 Task: Select street view around selected location Muir Woods National Monument, California, United States and verify 2 surrounding locations
Action: Mouse moved to (436, 695)
Screenshot: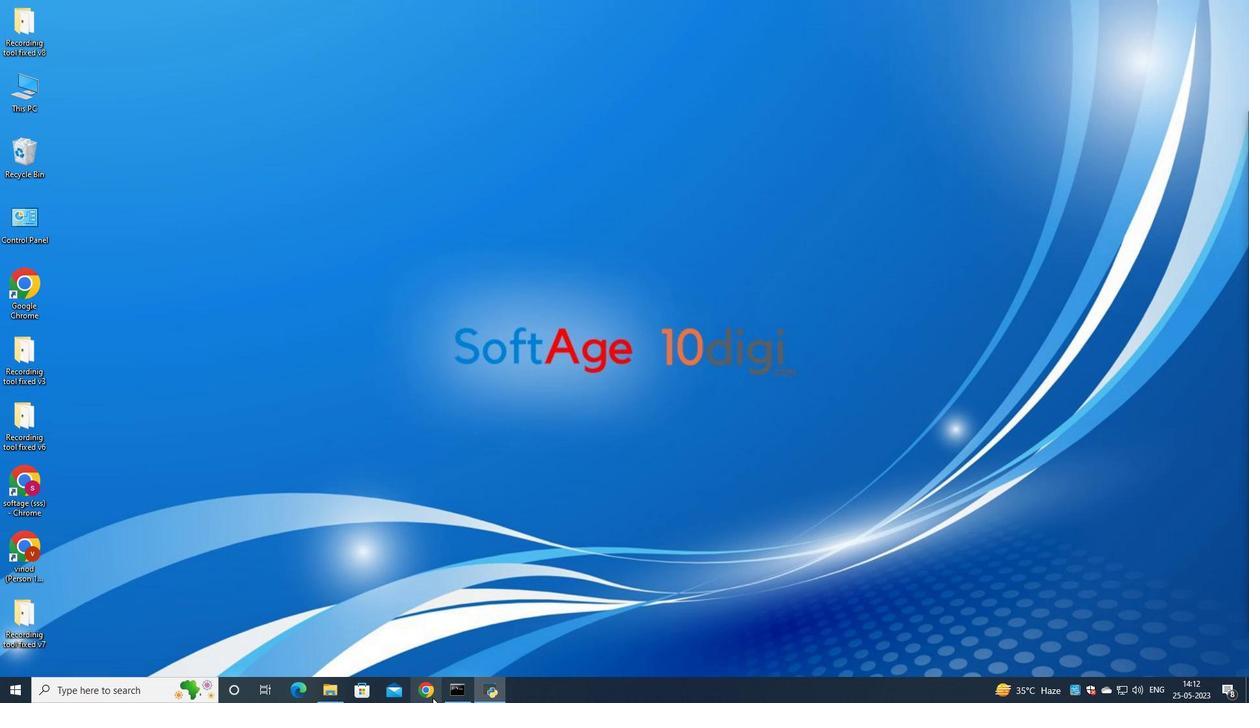 
Action: Mouse pressed left at (436, 695)
Screenshot: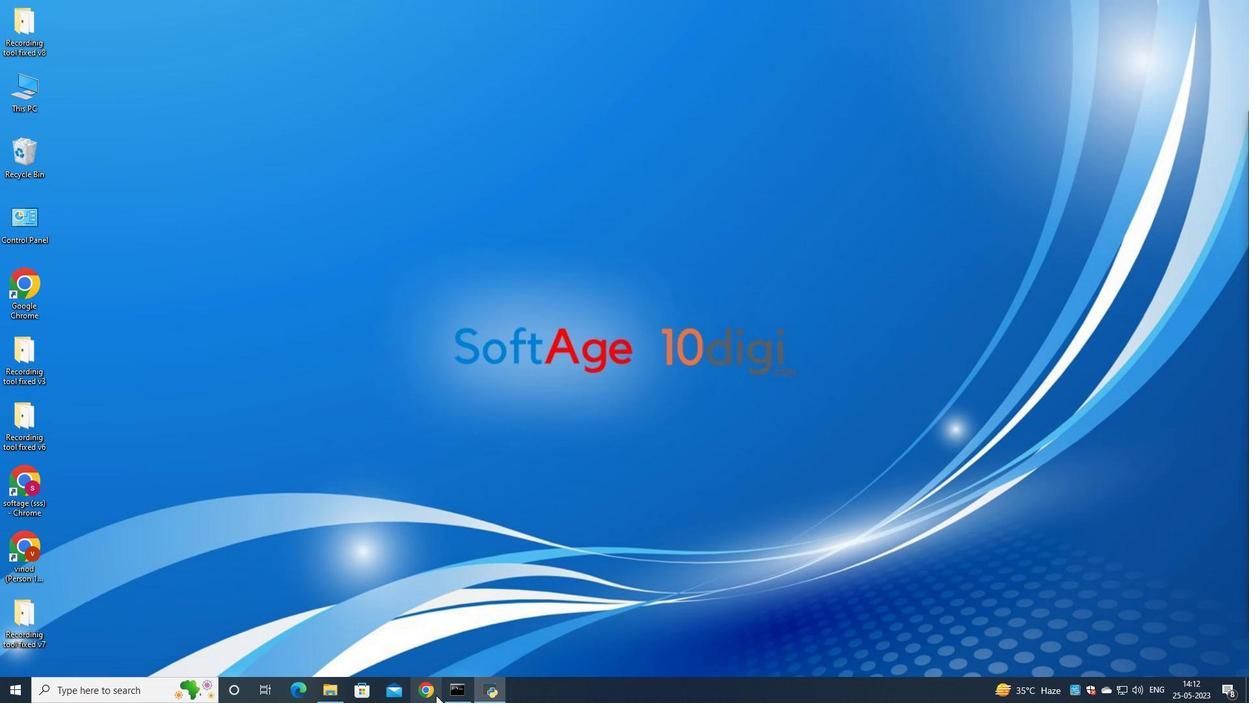 
Action: Mouse moved to (563, 413)
Screenshot: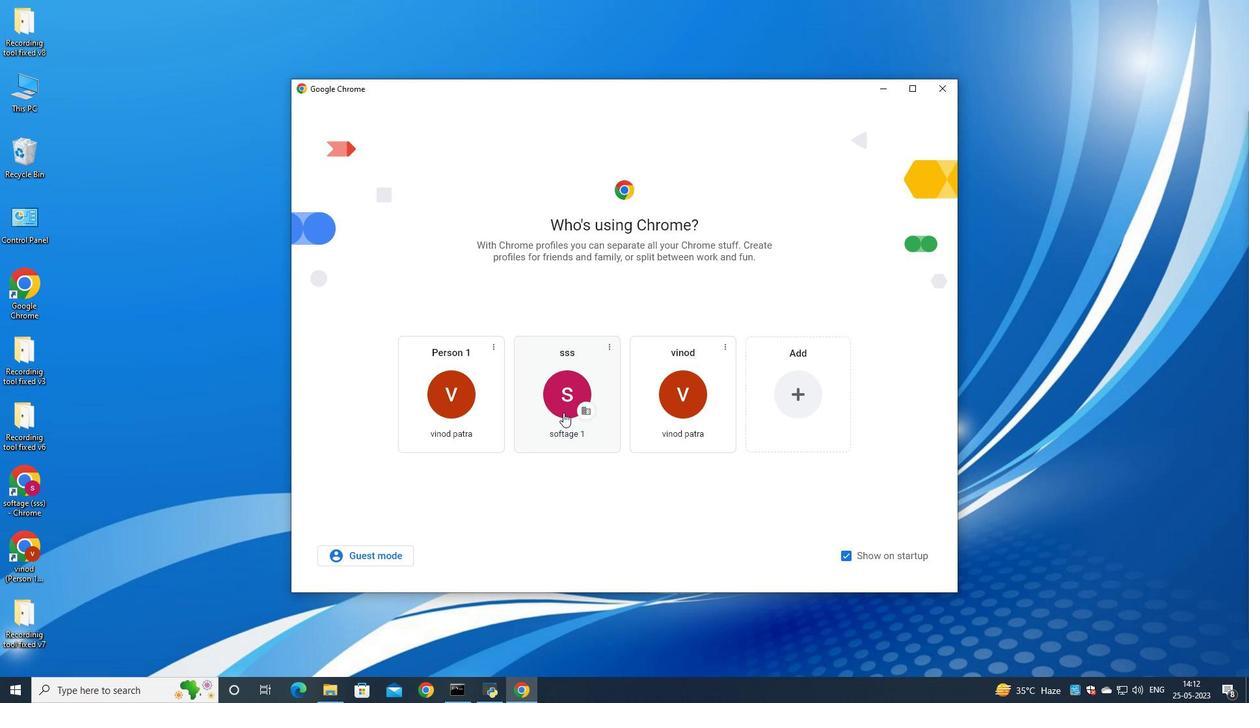 
Action: Mouse pressed left at (563, 413)
Screenshot: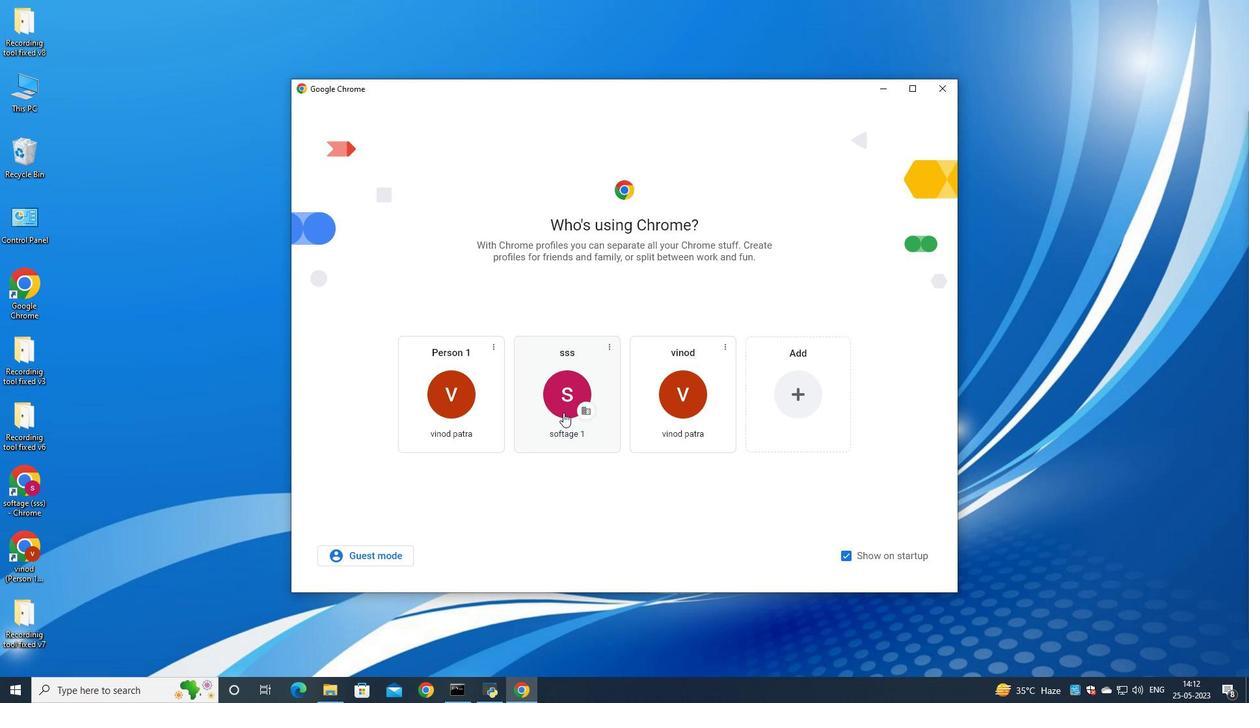 
Action: Mouse moved to (1183, 65)
Screenshot: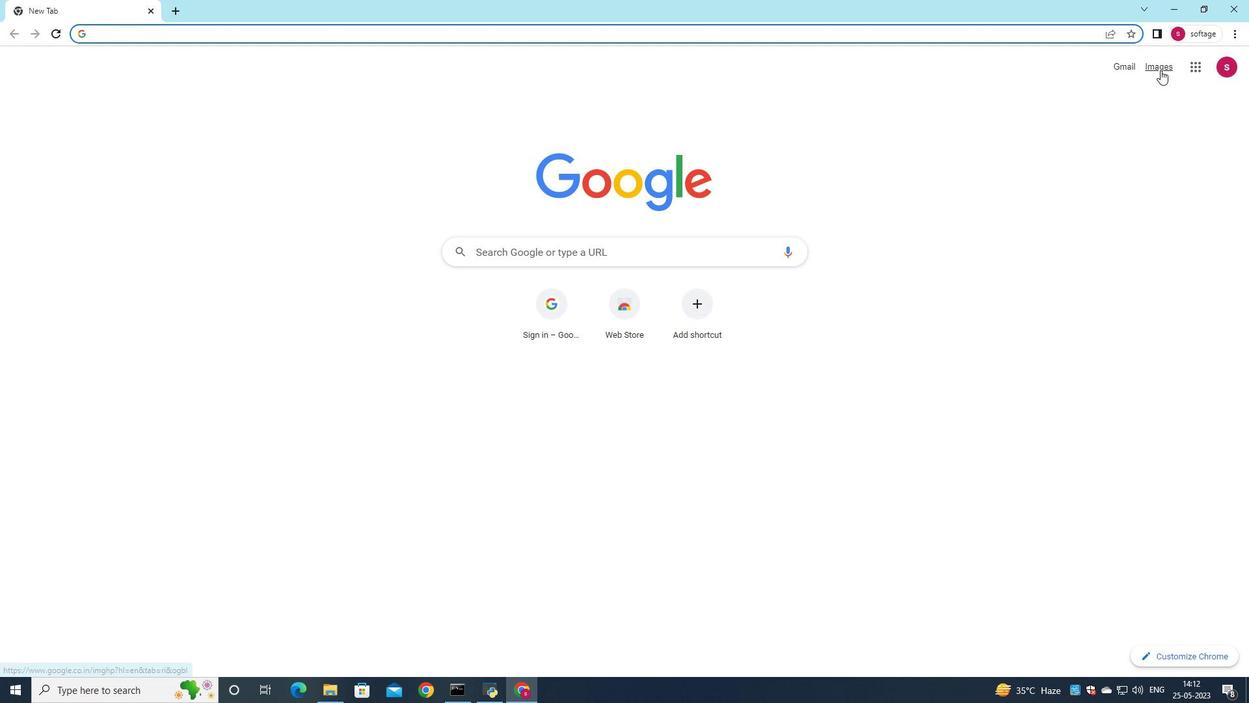 
Action: Mouse pressed left at (1183, 65)
Screenshot: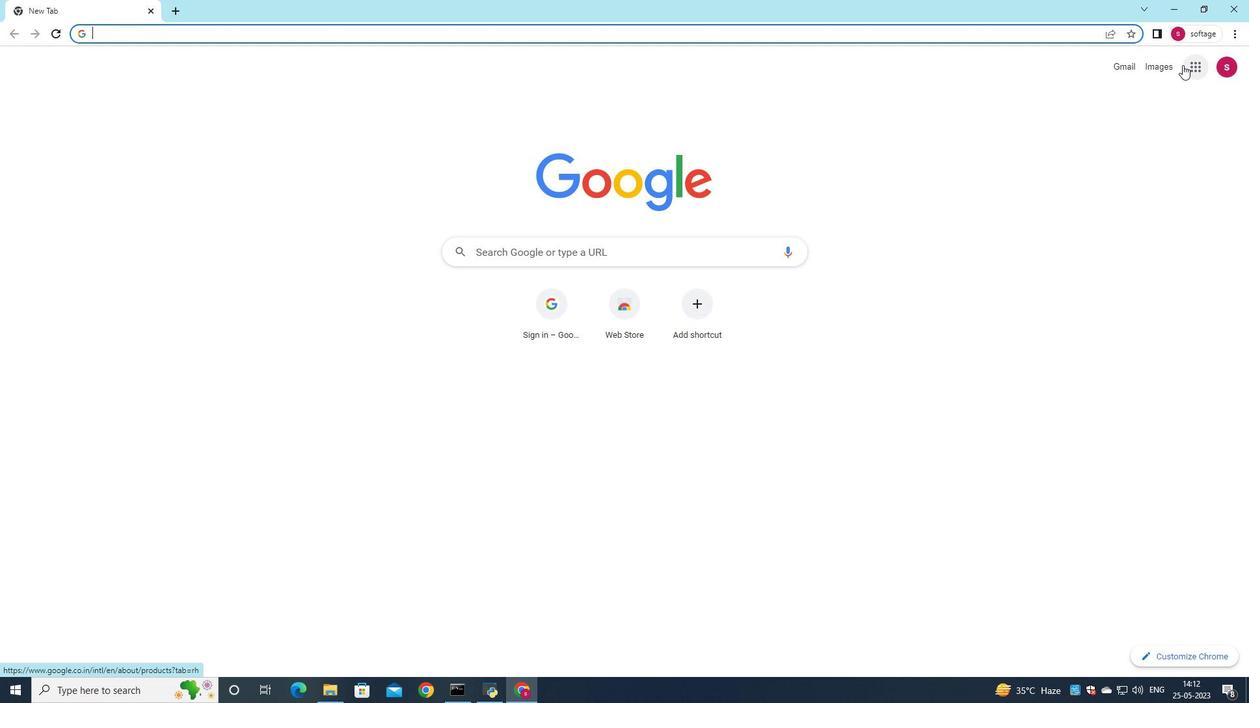 
Action: Mouse moved to (1167, 257)
Screenshot: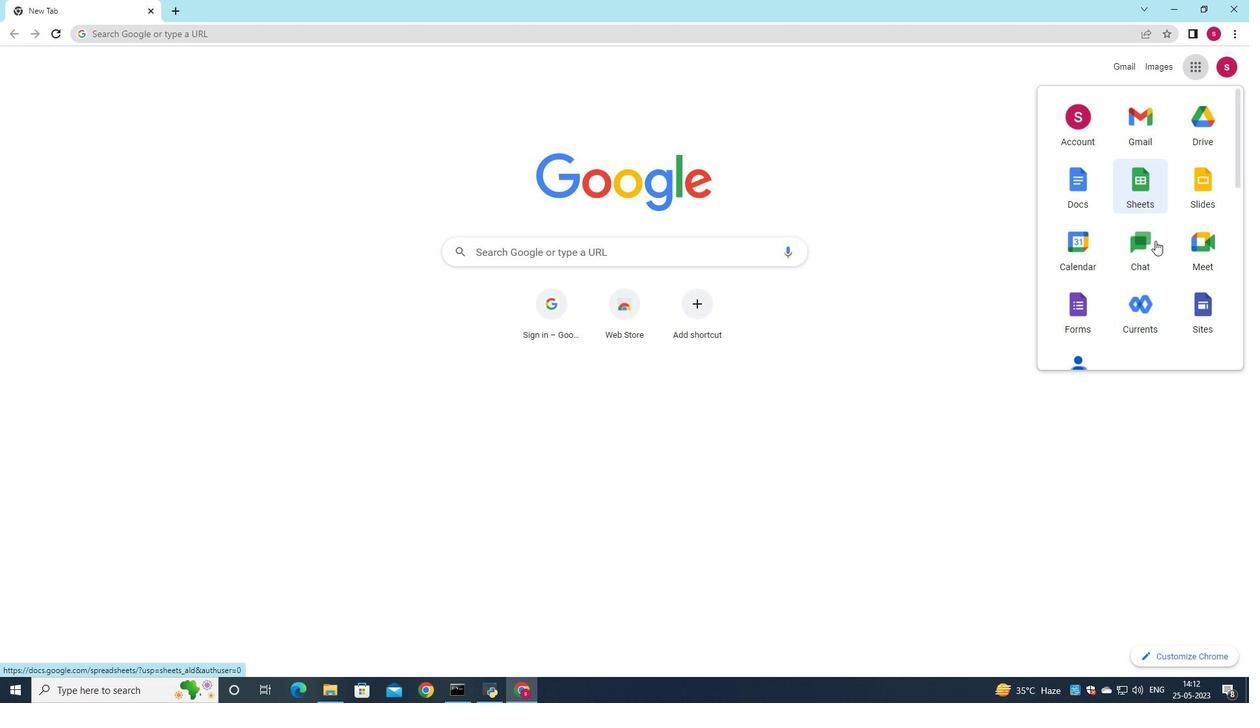 
Action: Mouse scrolled (1167, 256) with delta (0, 0)
Screenshot: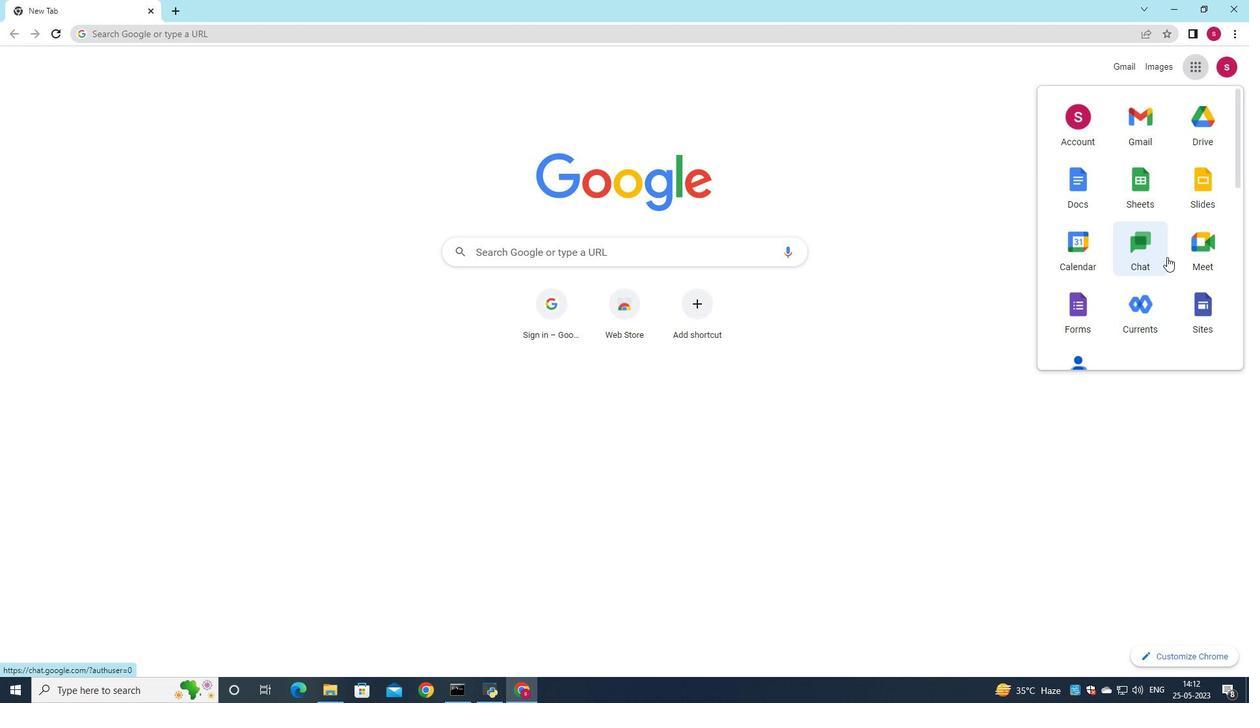 
Action: Mouse scrolled (1167, 256) with delta (0, 0)
Screenshot: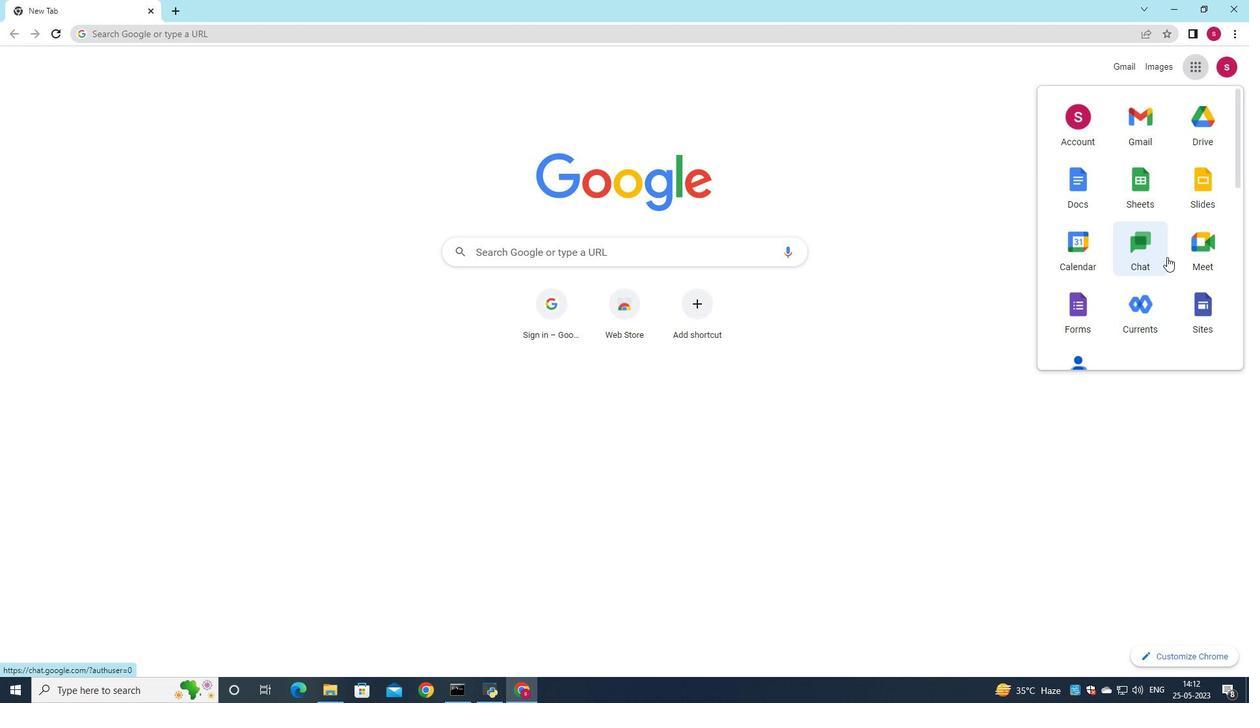 
Action: Mouse scrolled (1167, 256) with delta (0, 0)
Screenshot: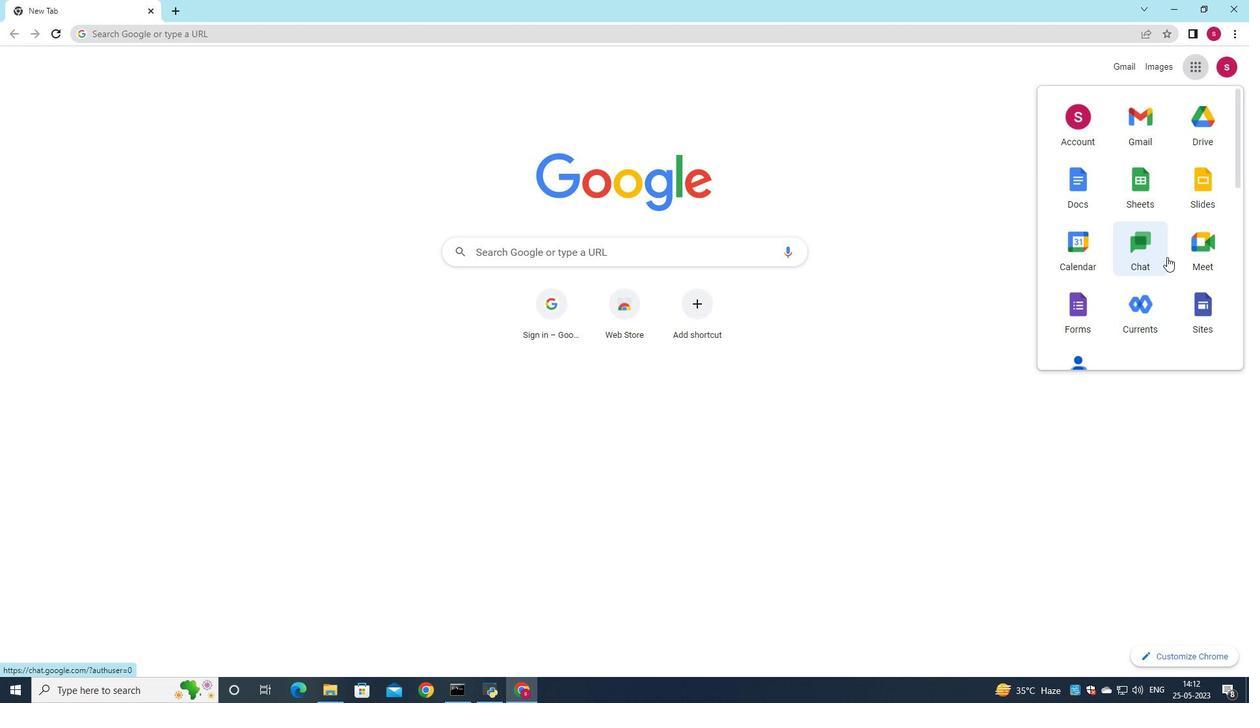 
Action: Mouse moved to (1213, 256)
Screenshot: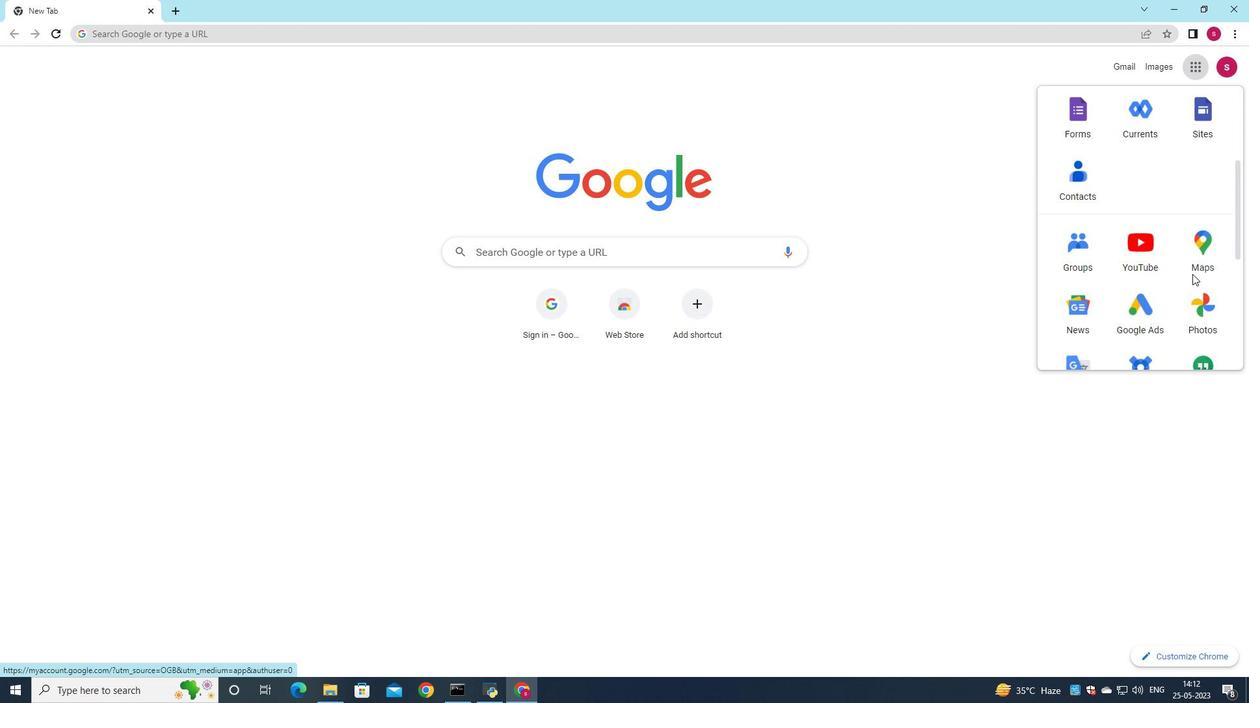 
Action: Mouse pressed left at (1213, 256)
Screenshot: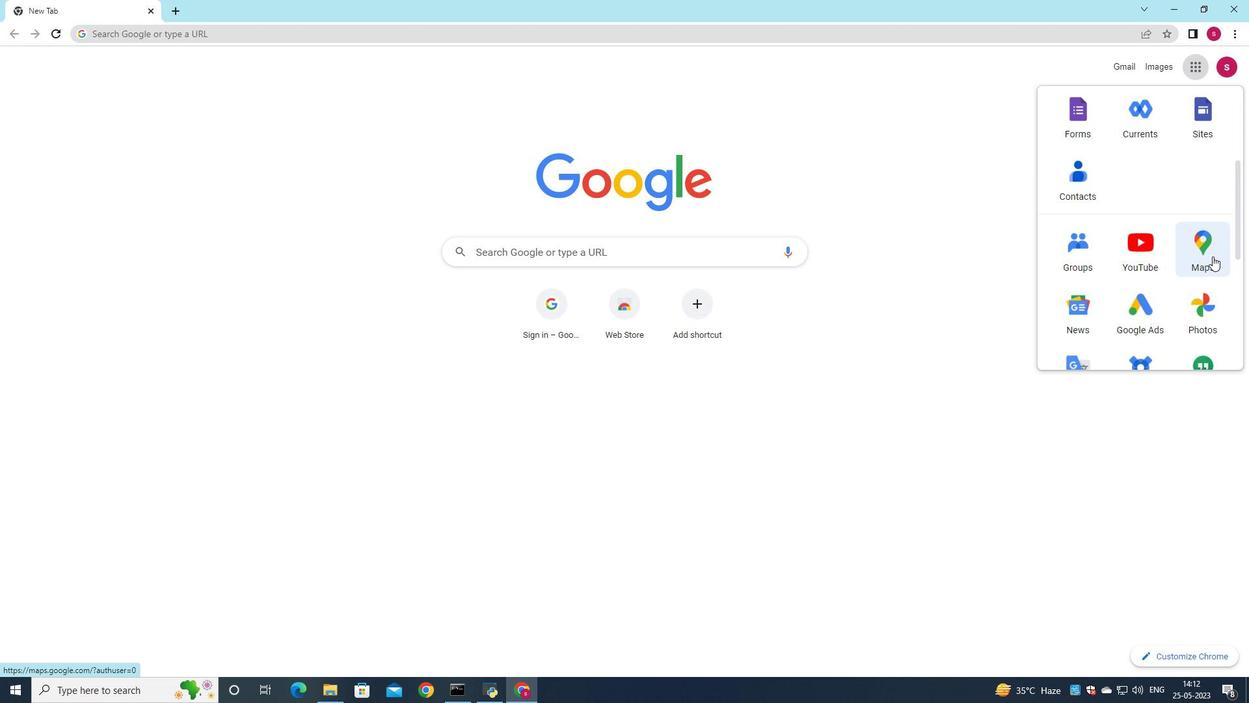 
Action: Mouse moved to (126, 74)
Screenshot: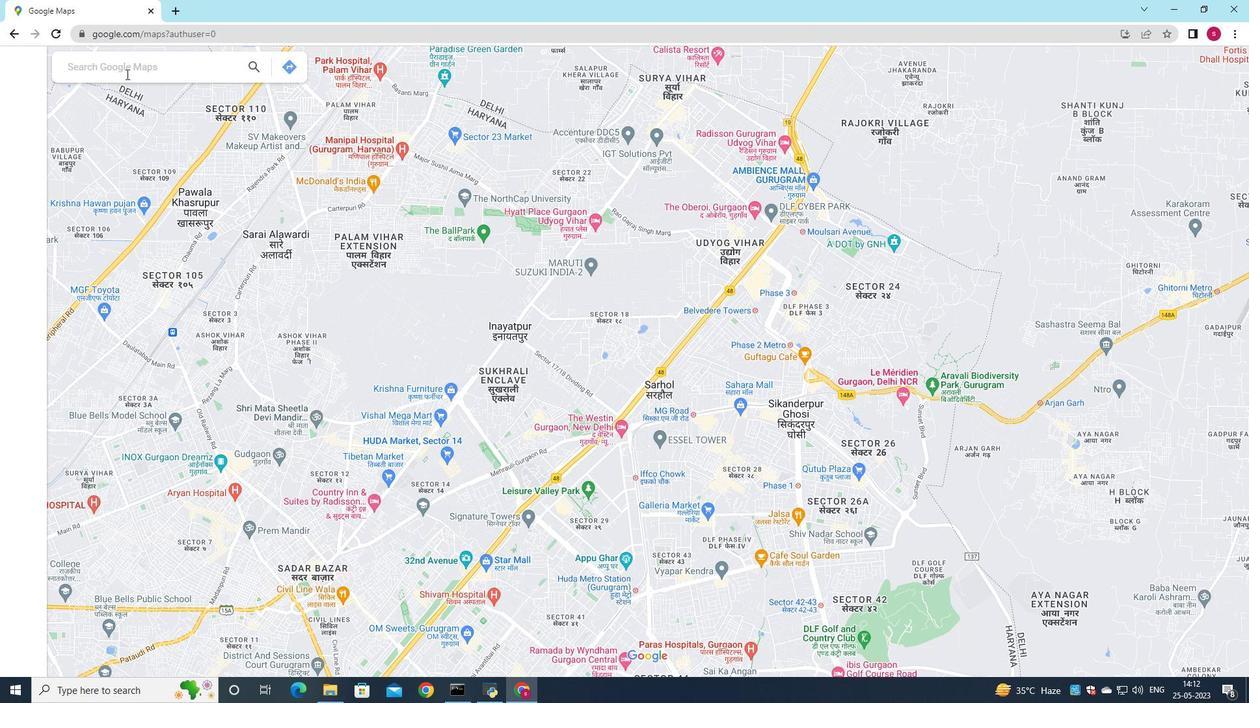 
Action: Mouse pressed left at (126, 74)
Screenshot: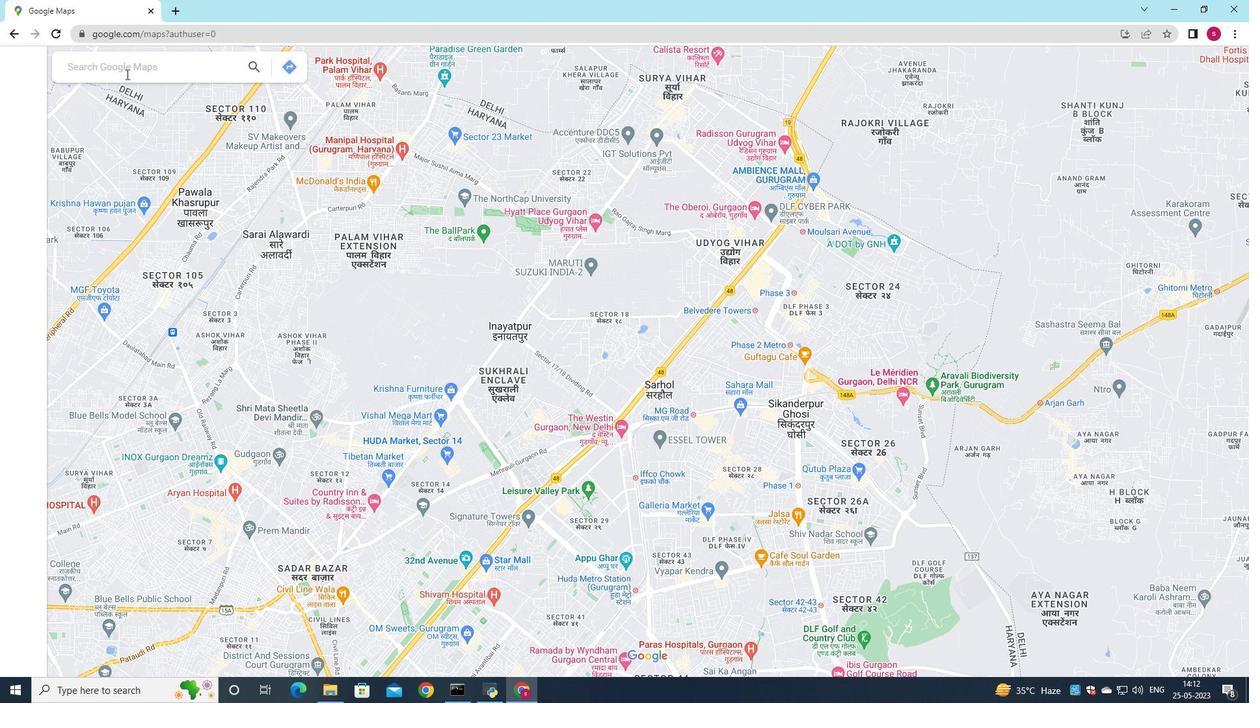 
Action: Mouse moved to (127, 73)
Screenshot: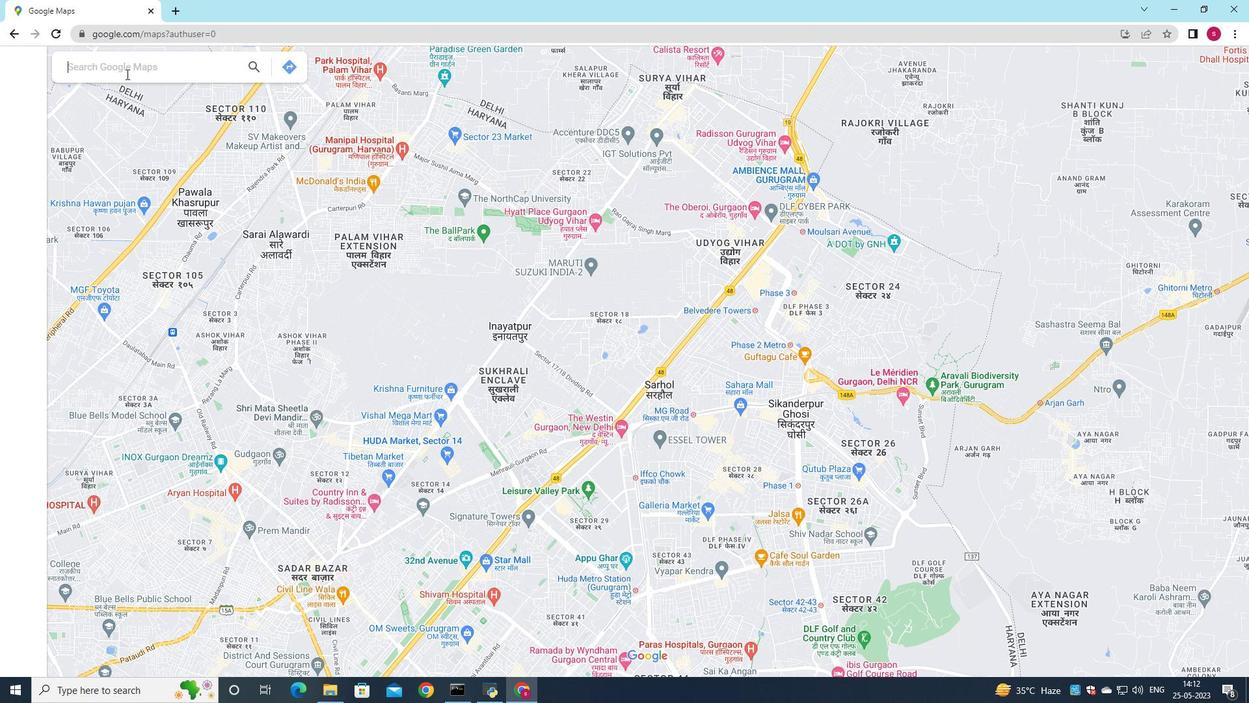
Action: Key pressed <Key.shift>Muir<Key.space><Key.shift>Woods<Key.space><Key.shift>National<Key.space><Key.shift><Key.shift><Key.shift>Monument,<Key.shift>California,<Key.shift>United<Key.space><Key.shift>States
Screenshot: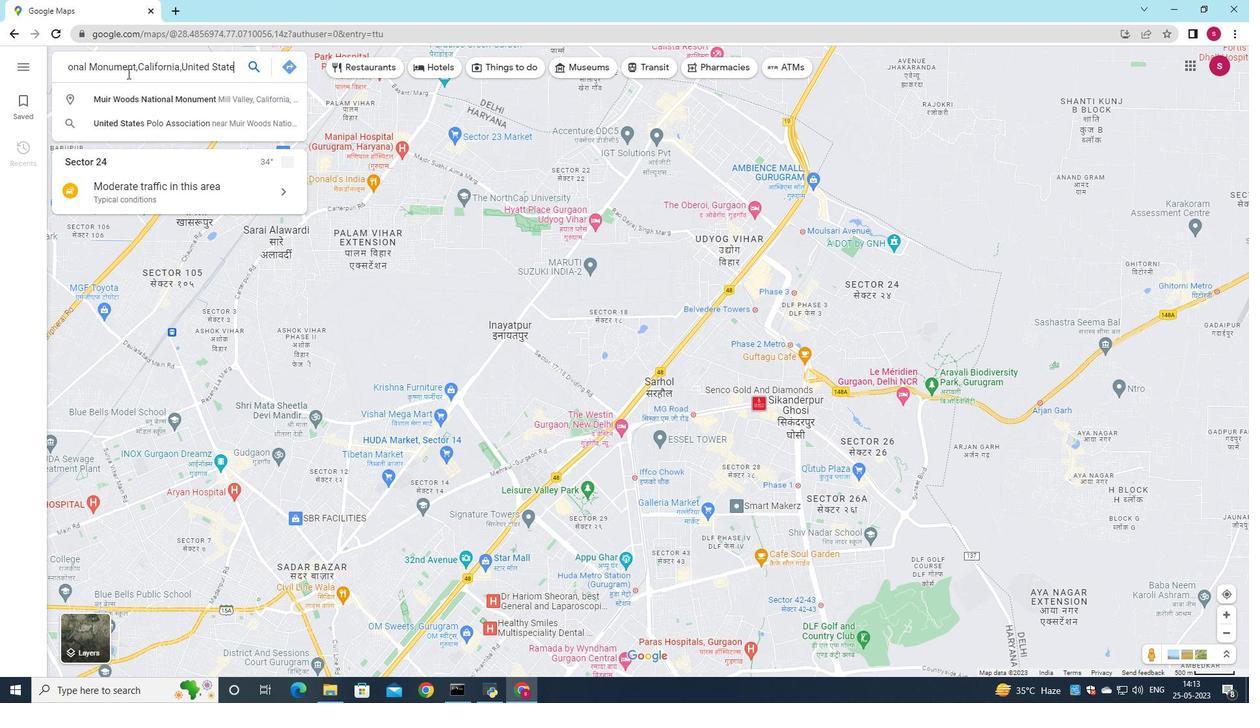 
Action: Mouse moved to (254, 63)
Screenshot: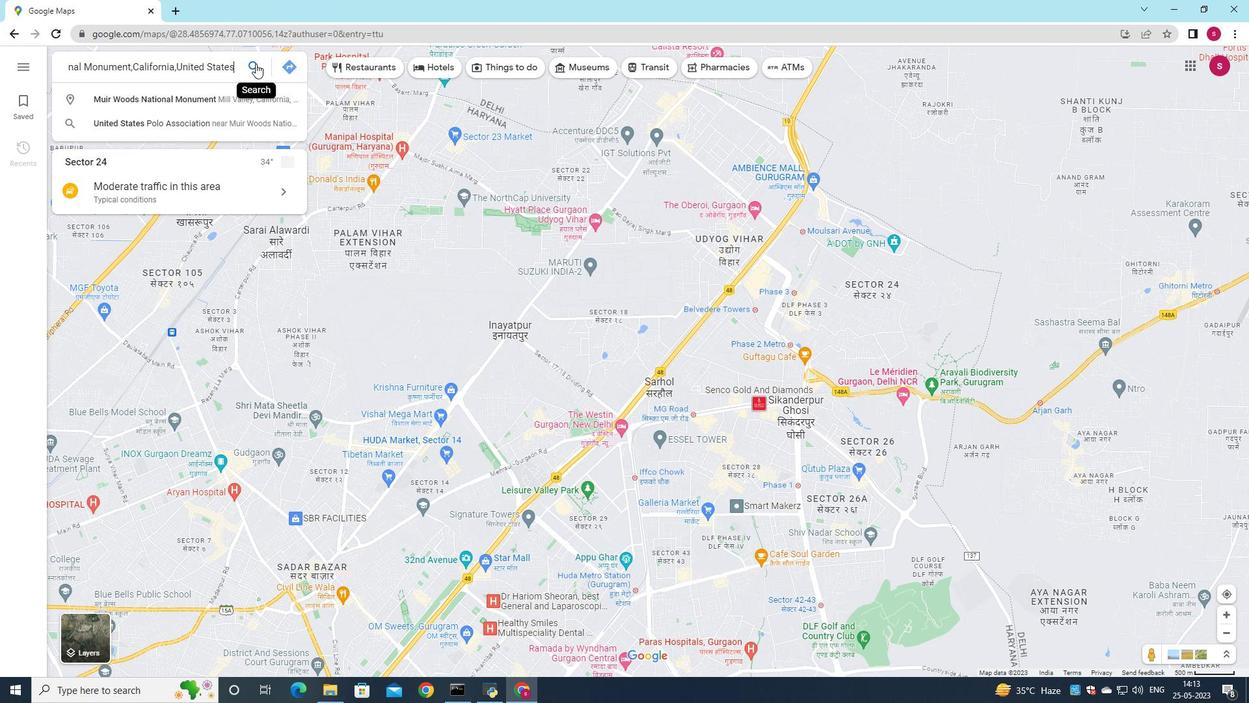 
Action: Mouse pressed left at (254, 63)
Screenshot: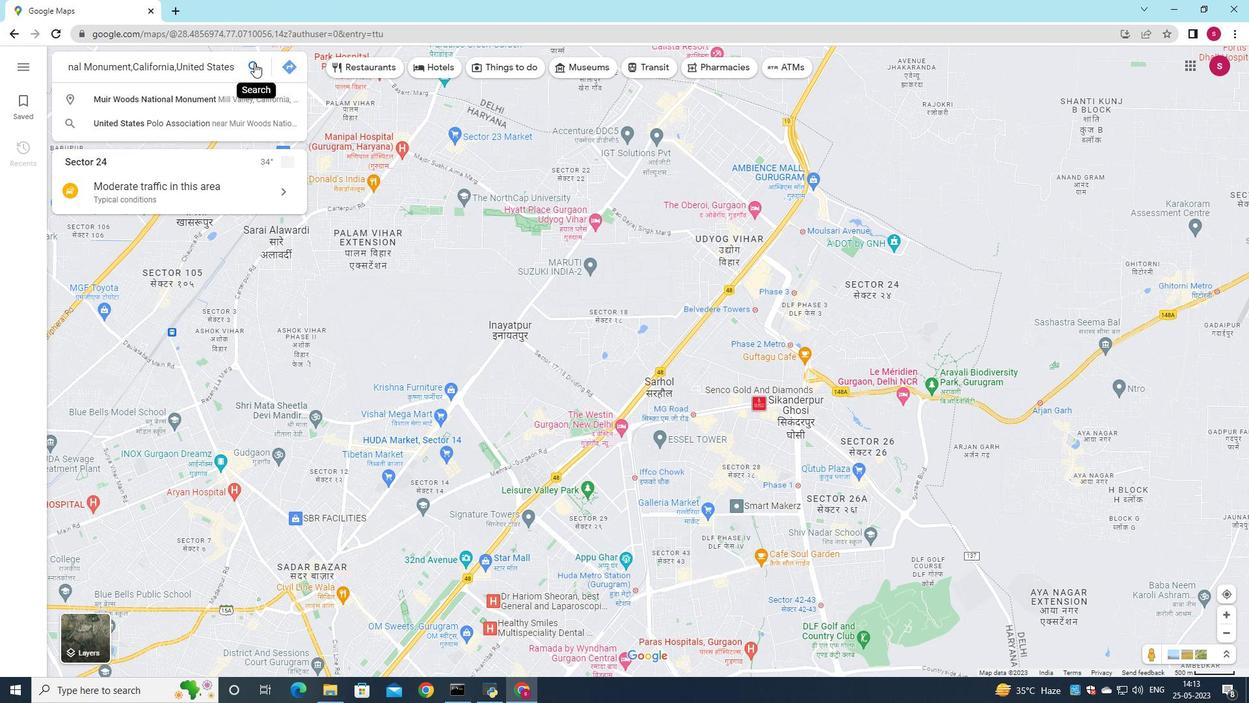 
Action: Mouse moved to (577, 647)
Screenshot: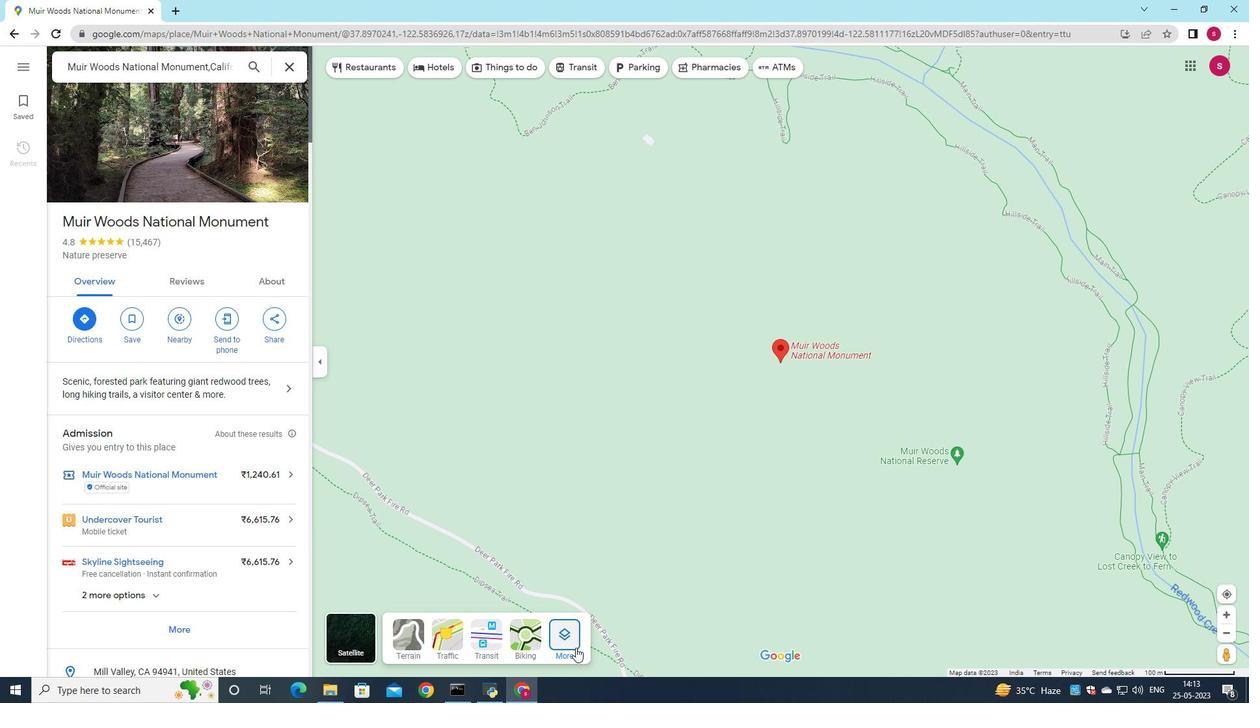 
Action: Mouse pressed left at (577, 647)
Screenshot: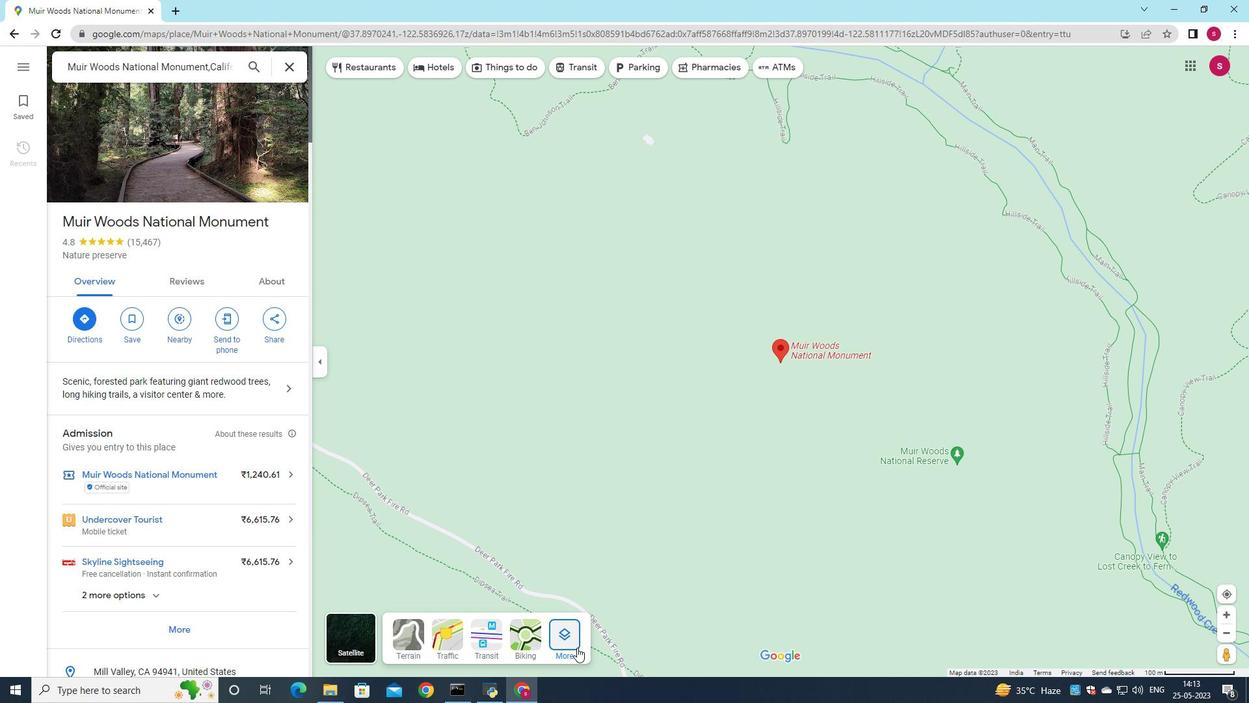 
Action: Mouse moved to (567, 561)
Screenshot: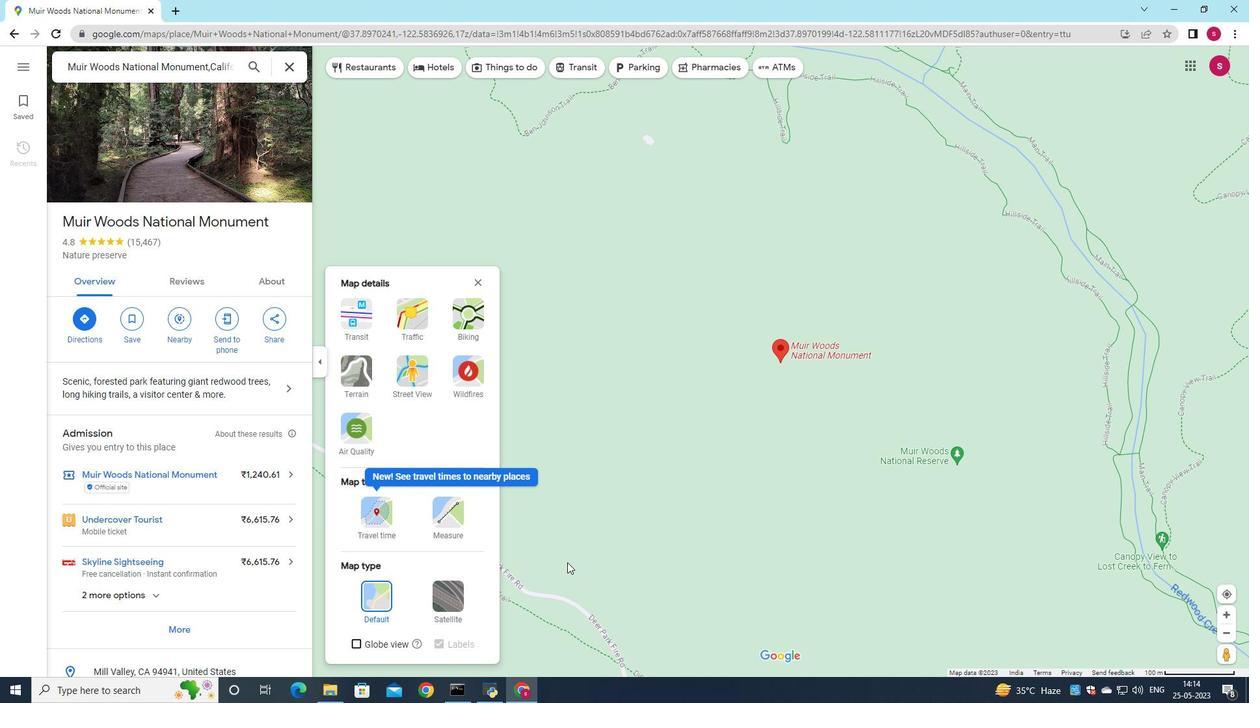 
Action: Mouse pressed left at (567, 561)
Screenshot: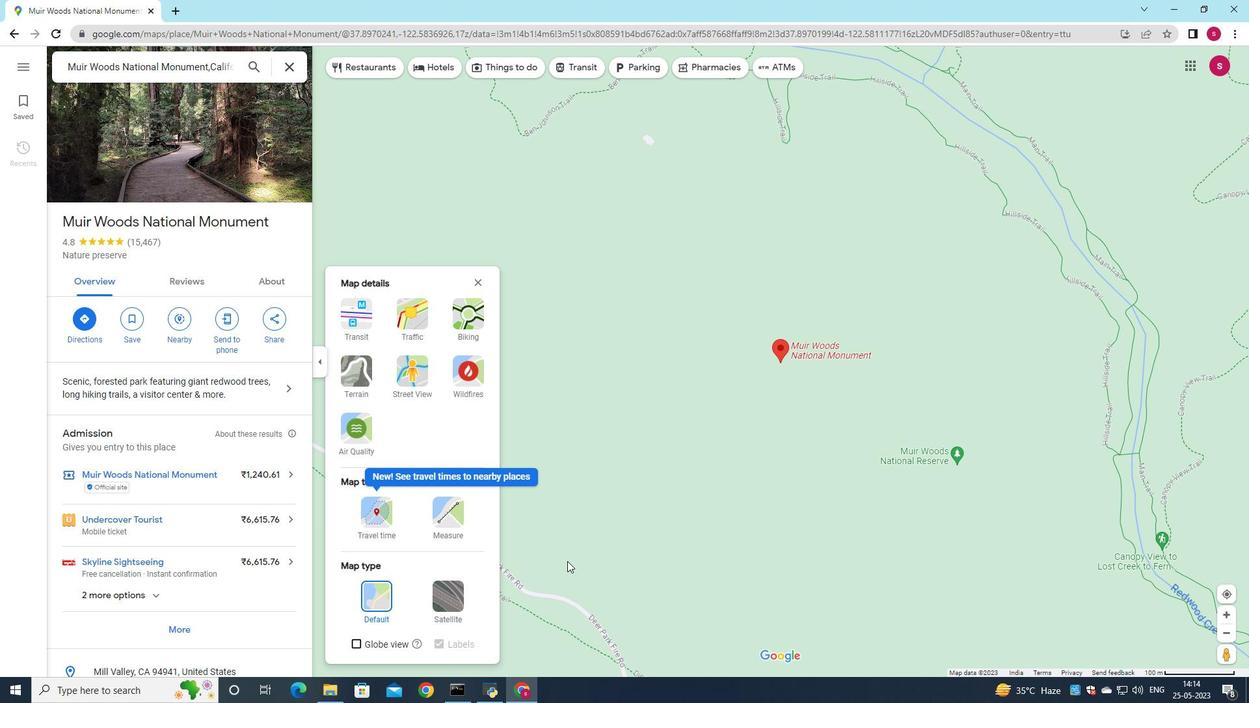 
Action: Mouse moved to (481, 279)
Screenshot: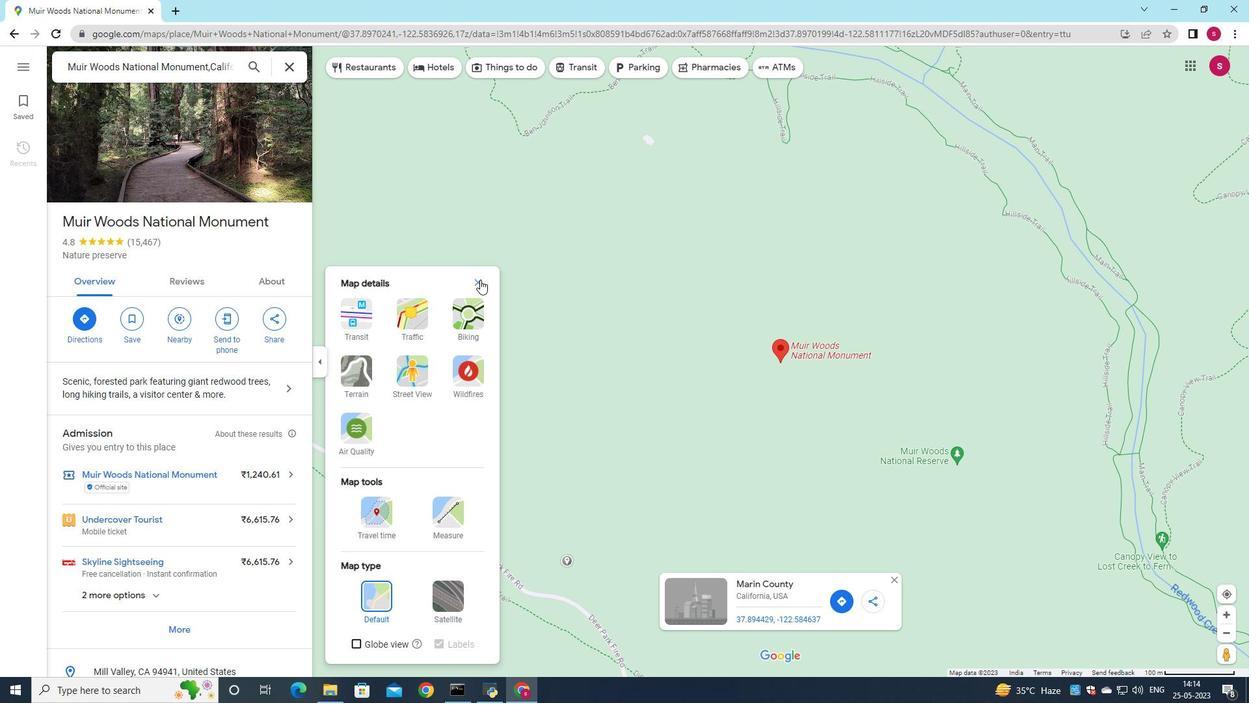 
Action: Mouse pressed left at (481, 279)
Screenshot: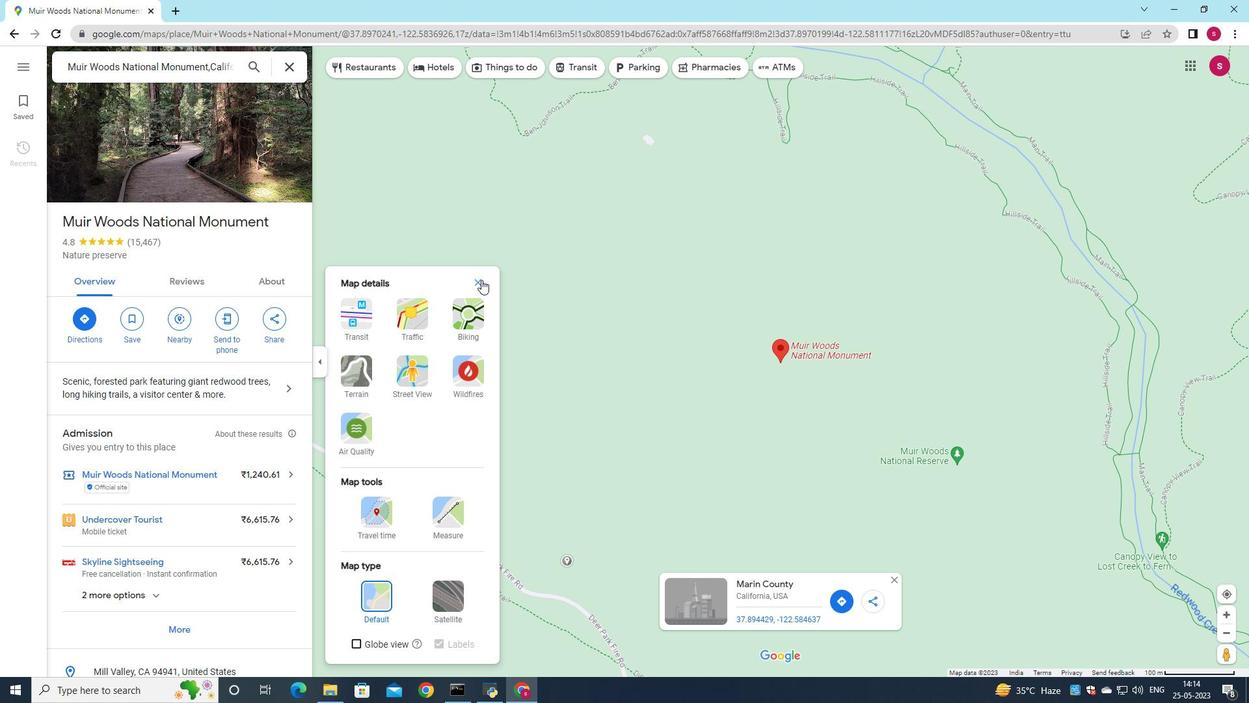 
Action: Mouse moved to (855, 377)
Screenshot: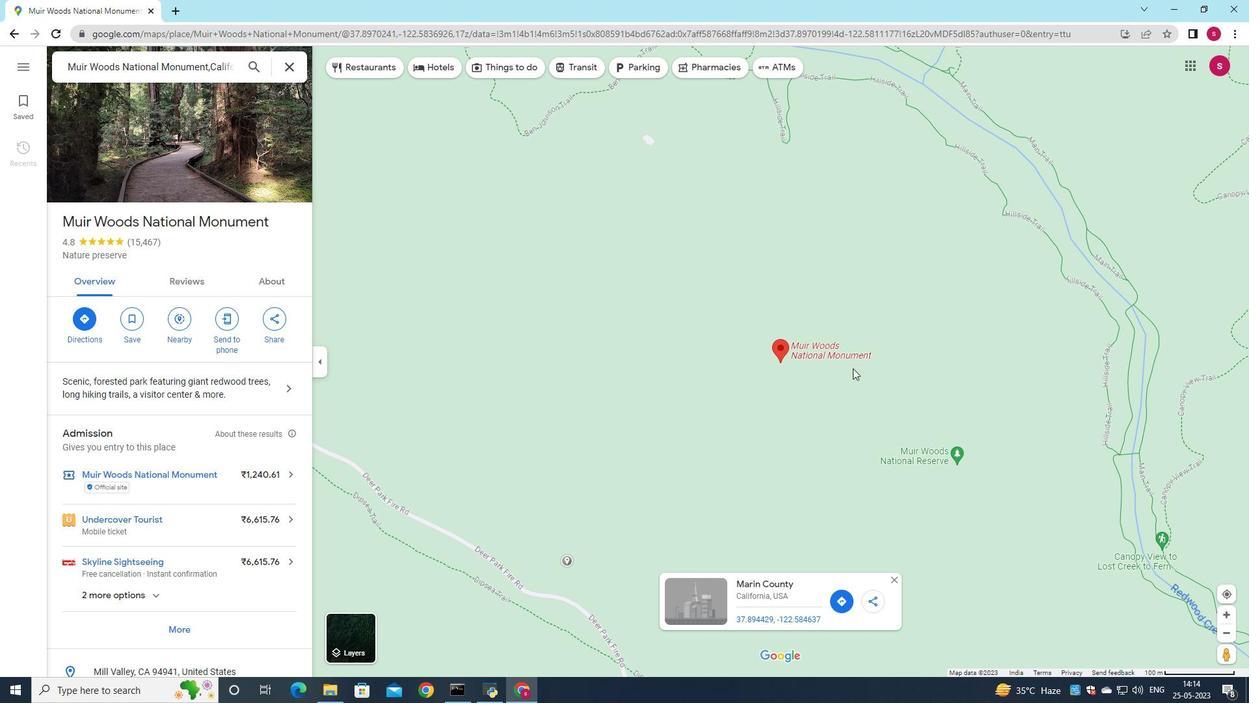
Action: Mouse scrolled (855, 376) with delta (0, 0)
Screenshot: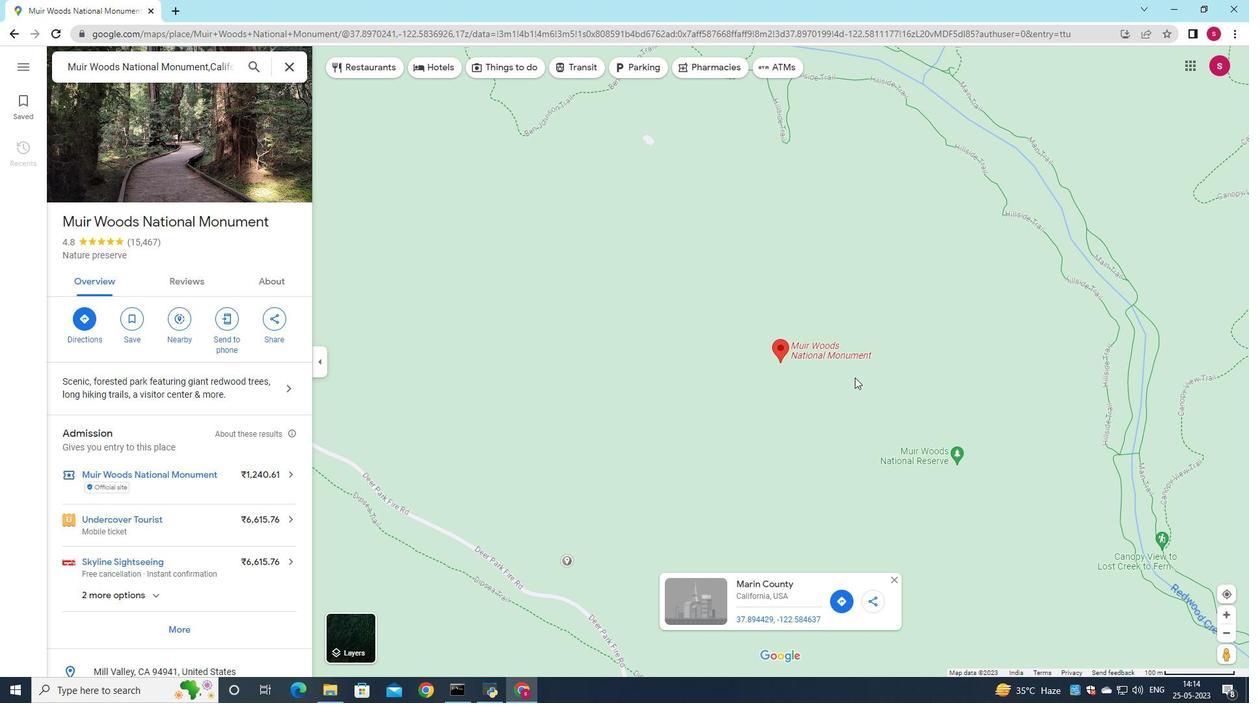 
Action: Mouse scrolled (855, 376) with delta (0, 0)
Screenshot: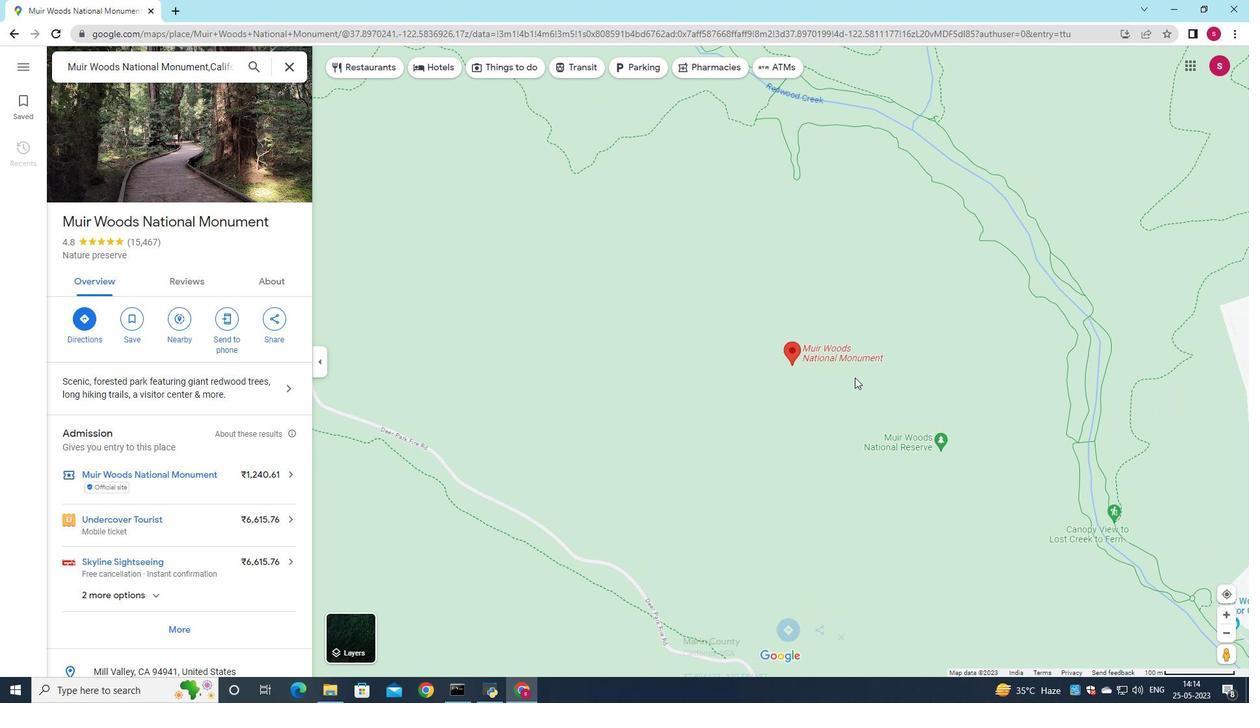 
Action: Mouse scrolled (855, 376) with delta (0, 0)
Screenshot: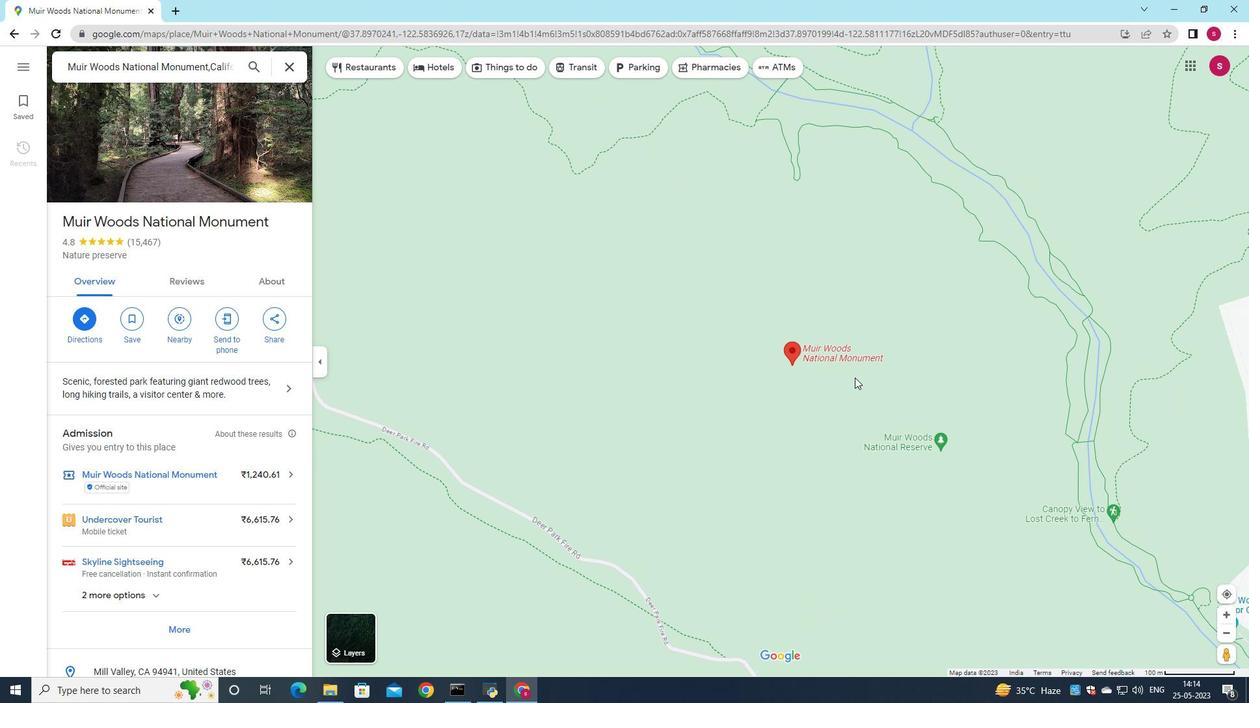 
Action: Mouse scrolled (855, 378) with delta (0, 0)
Screenshot: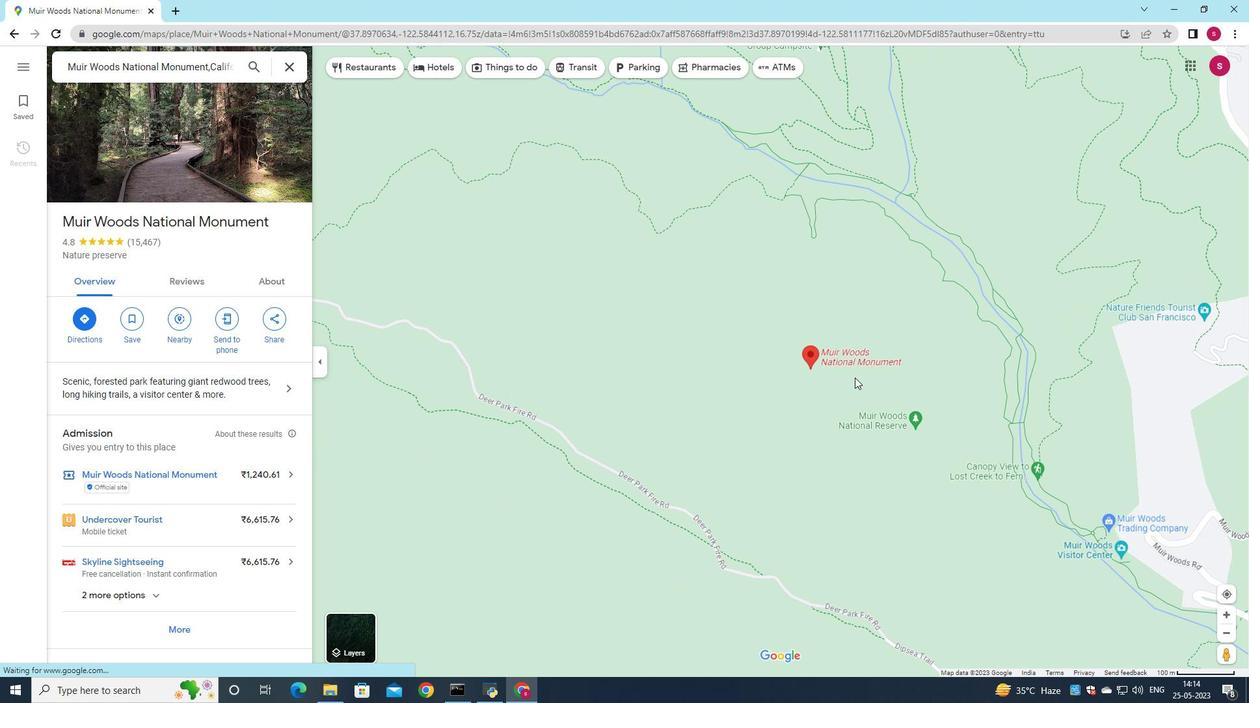 
Action: Mouse scrolled (855, 378) with delta (0, 0)
Screenshot: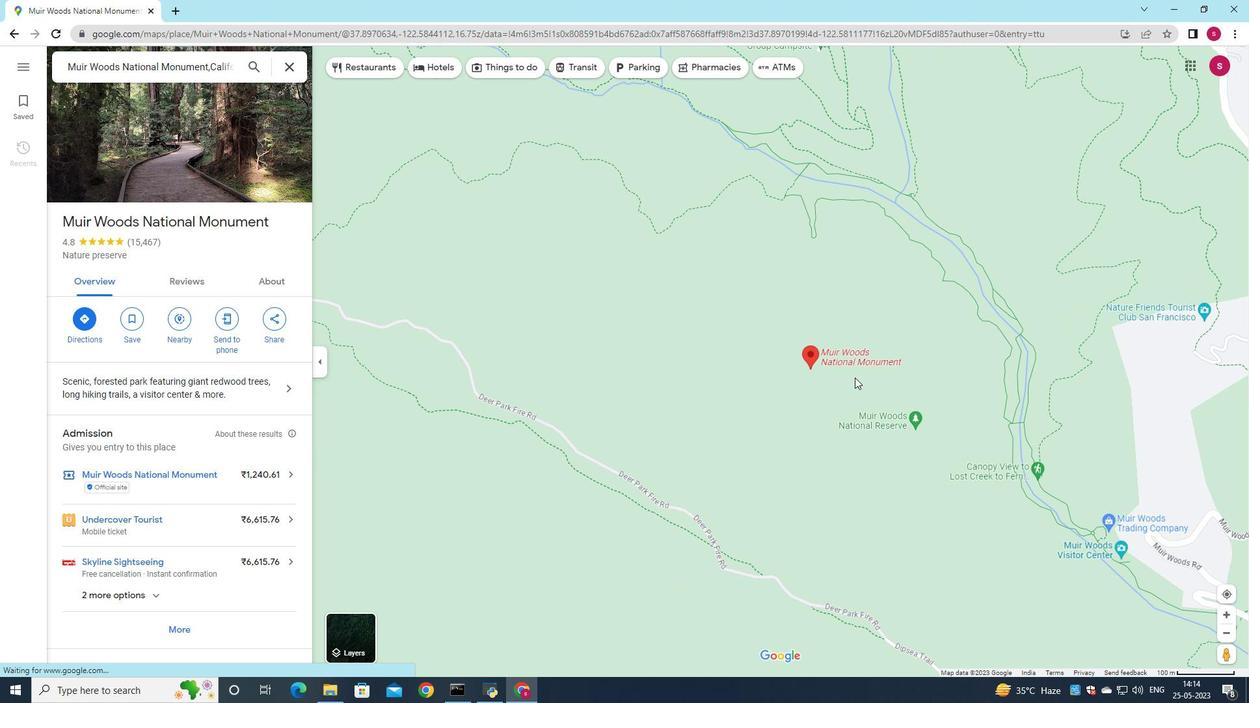 
Action: Mouse scrolled (855, 378) with delta (0, 0)
Screenshot: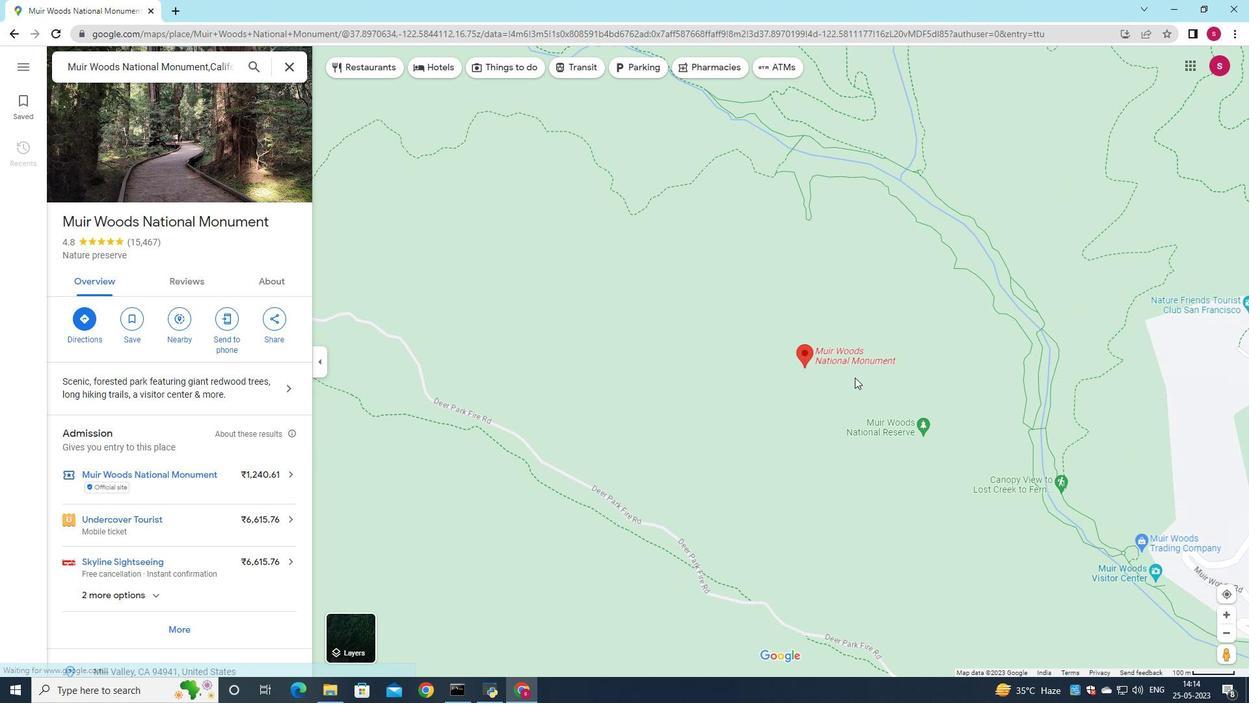 
Action: Mouse scrolled (855, 378) with delta (0, 0)
Screenshot: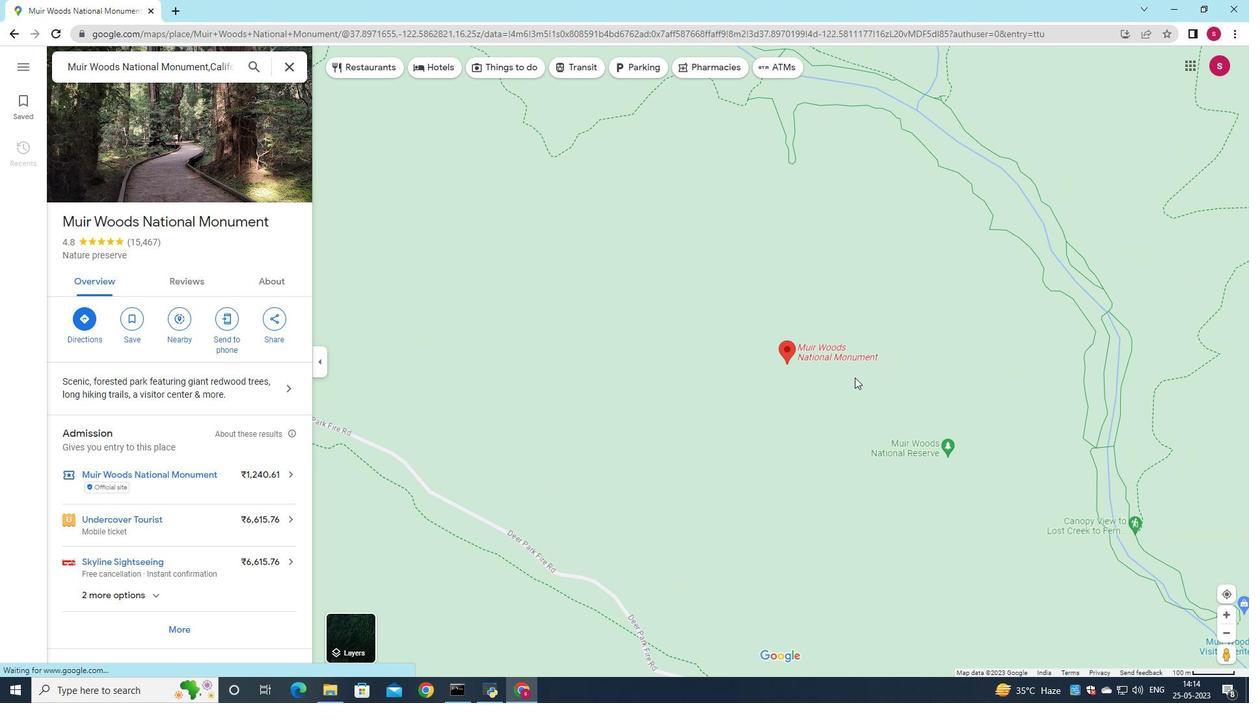 
Action: Mouse moved to (785, 375)
Screenshot: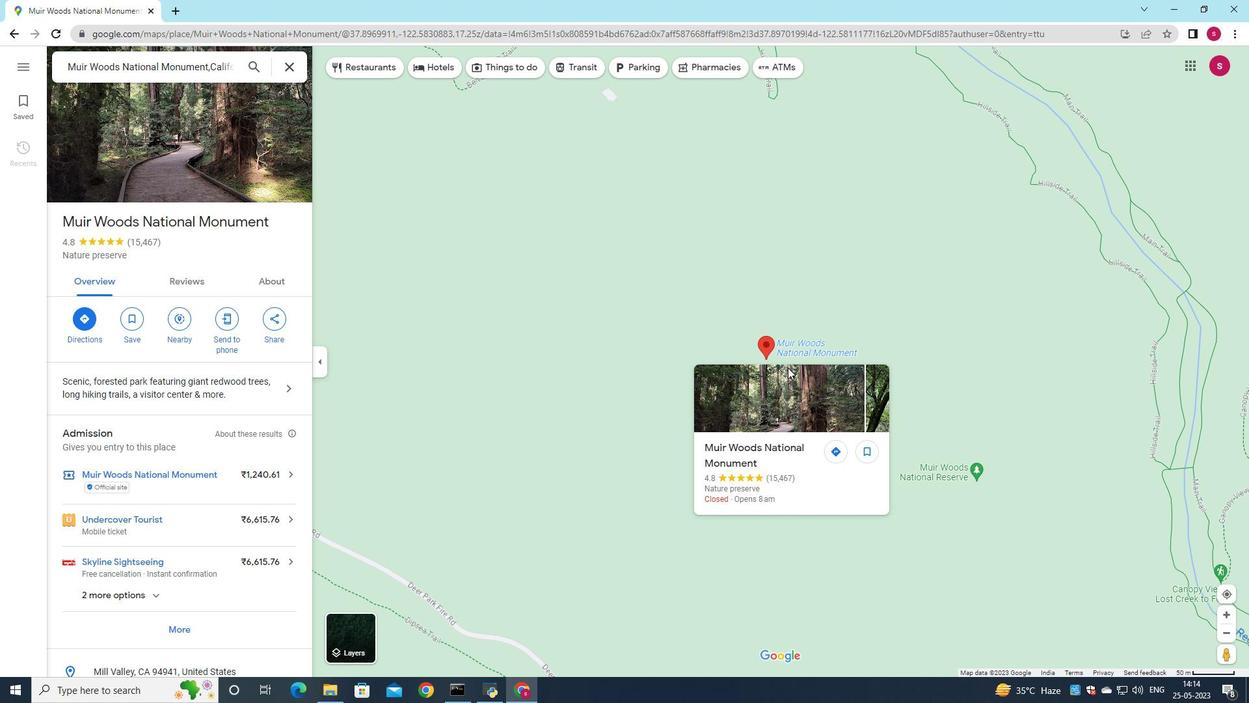 
Action: Mouse pressed left at (785, 375)
Screenshot: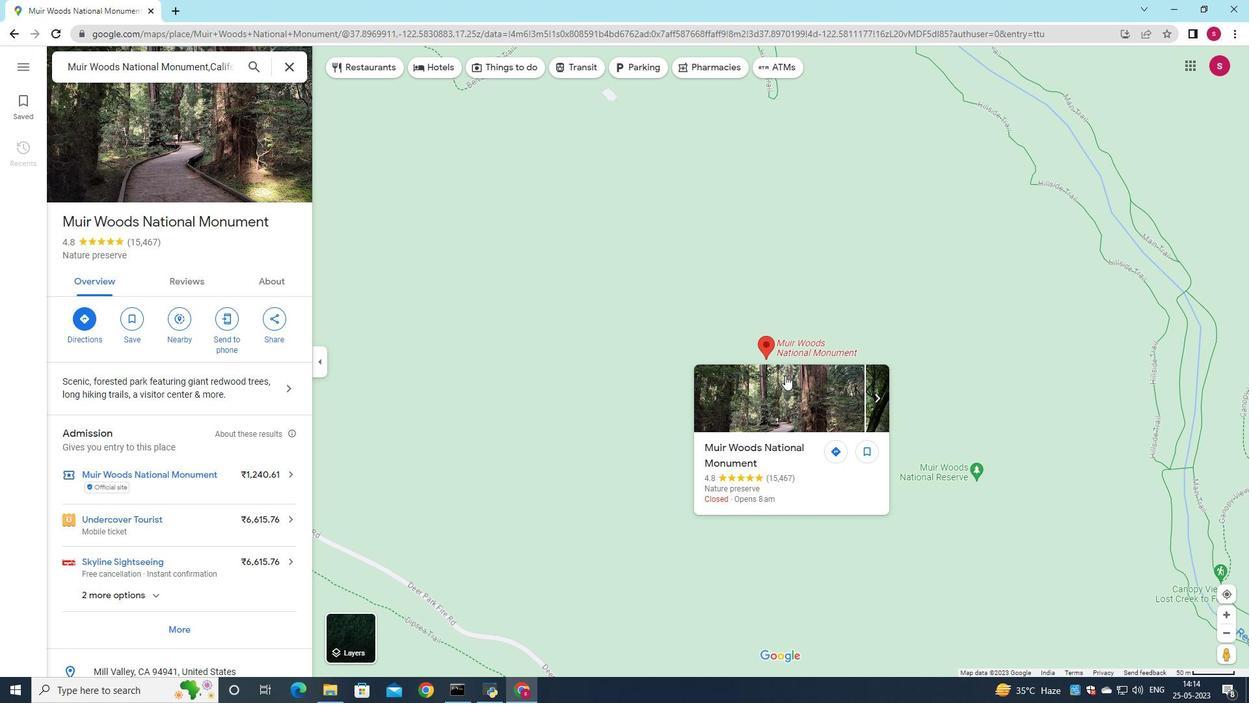 
Action: Mouse moved to (567, 639)
Screenshot: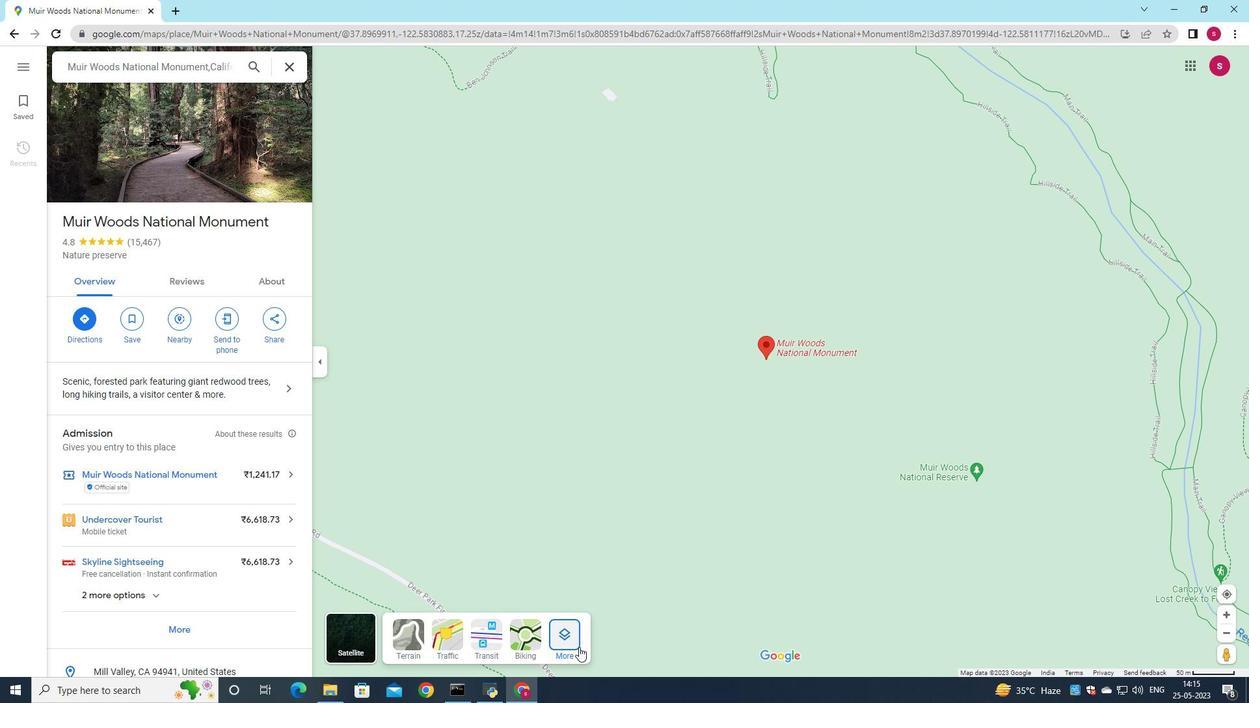 
Action: Mouse pressed left at (567, 639)
Screenshot: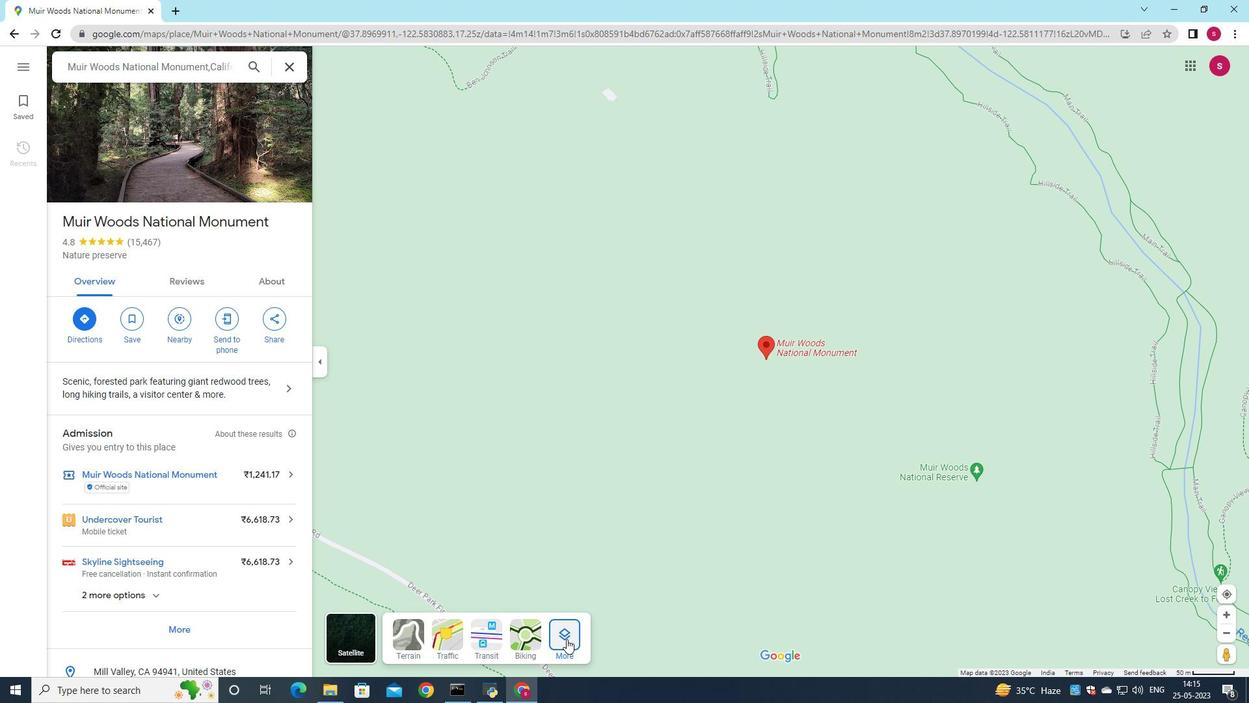 
Action: Mouse moved to (480, 279)
Screenshot: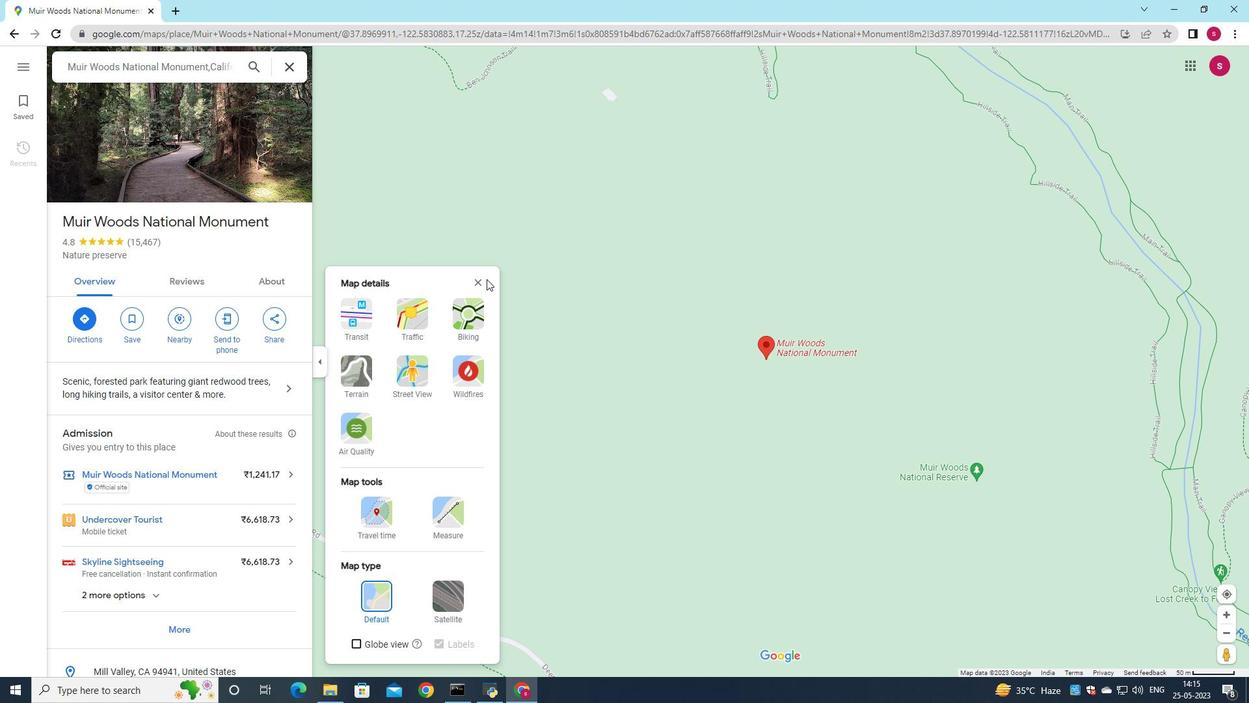 
Action: Mouse pressed left at (480, 279)
Screenshot: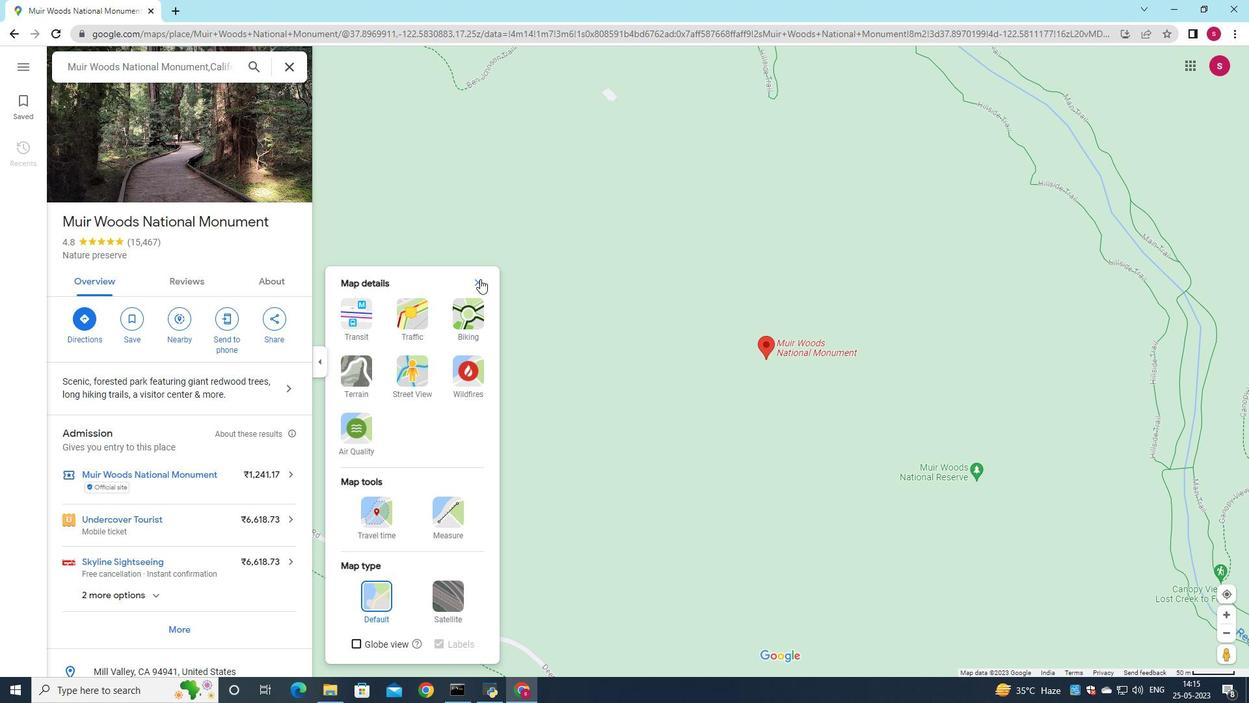 
Action: Mouse moved to (569, 405)
Screenshot: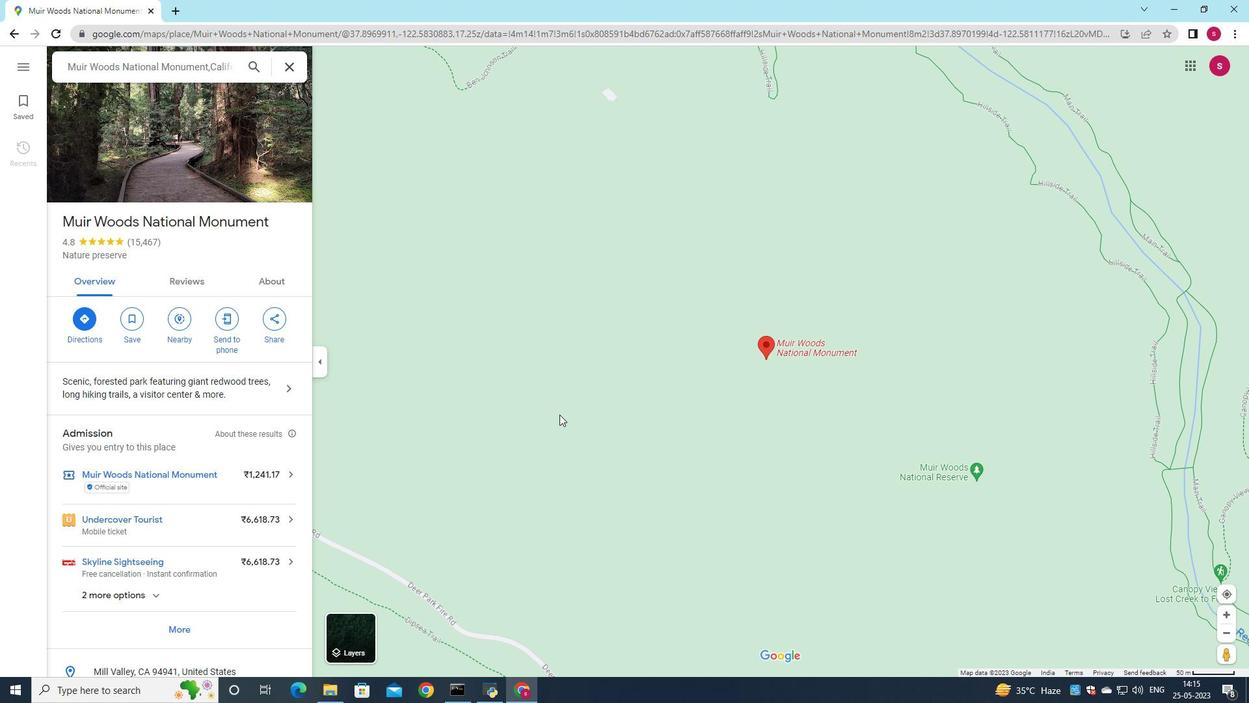
Action: Mouse scrolled (569, 406) with delta (0, 0)
Screenshot: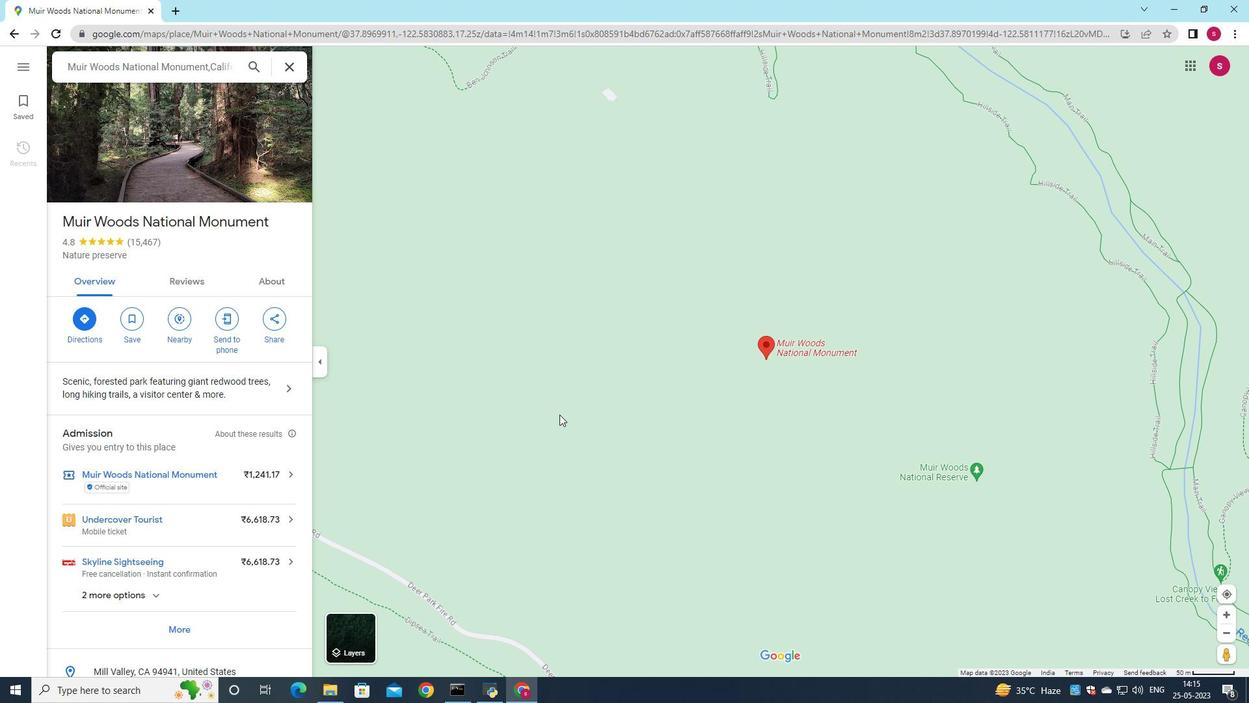 
Action: Mouse moved to (345, 639)
Screenshot: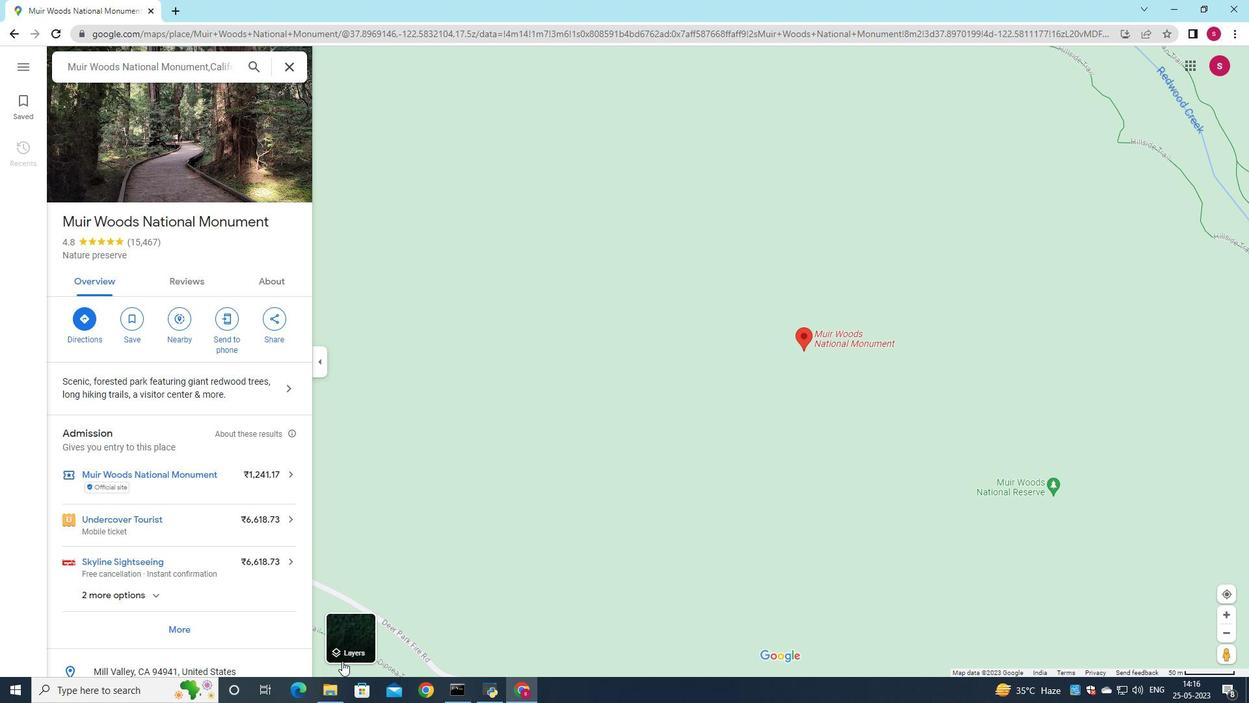 
Action: Mouse pressed left at (345, 639)
Screenshot: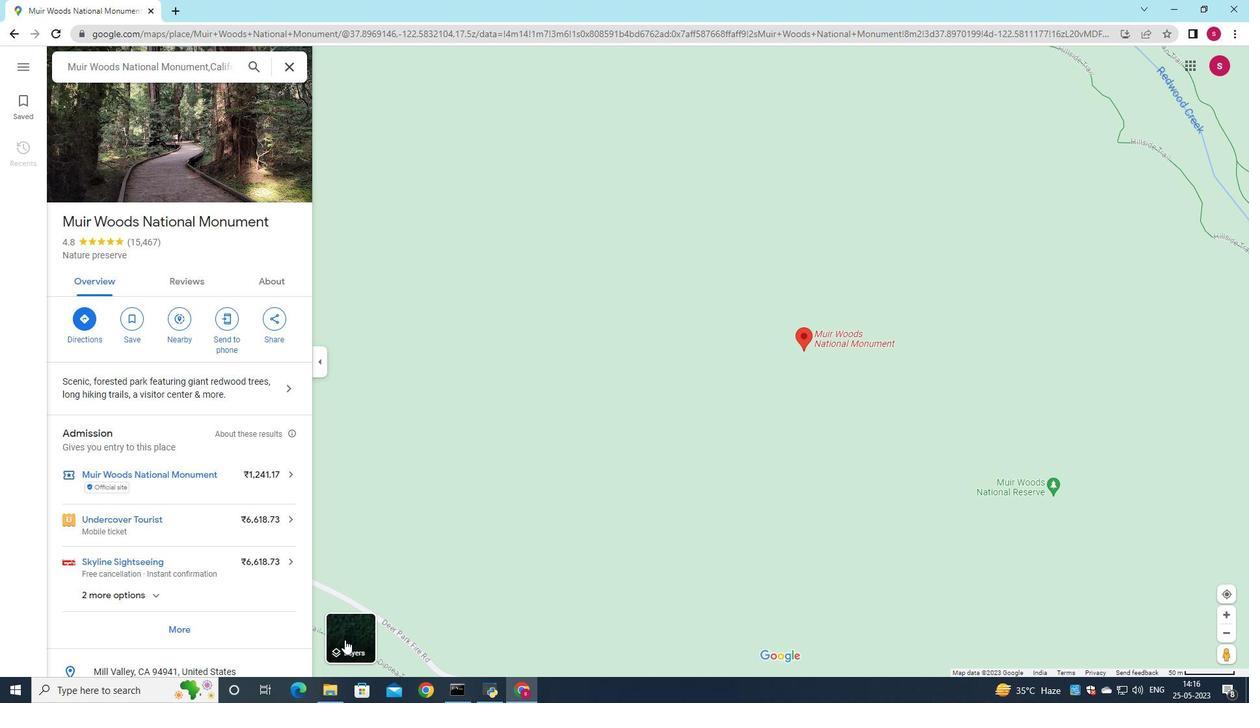 
Action: Mouse moved to (563, 641)
Screenshot: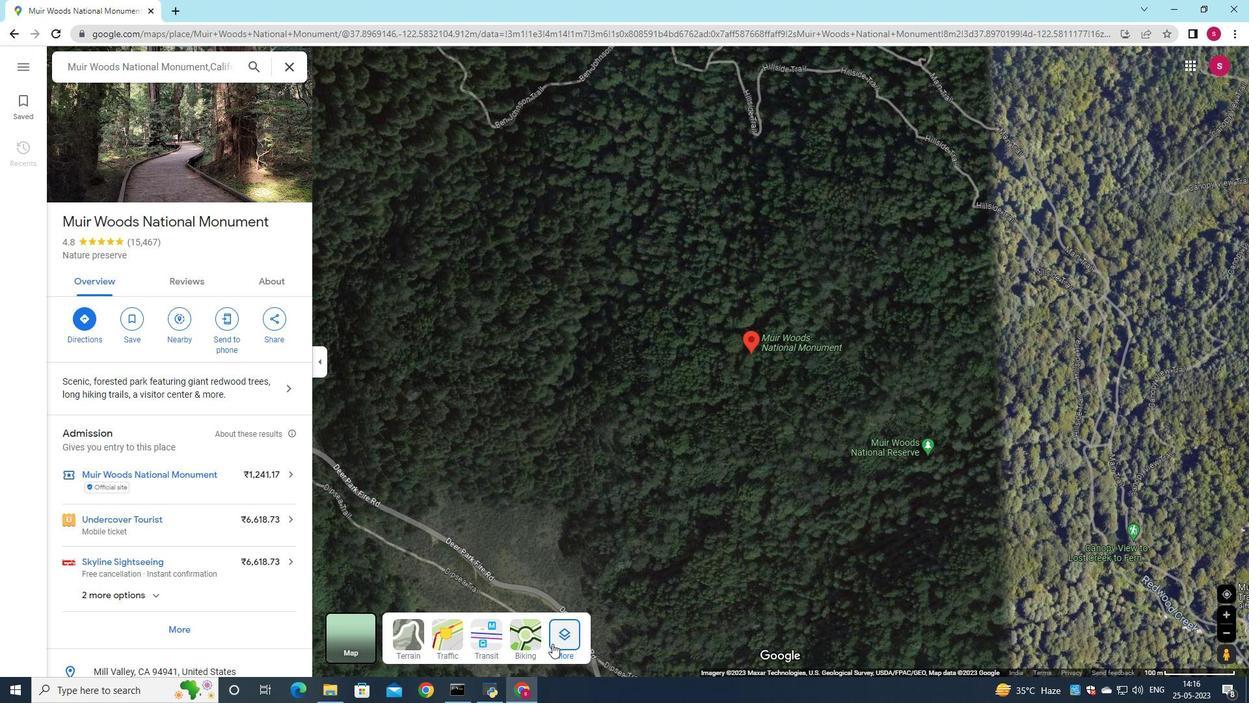 
Action: Mouse pressed left at (563, 641)
Screenshot: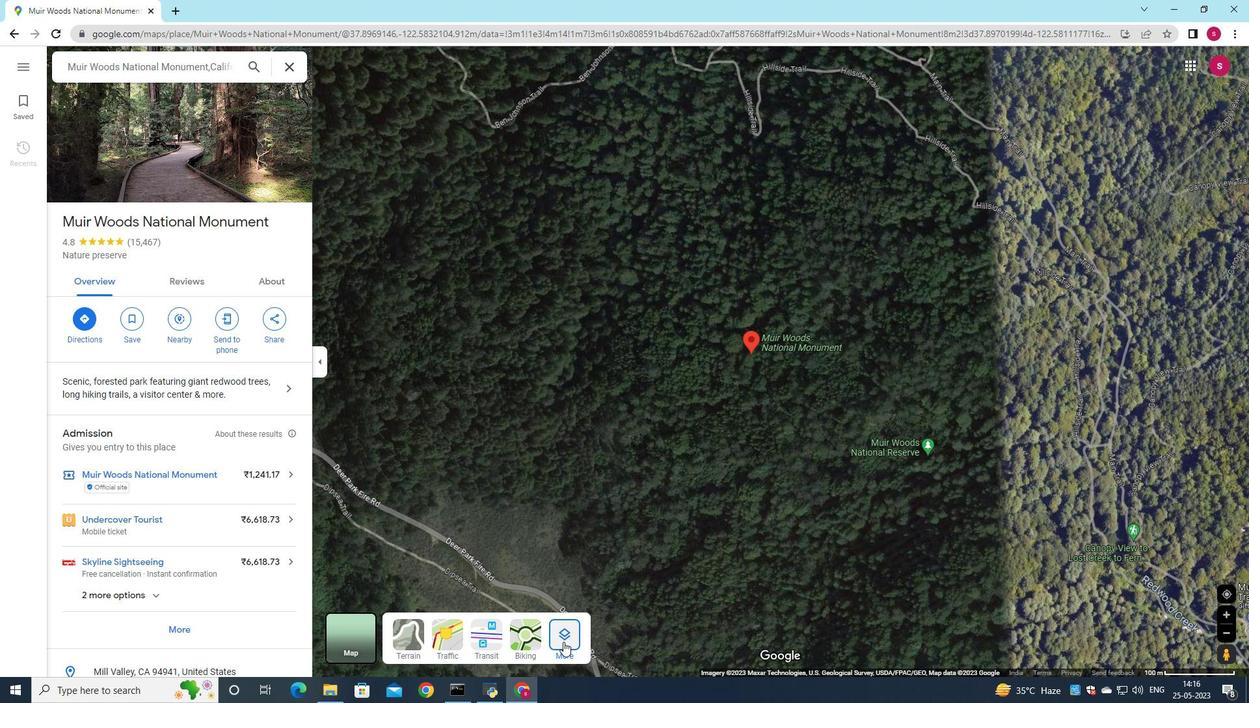 
Action: Mouse moved to (370, 591)
Screenshot: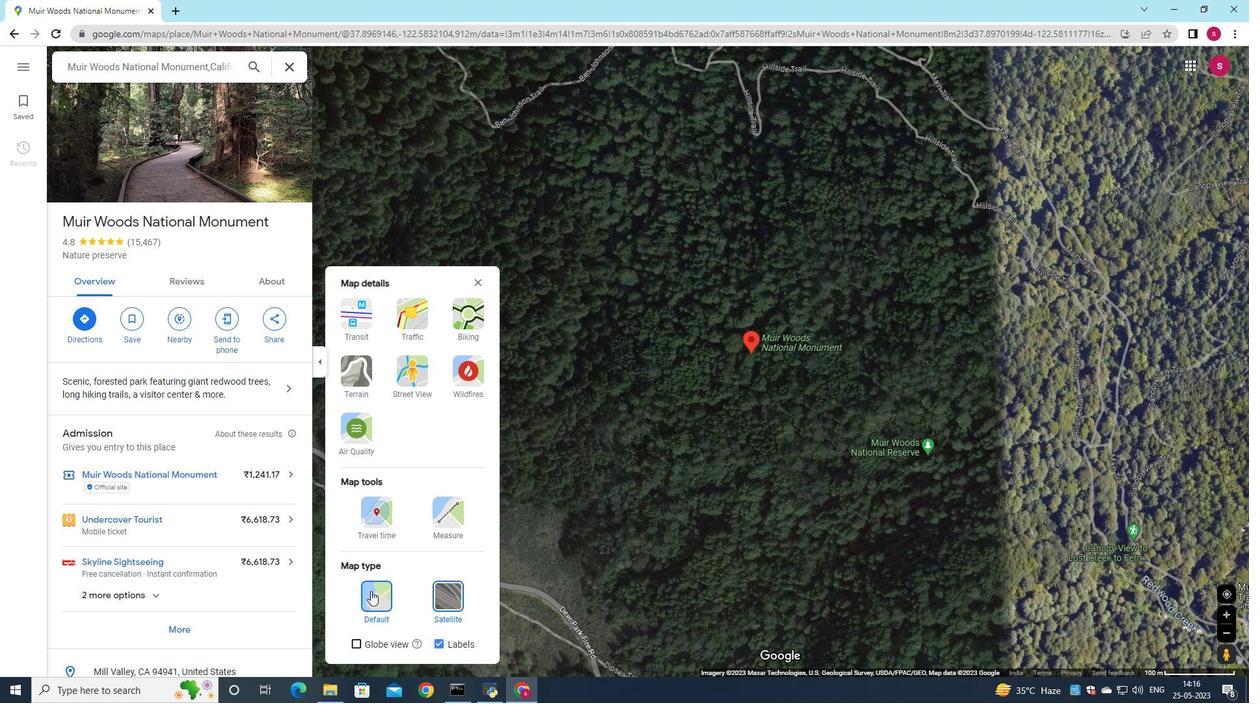 
Action: Mouse pressed left at (370, 591)
Screenshot: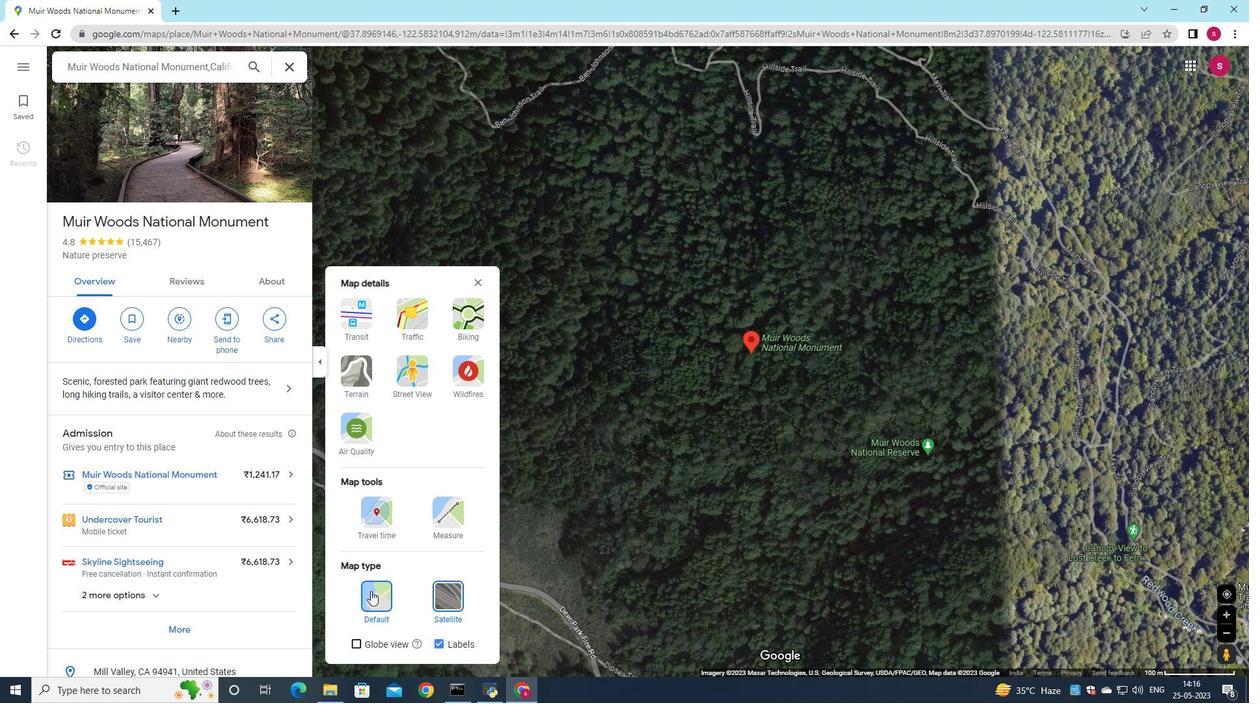 
Action: Mouse moved to (421, 367)
Screenshot: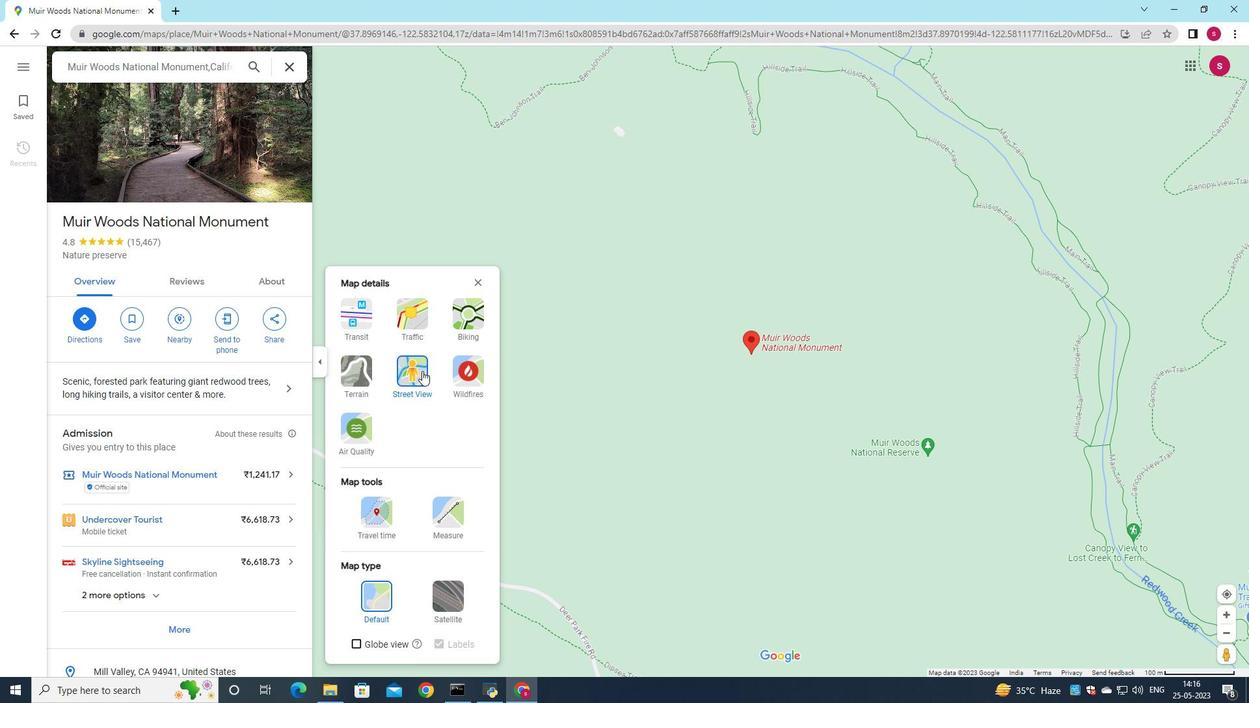 
Action: Mouse pressed left at (421, 367)
Screenshot: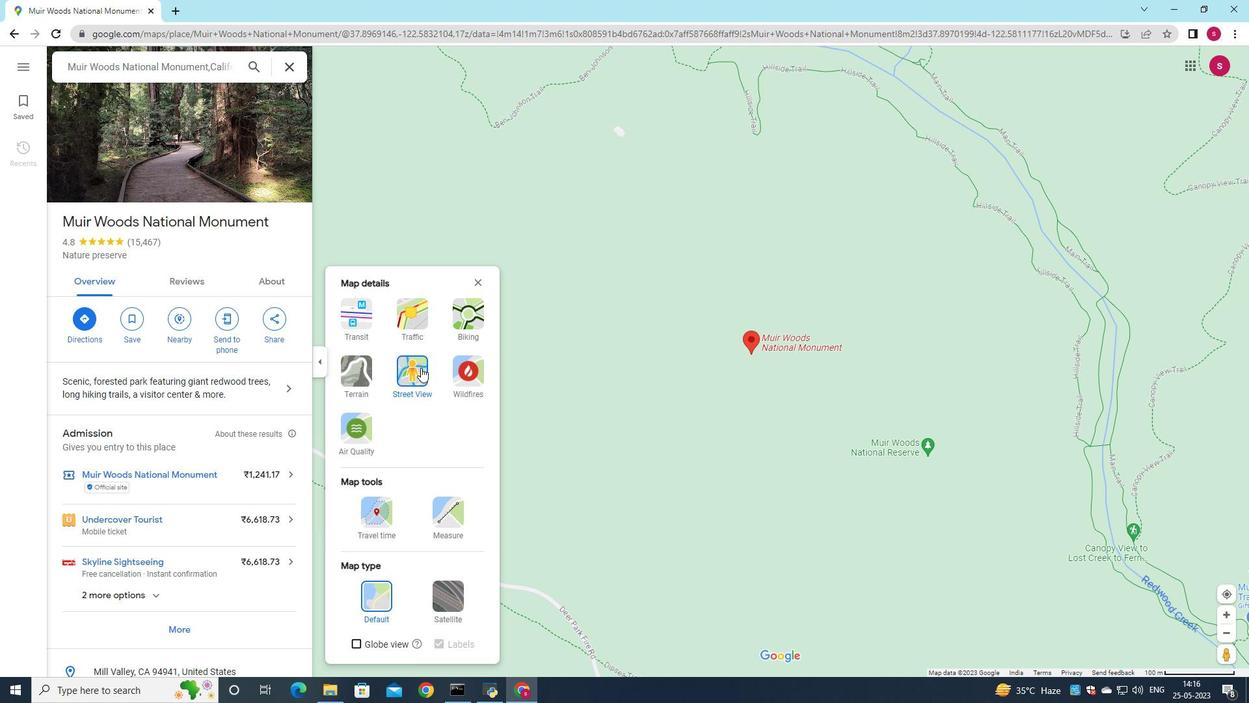 
Action: Mouse moved to (647, 300)
Screenshot: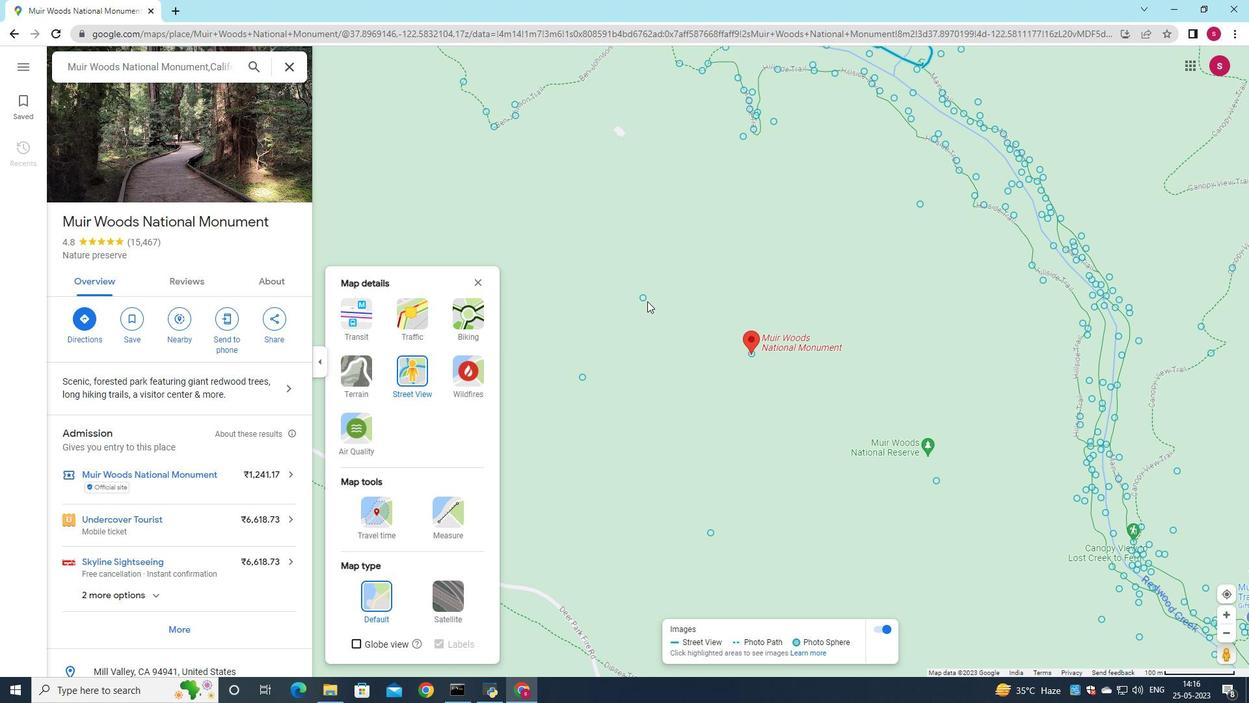 
Action: Mouse pressed left at (647, 300)
Screenshot: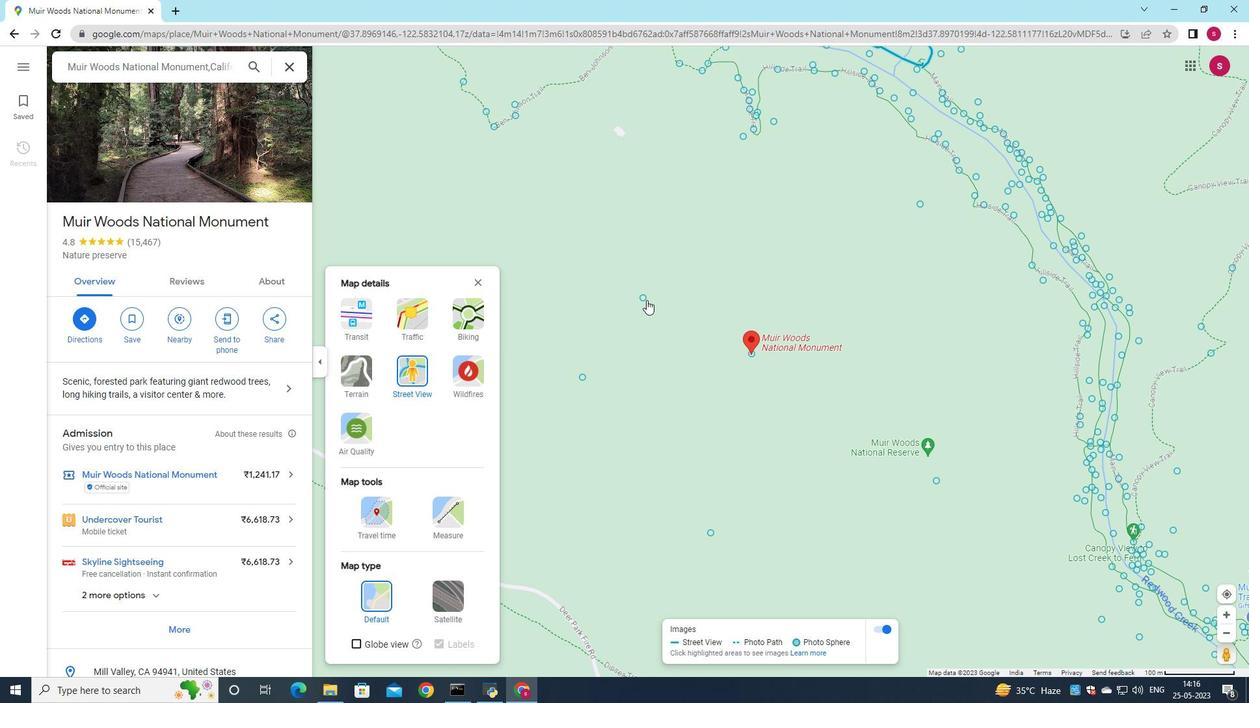 
Action: Mouse moved to (163, 280)
Screenshot: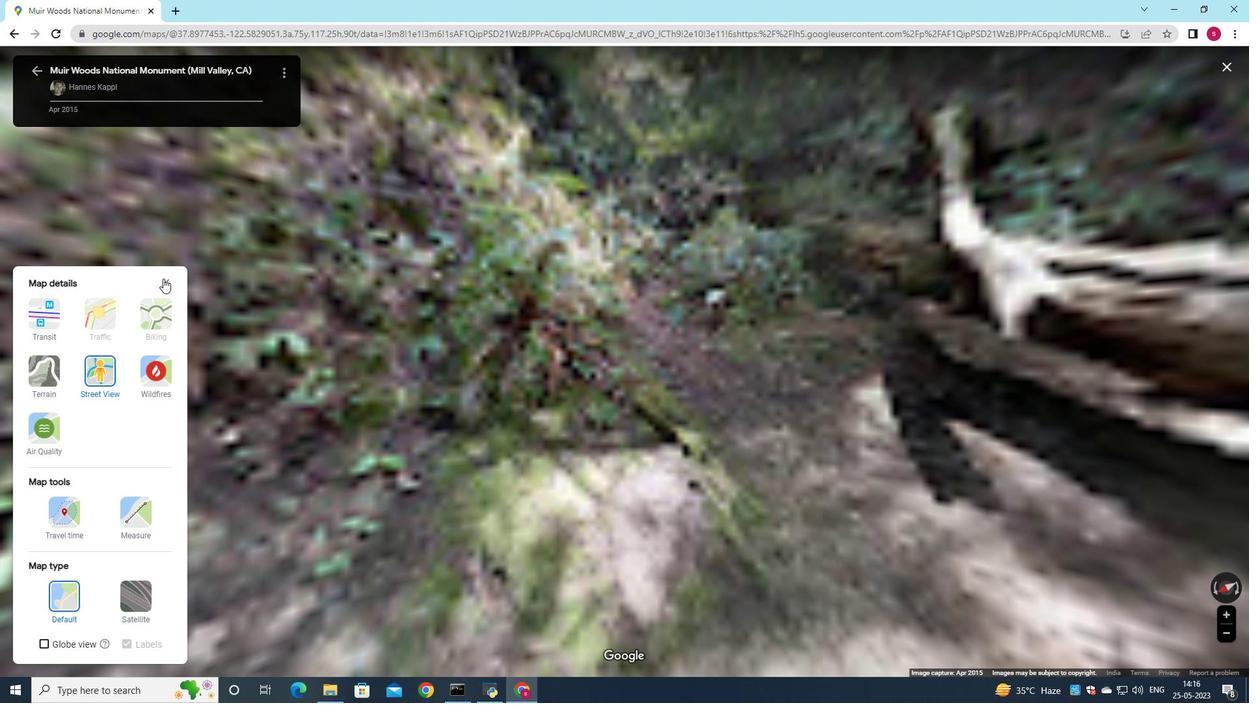 
Action: Mouse pressed left at (163, 280)
Screenshot: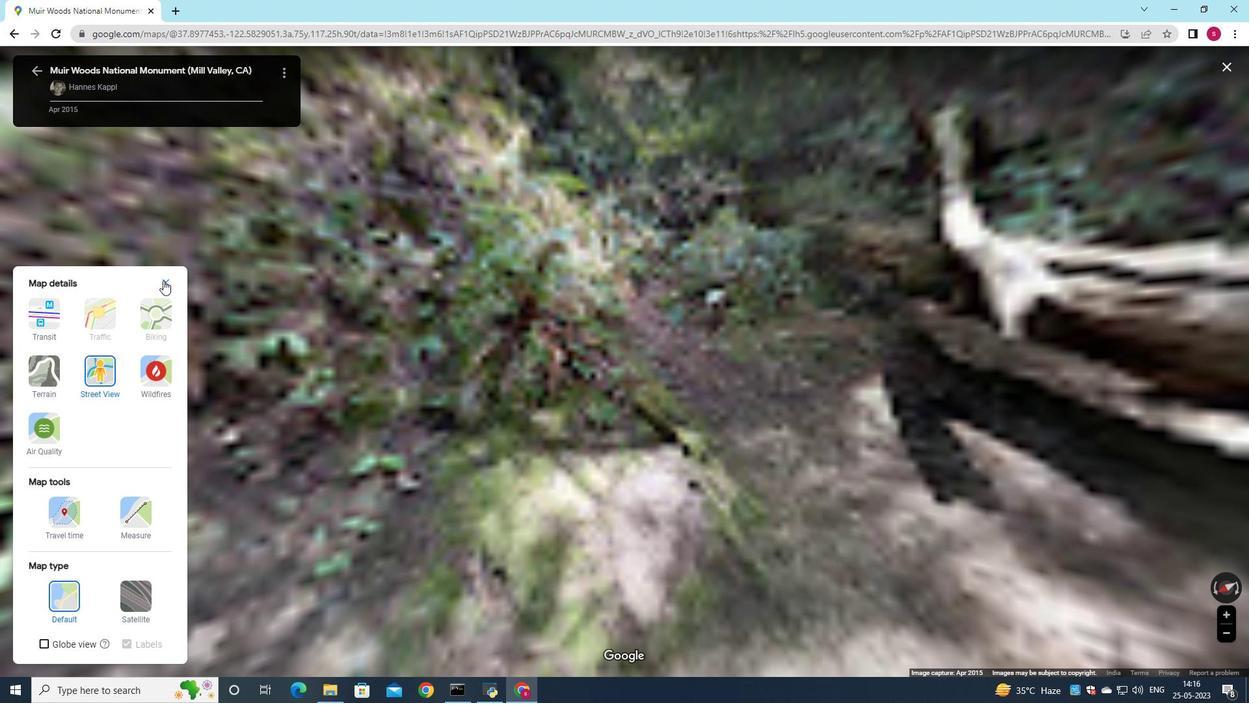 
Action: Mouse moved to (770, 289)
Screenshot: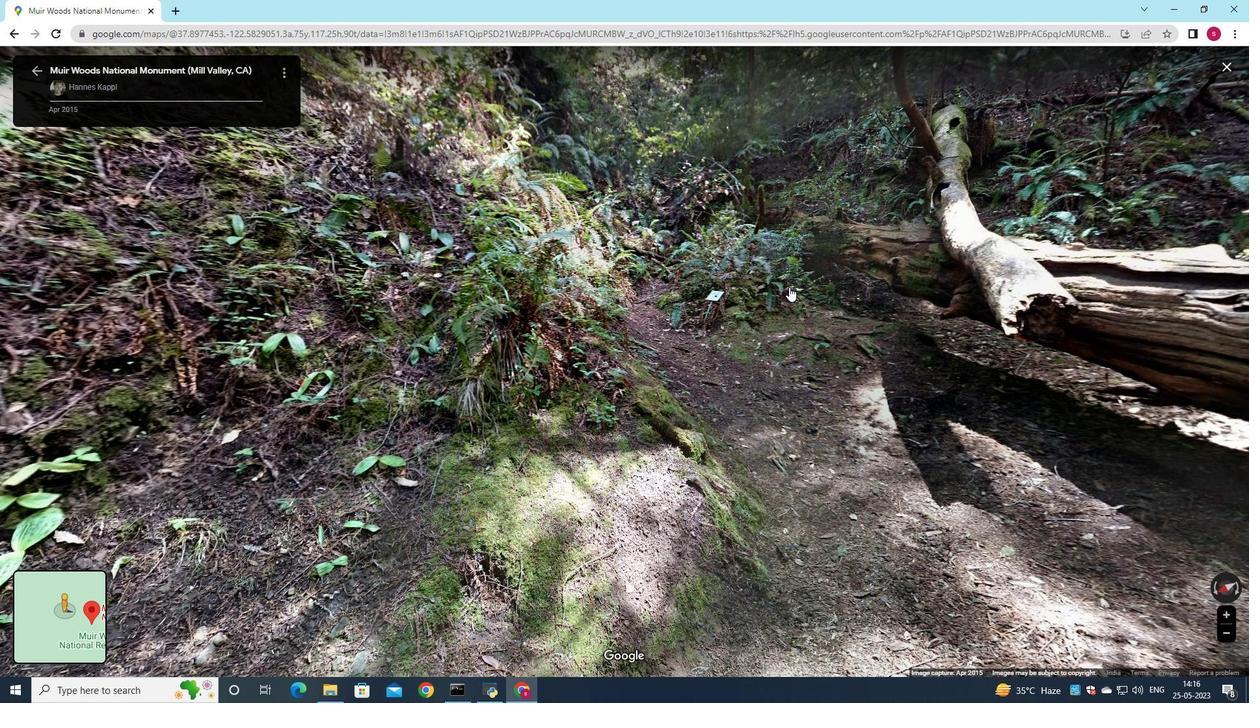 
Action: Mouse scrolled (770, 289) with delta (0, 0)
Screenshot: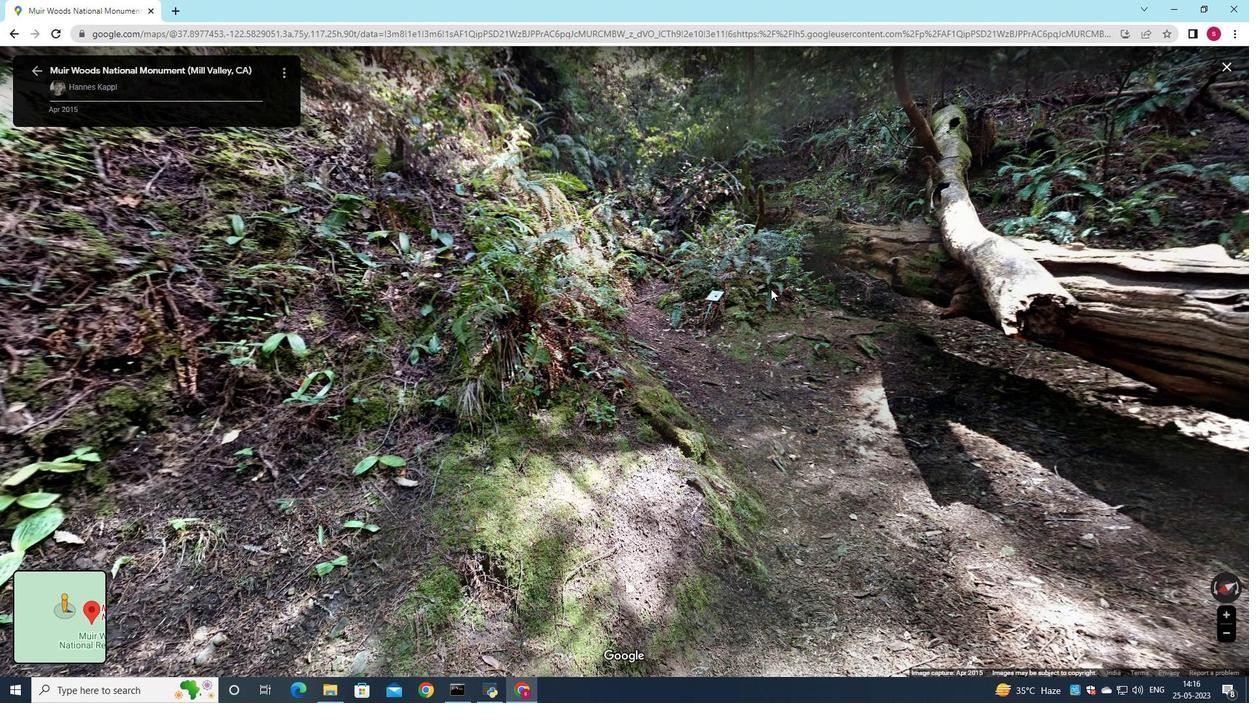 
Action: Mouse scrolled (770, 289) with delta (0, 0)
Screenshot: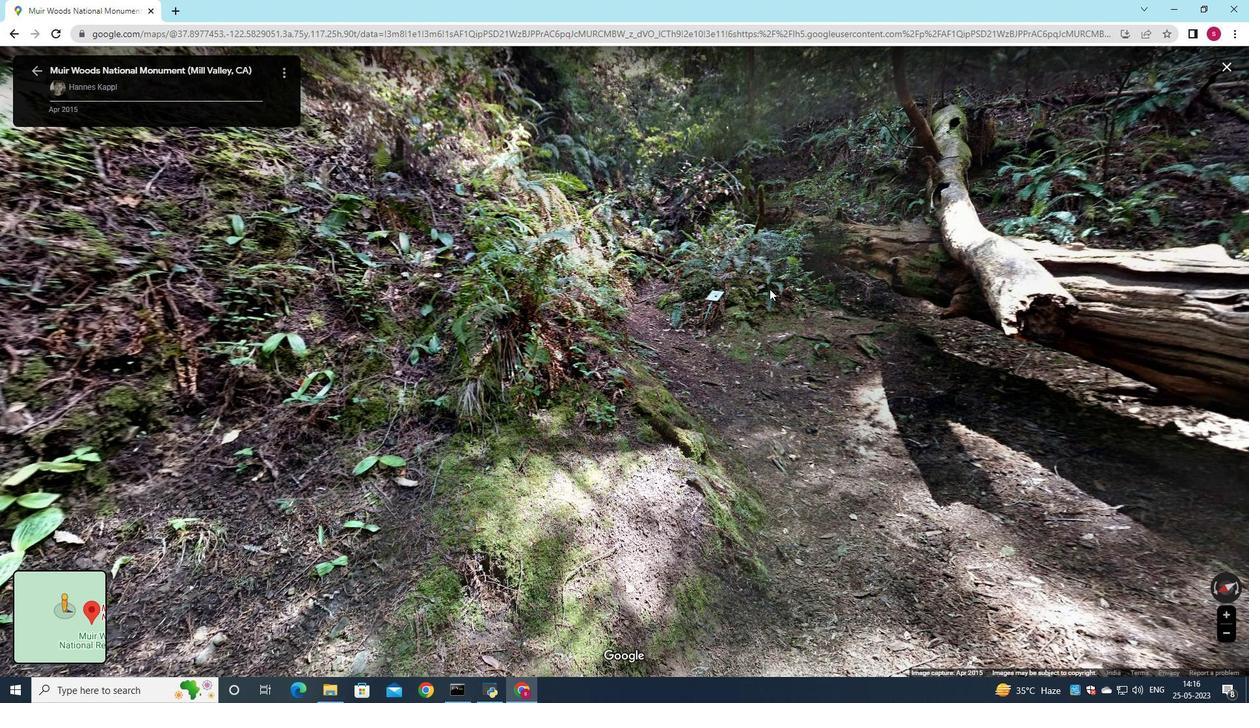 
Action: Mouse scrolled (770, 289) with delta (0, 0)
Screenshot: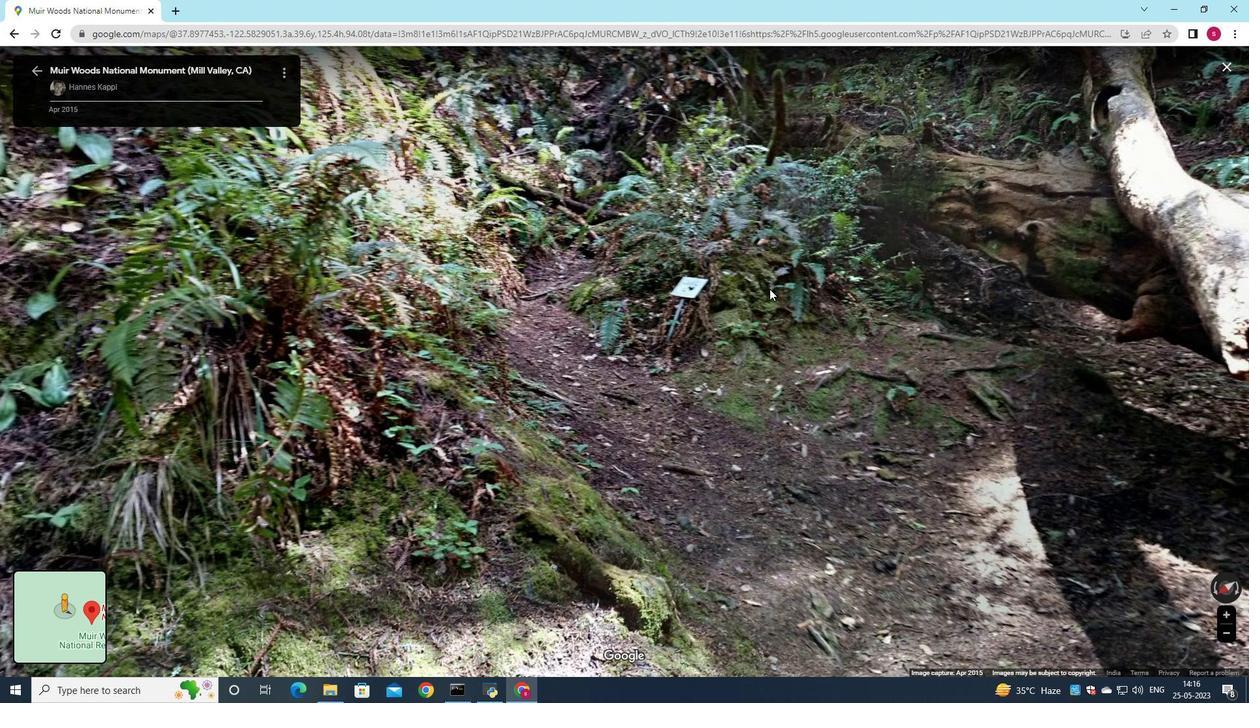 
Action: Mouse scrolled (770, 289) with delta (0, 0)
Screenshot: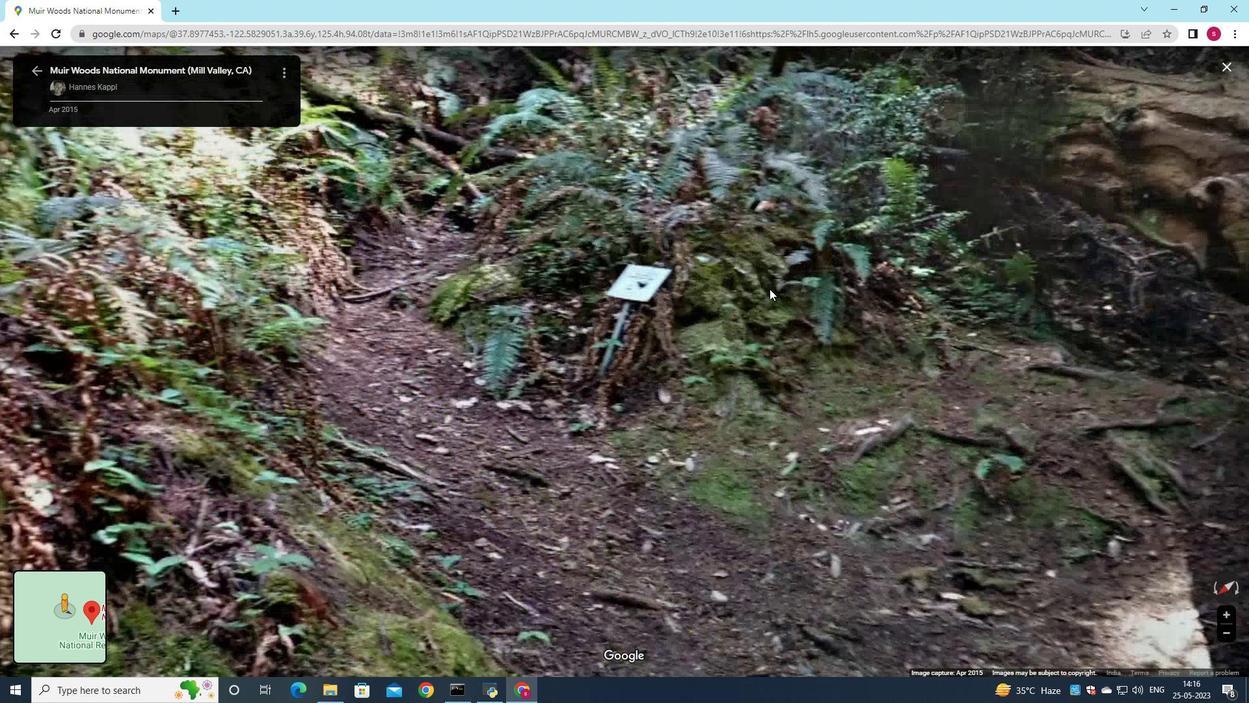 
Action: Mouse scrolled (770, 288) with delta (0, 0)
Screenshot: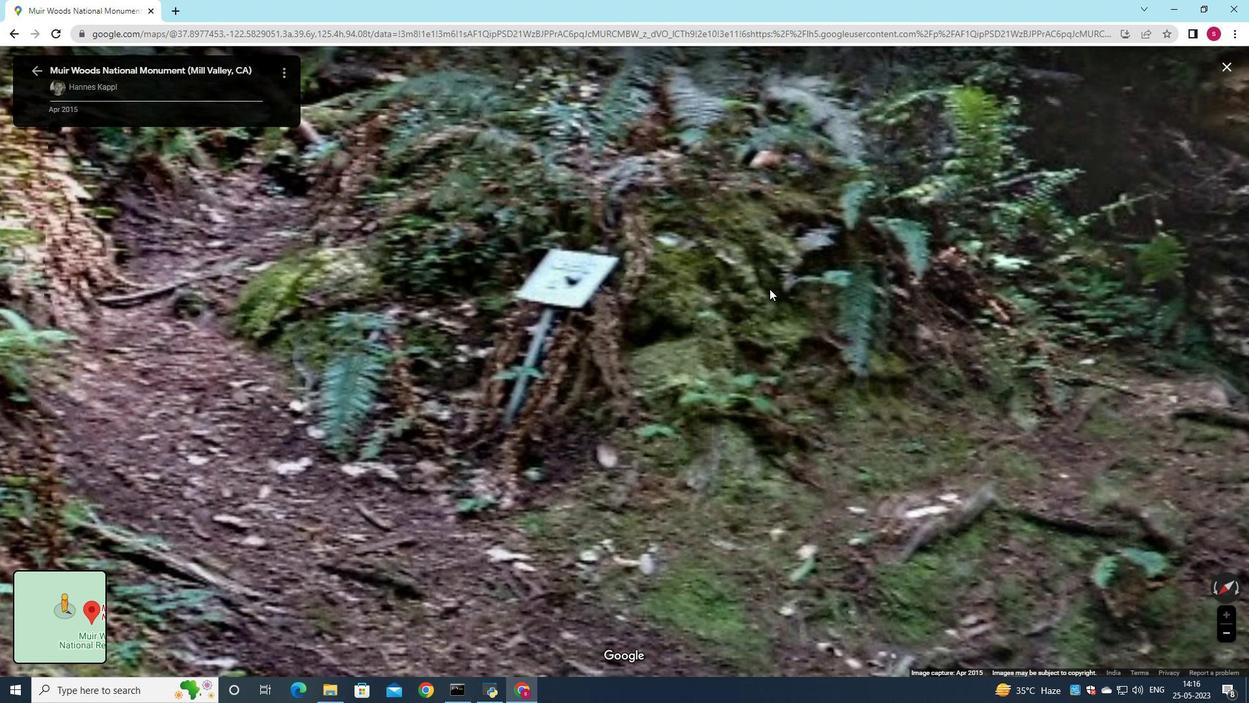 
Action: Mouse scrolled (770, 288) with delta (0, 0)
Screenshot: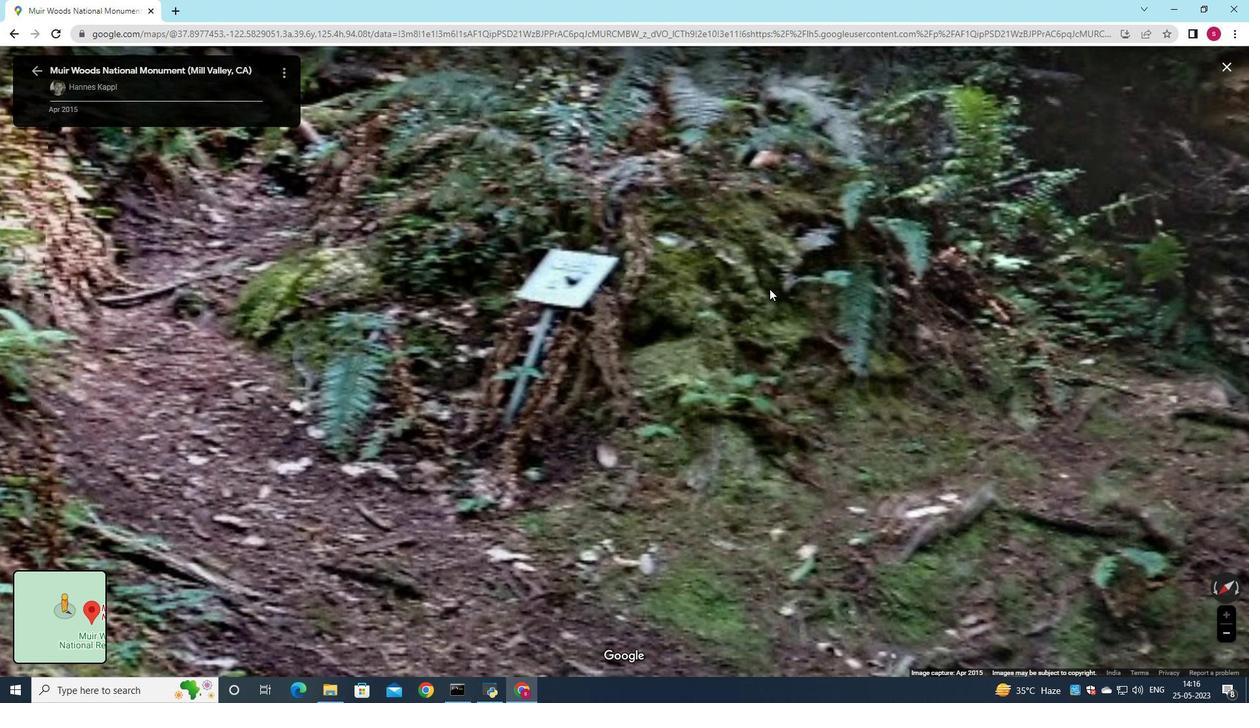 
Action: Mouse scrolled (770, 288) with delta (0, 0)
Screenshot: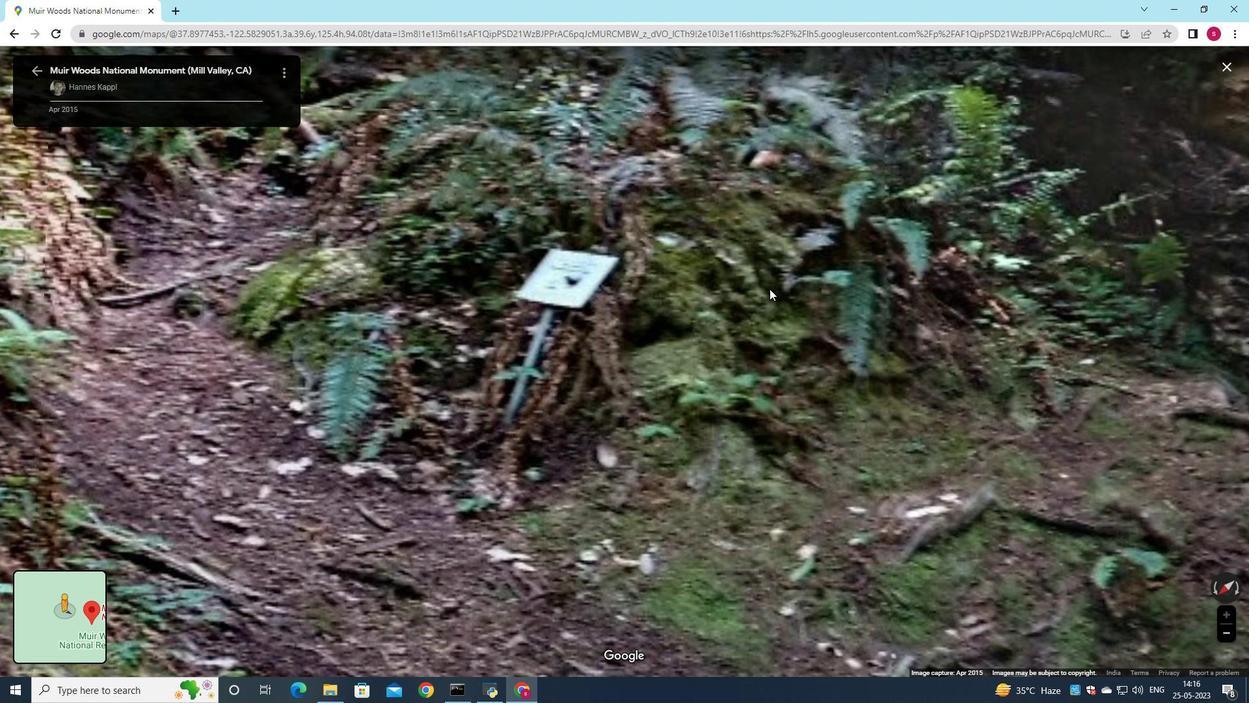 
Action: Mouse scrolled (770, 288) with delta (0, 0)
Screenshot: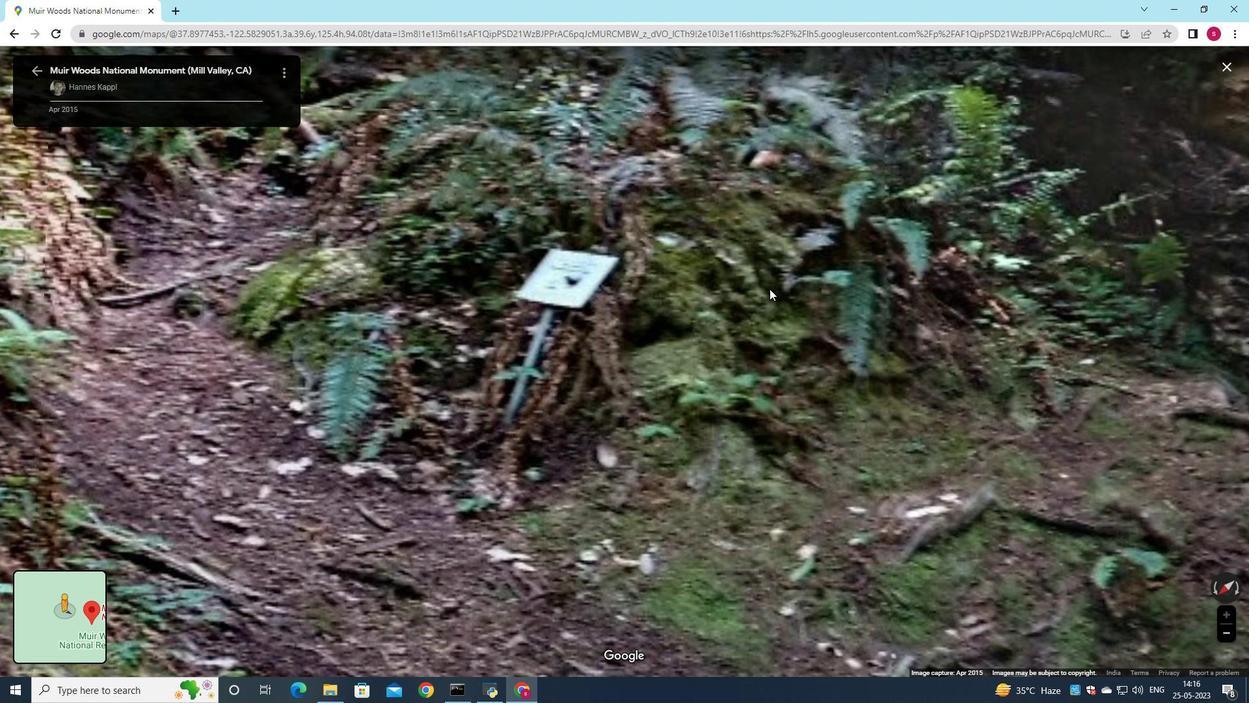 
Action: Mouse scrolled (770, 288) with delta (0, 0)
Screenshot: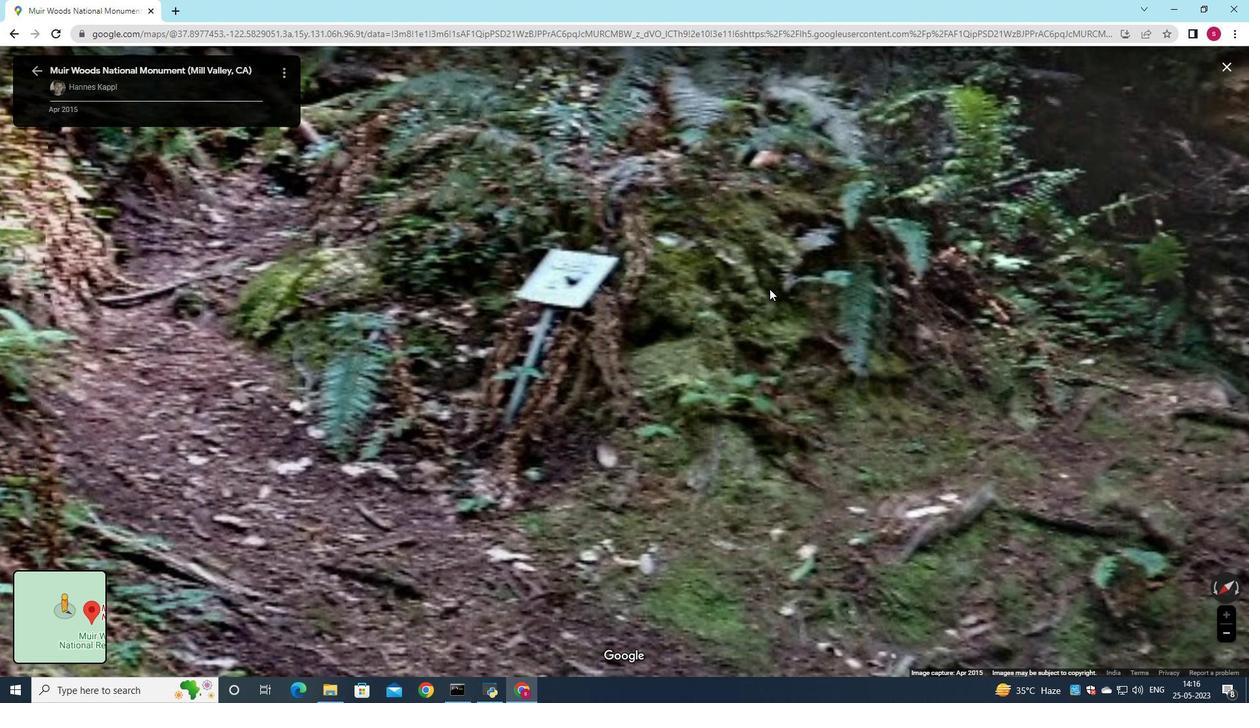 
Action: Mouse scrolled (770, 288) with delta (0, 0)
Screenshot: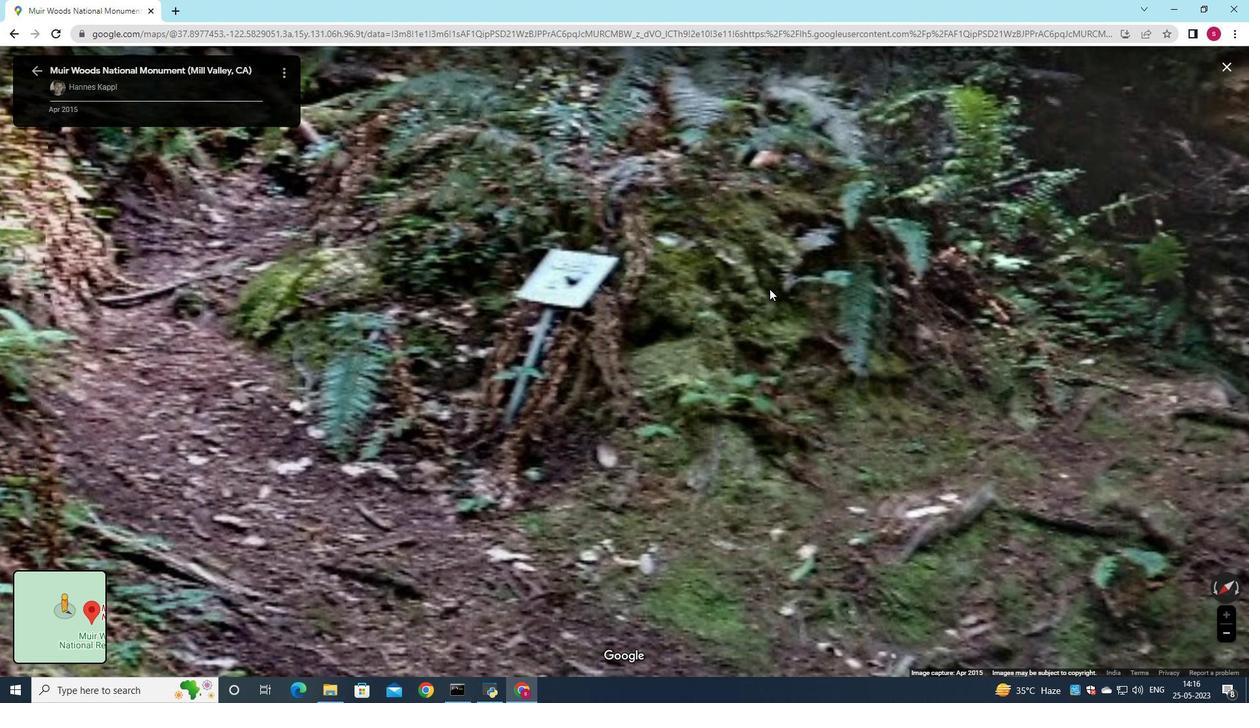 
Action: Mouse scrolled (770, 288) with delta (0, 0)
Screenshot: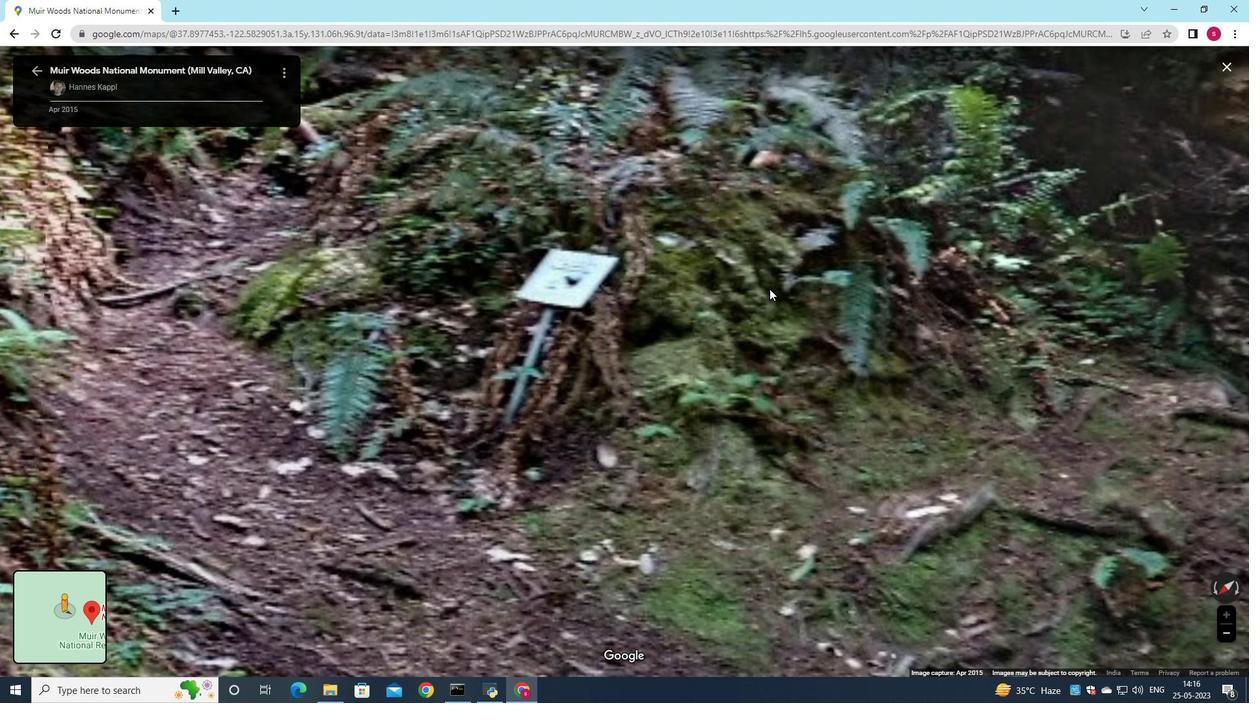 
Action: Mouse scrolled (770, 288) with delta (0, 0)
Screenshot: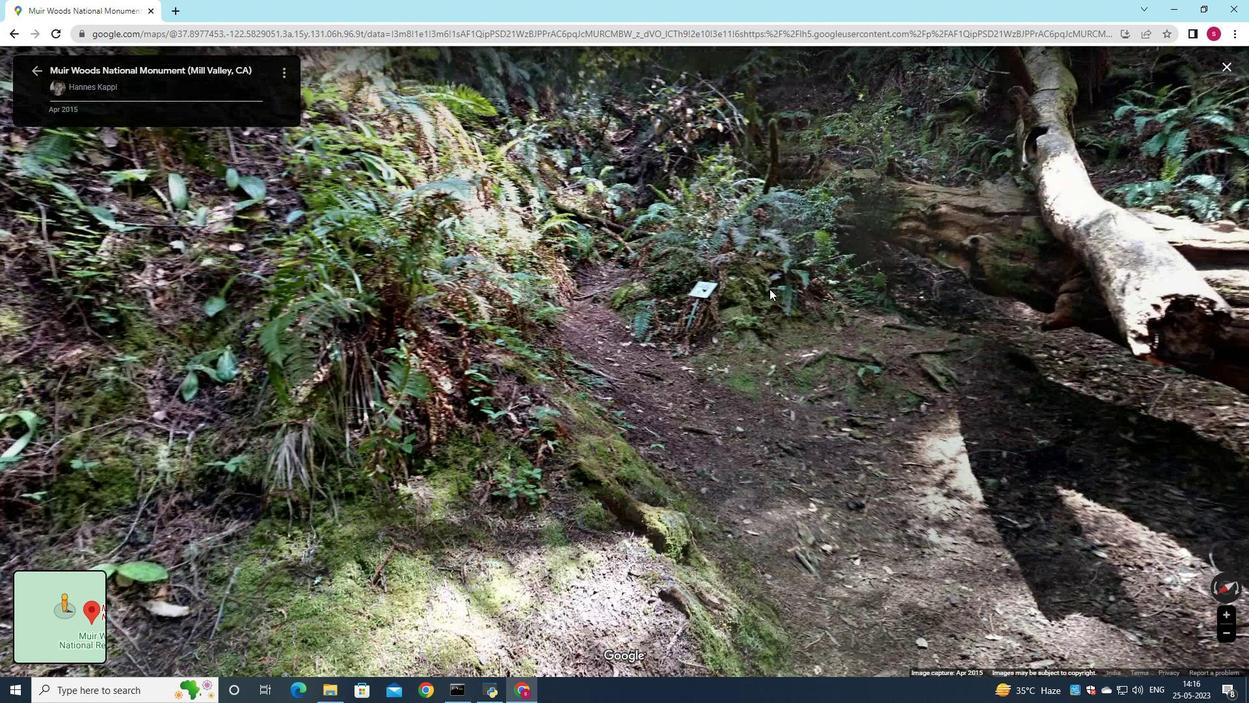 
Action: Mouse scrolled (770, 288) with delta (0, 0)
Screenshot: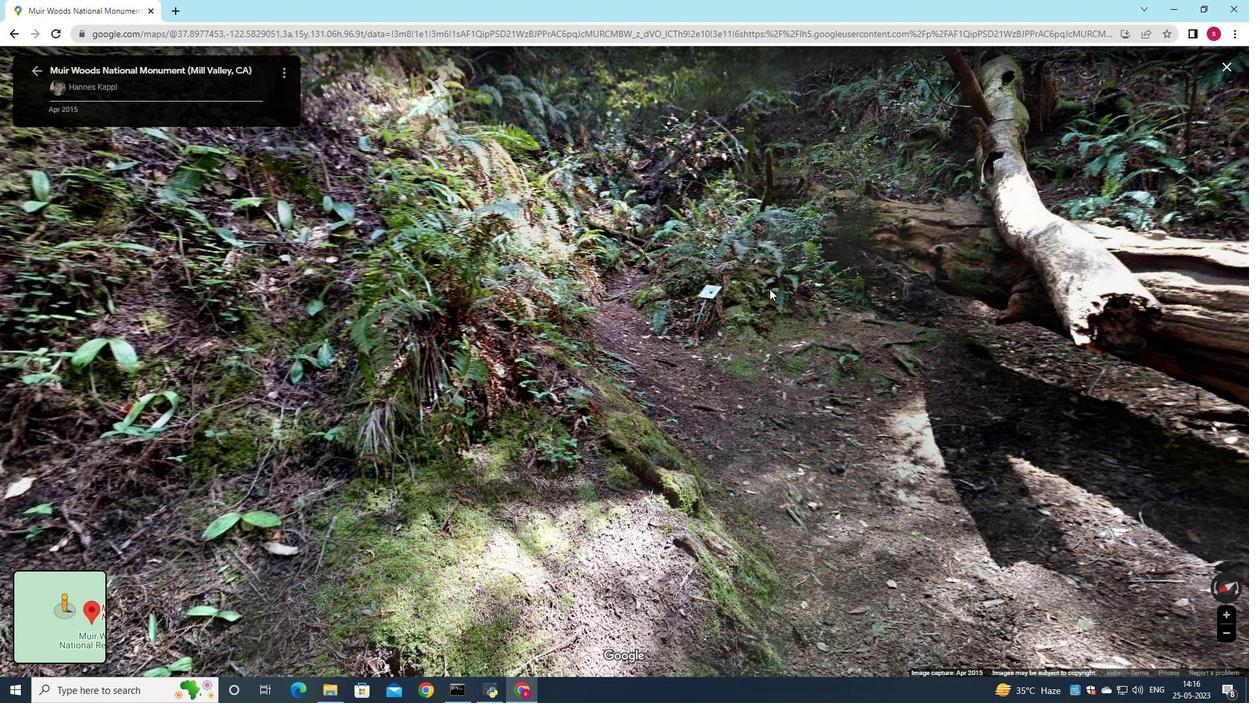 
Action: Mouse scrolled (770, 288) with delta (0, 0)
Screenshot: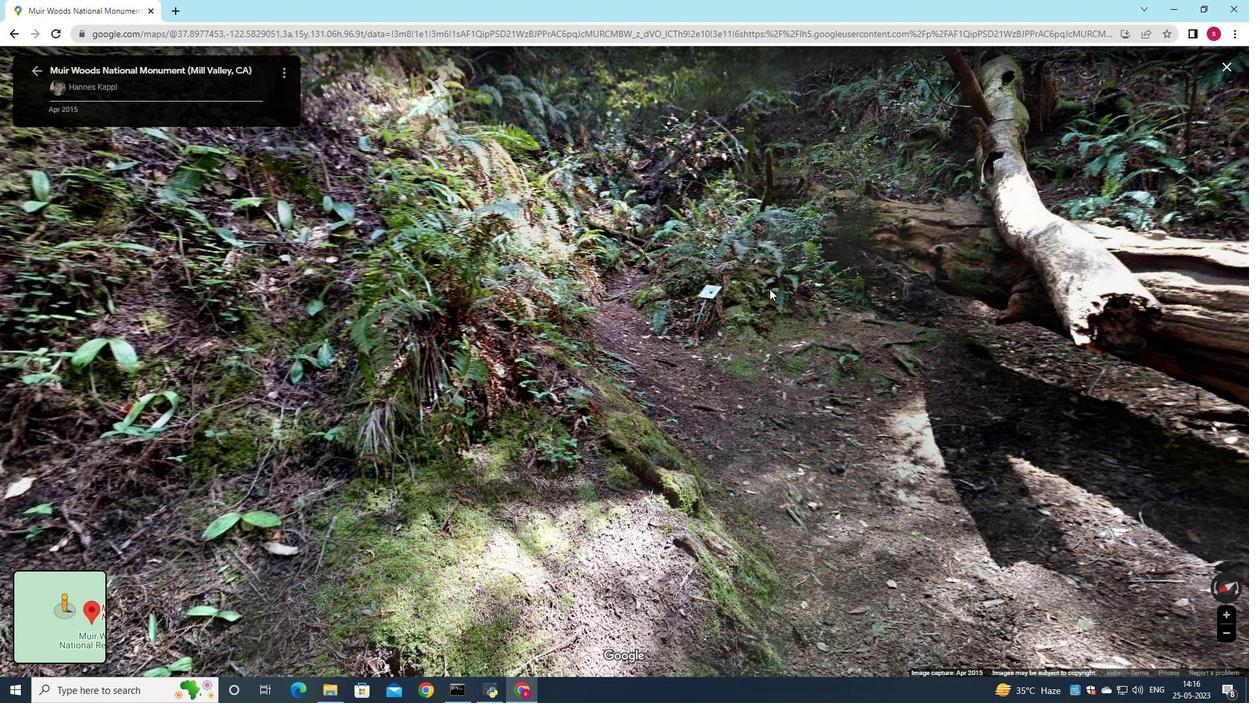 
Action: Mouse scrolled (770, 288) with delta (0, 0)
Screenshot: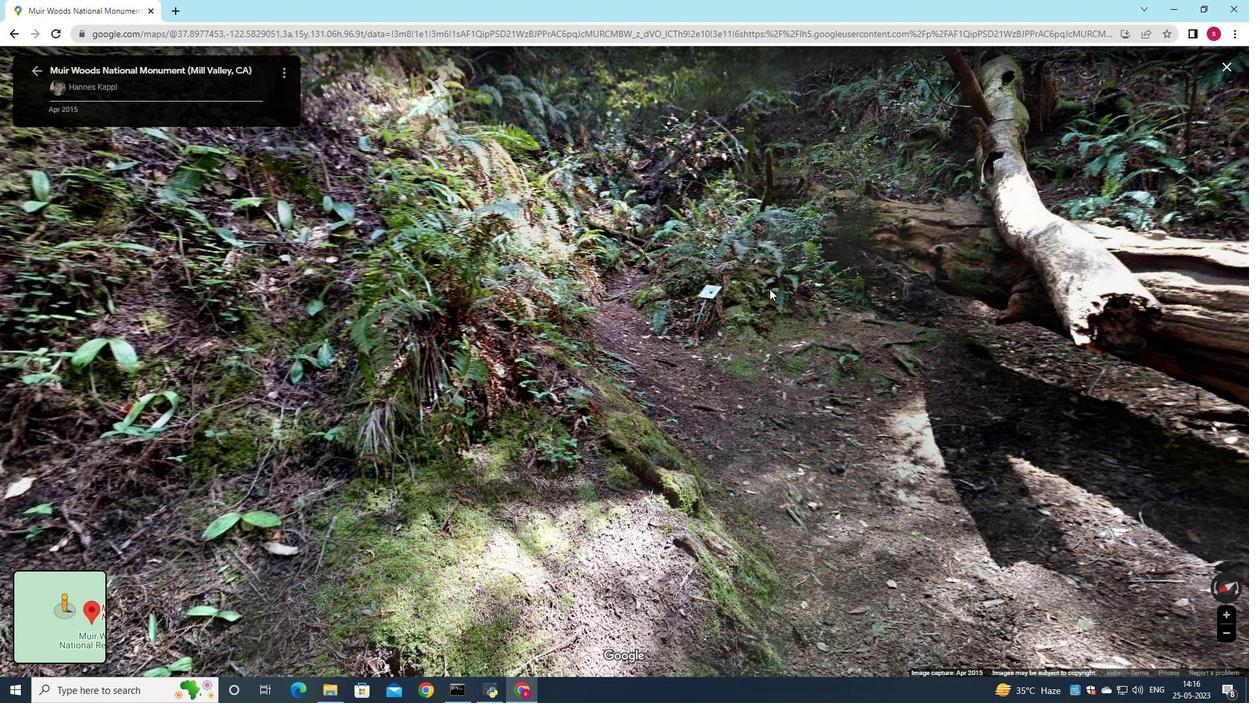 
Action: Mouse scrolled (770, 288) with delta (0, 0)
Screenshot: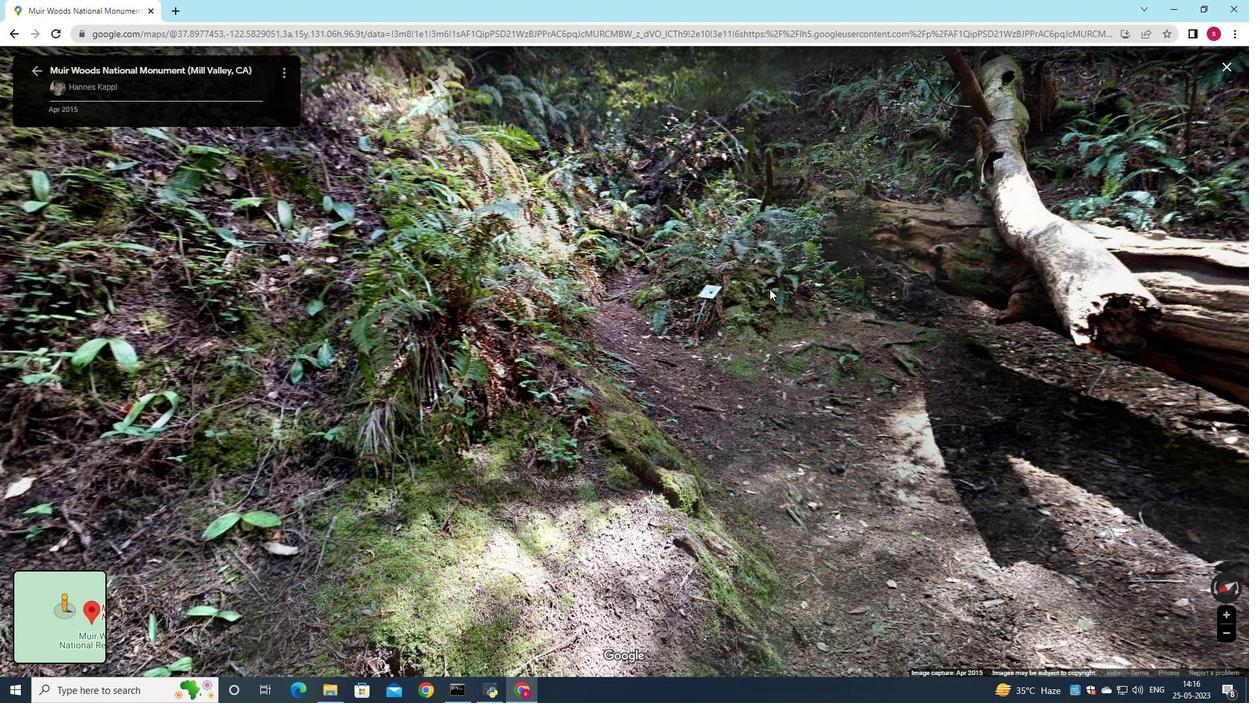 
Action: Mouse moved to (35, 67)
Screenshot: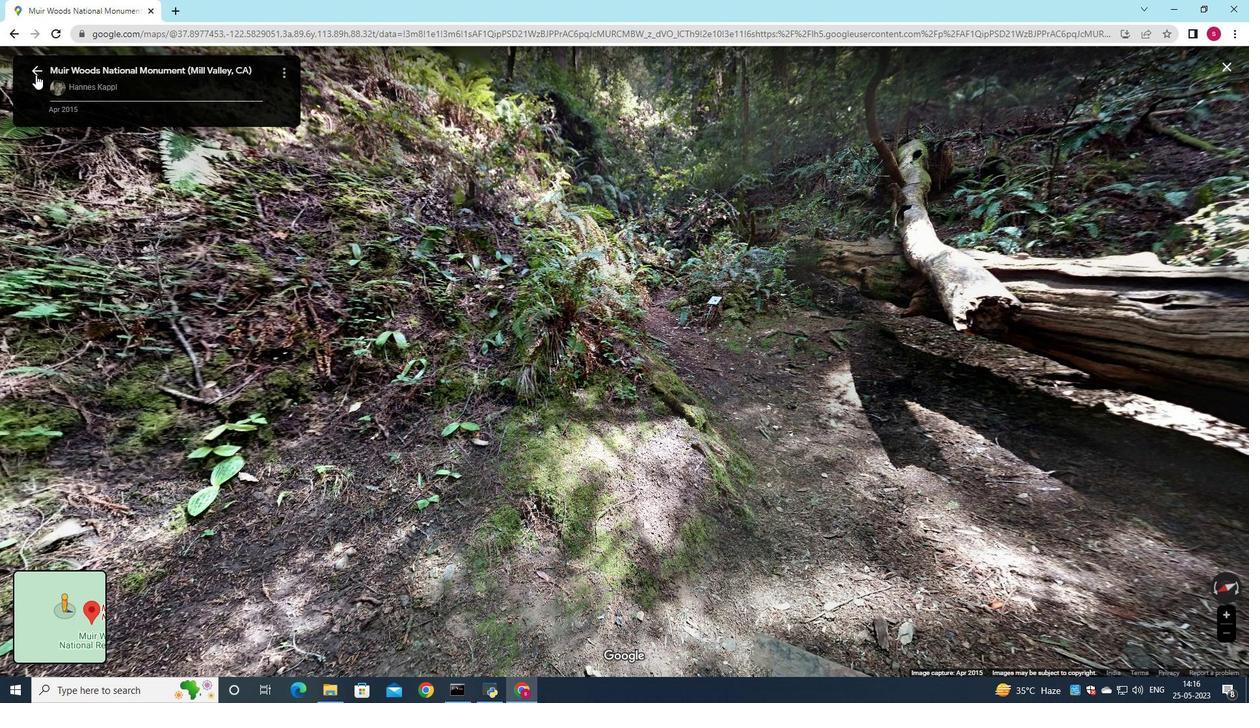 
Action: Mouse pressed left at (35, 67)
Screenshot: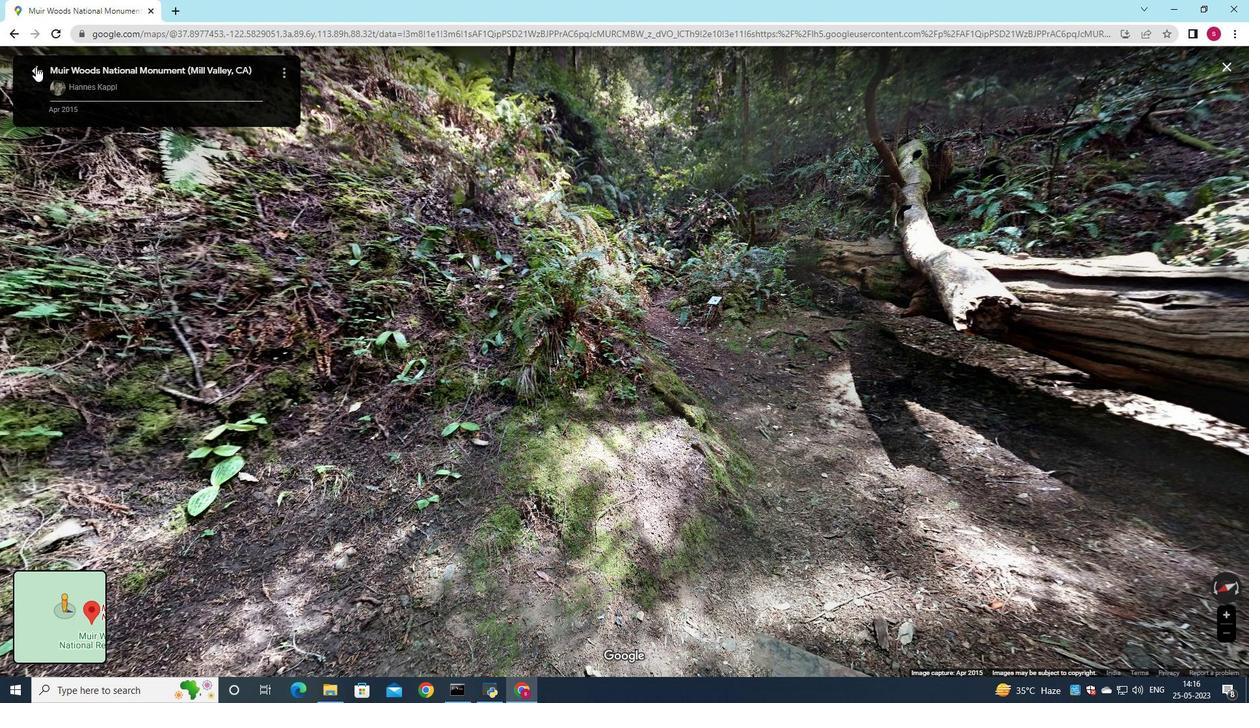 
Action: Mouse moved to (565, 440)
Screenshot: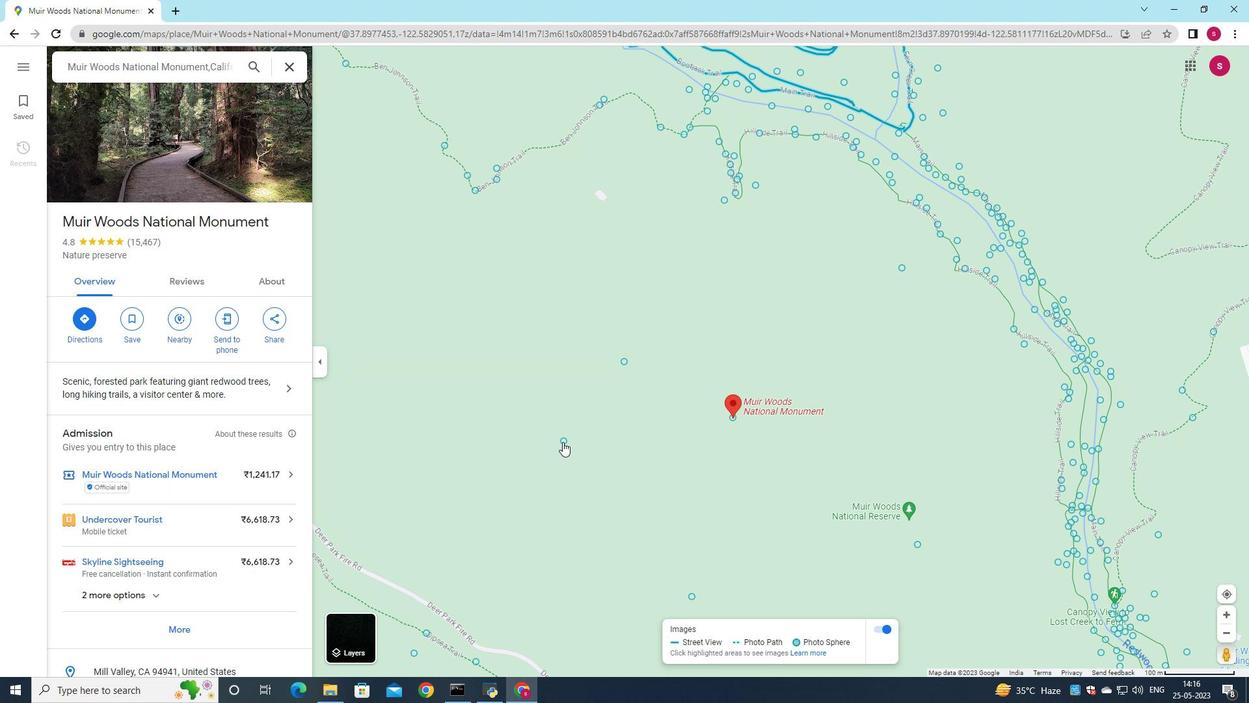
Action: Mouse pressed left at (565, 440)
Screenshot: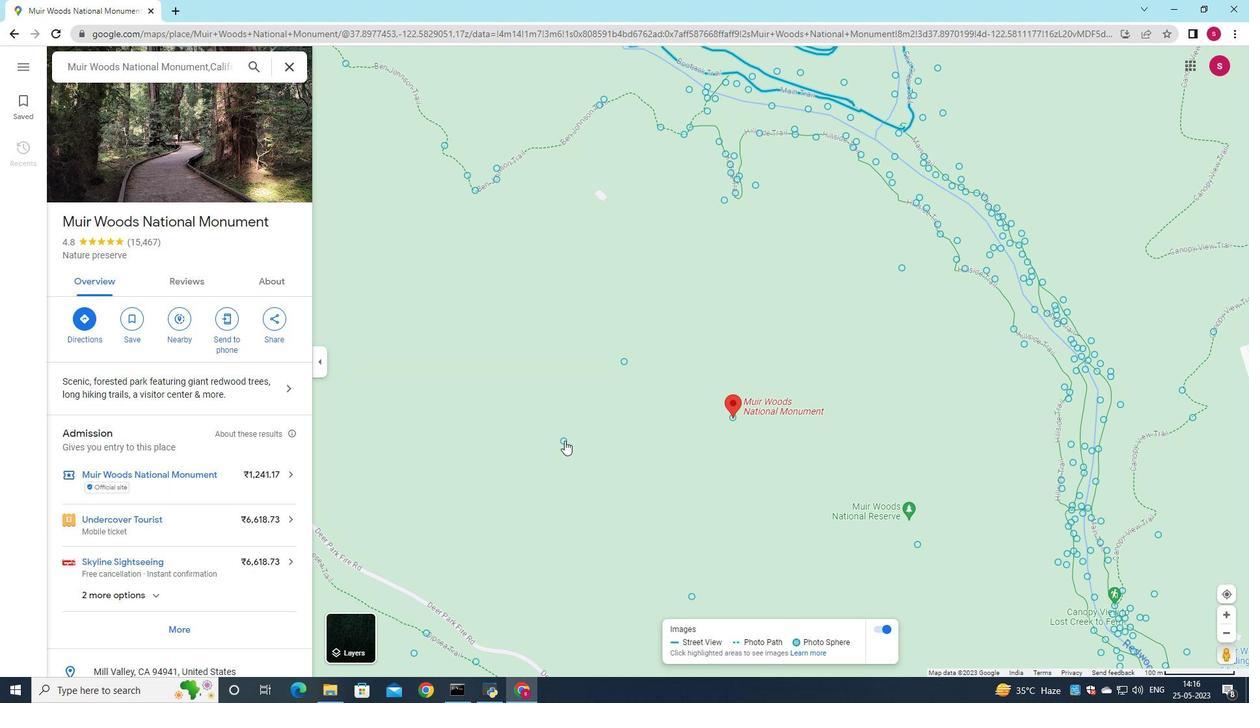 
Action: Mouse moved to (562, 440)
Screenshot: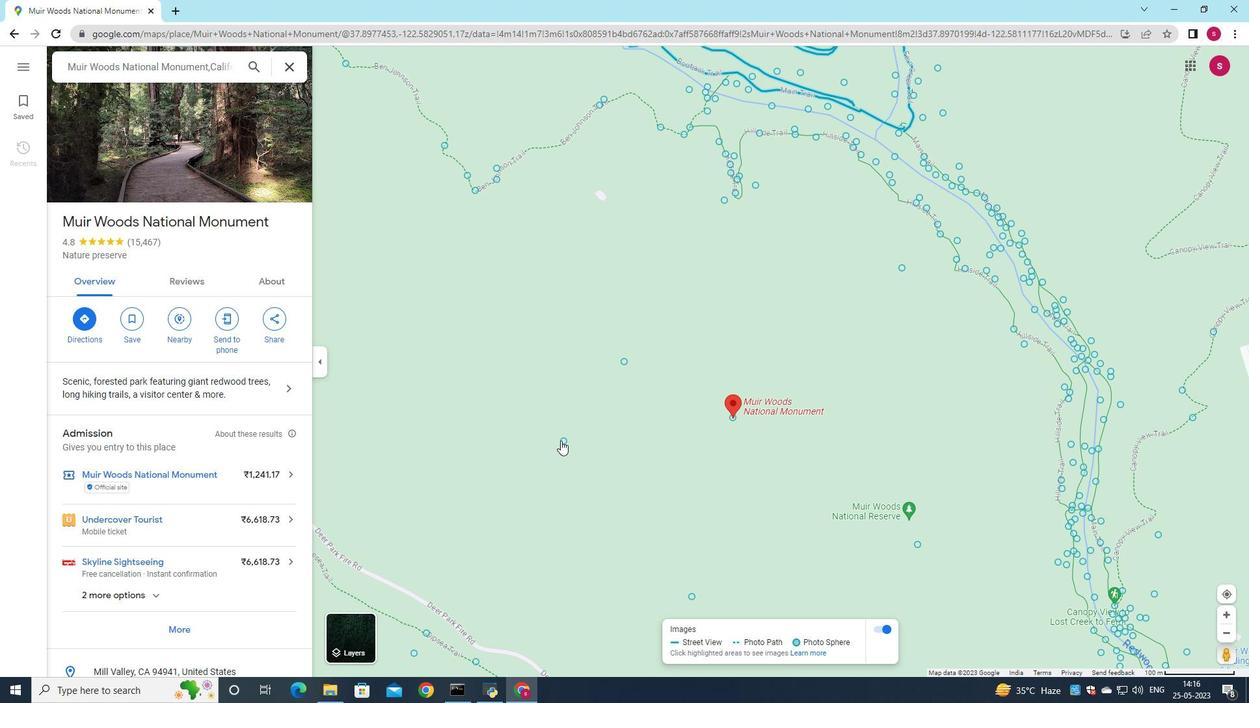 
Action: Mouse pressed left at (562, 440)
Screenshot: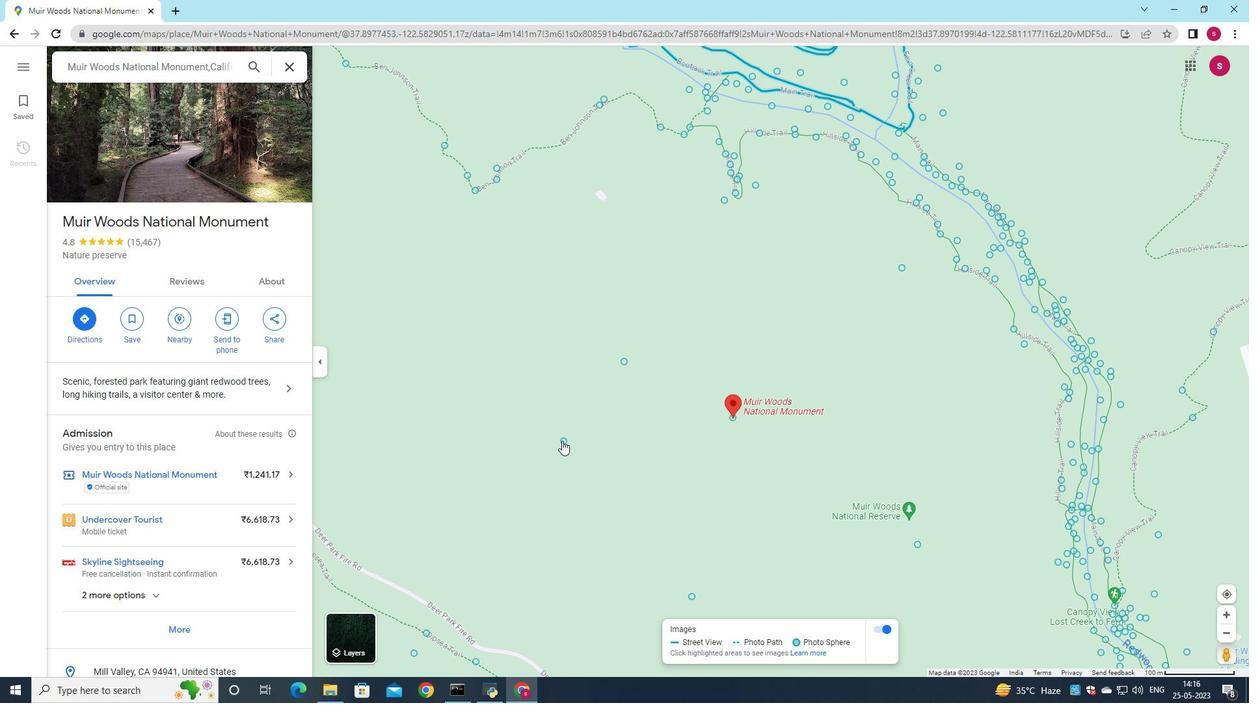 
Action: Mouse pressed left at (562, 440)
Screenshot: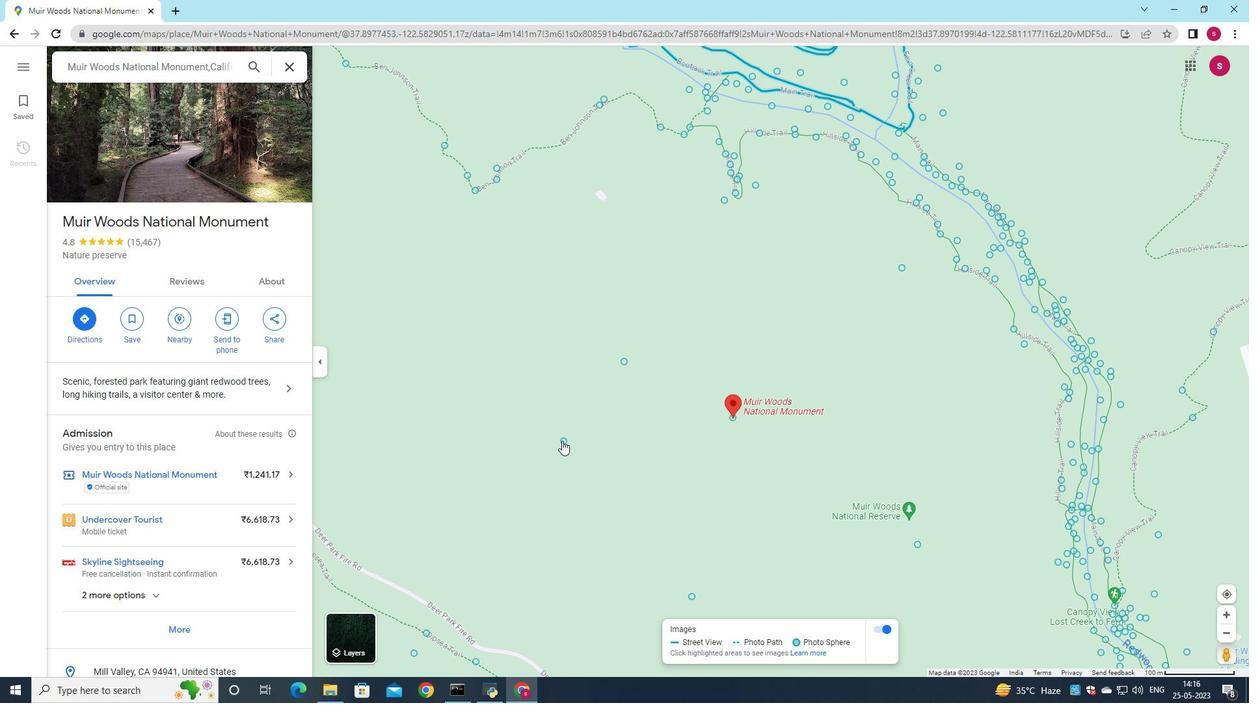 
Action: Mouse pressed left at (562, 440)
Screenshot: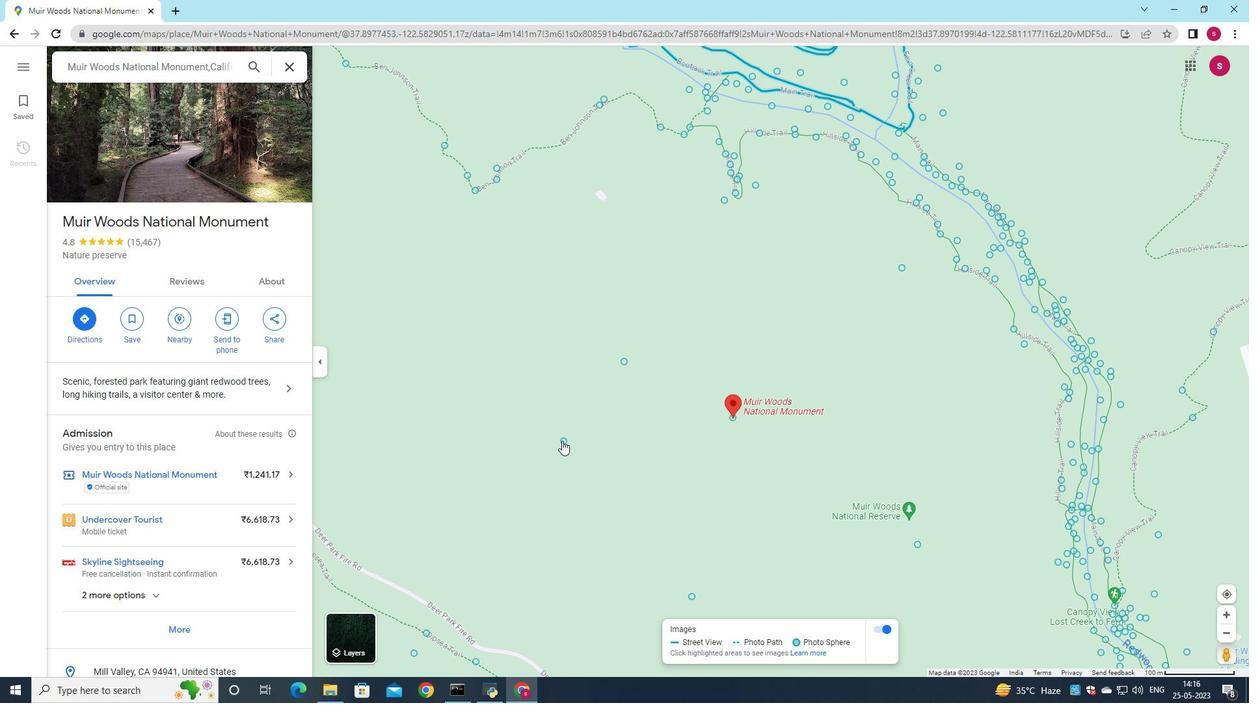 
Action: Mouse moved to (564, 438)
Screenshot: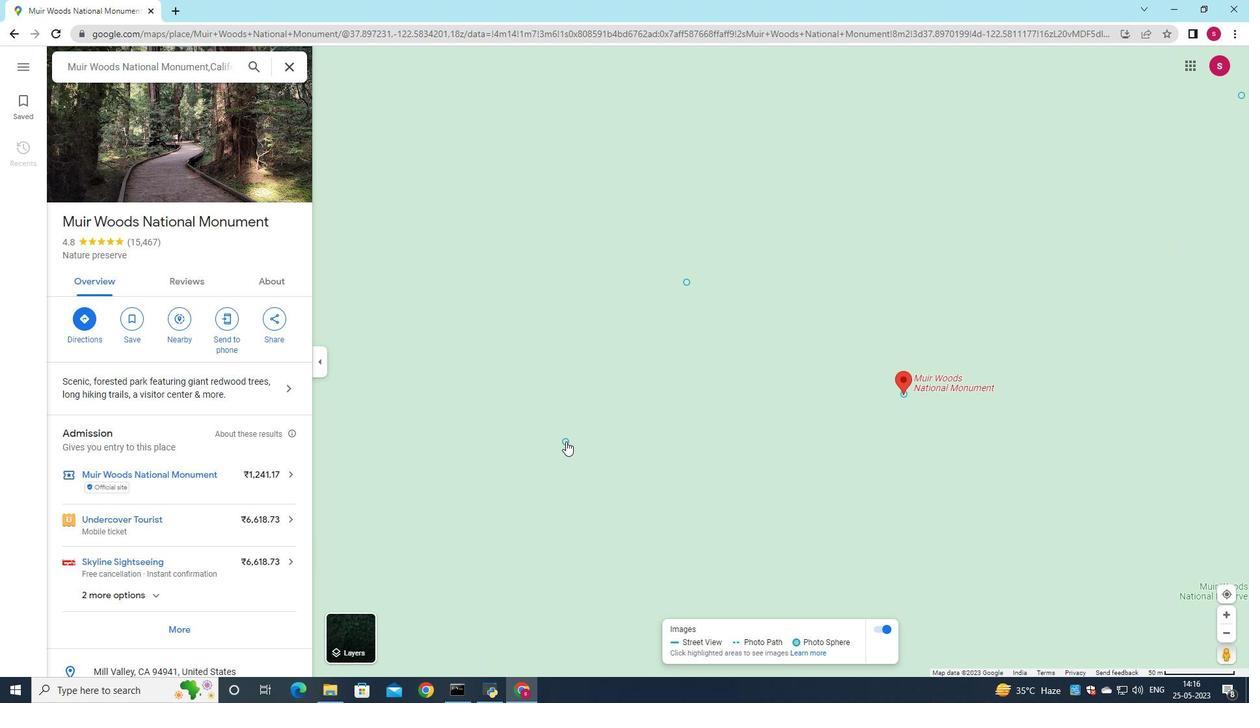 
Action: Mouse pressed left at (564, 438)
Screenshot: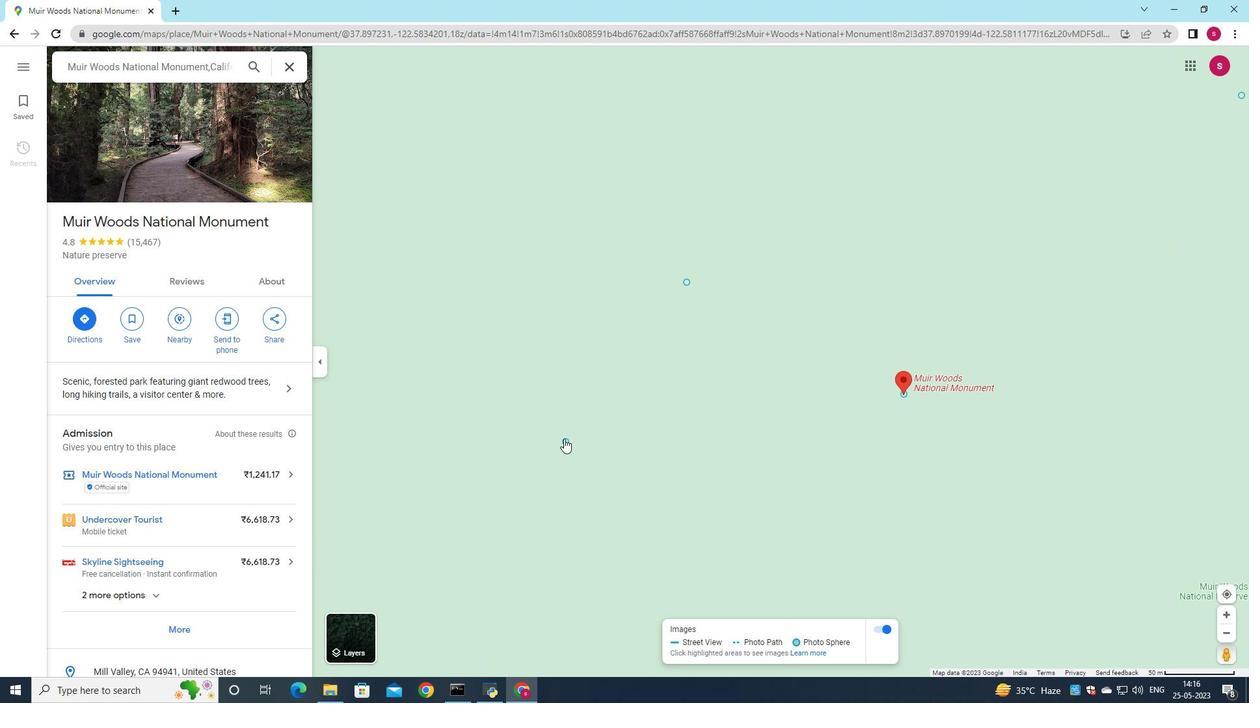 
Action: Mouse pressed left at (564, 438)
Screenshot: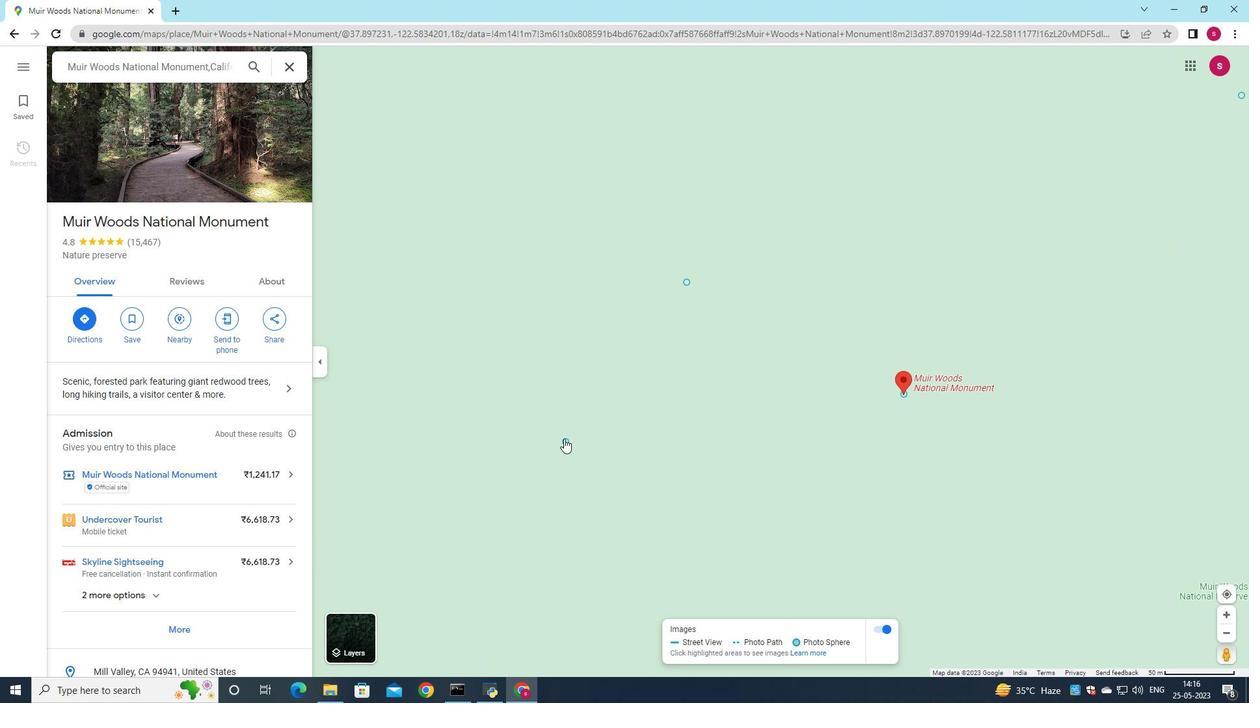
Action: Mouse pressed left at (564, 438)
Screenshot: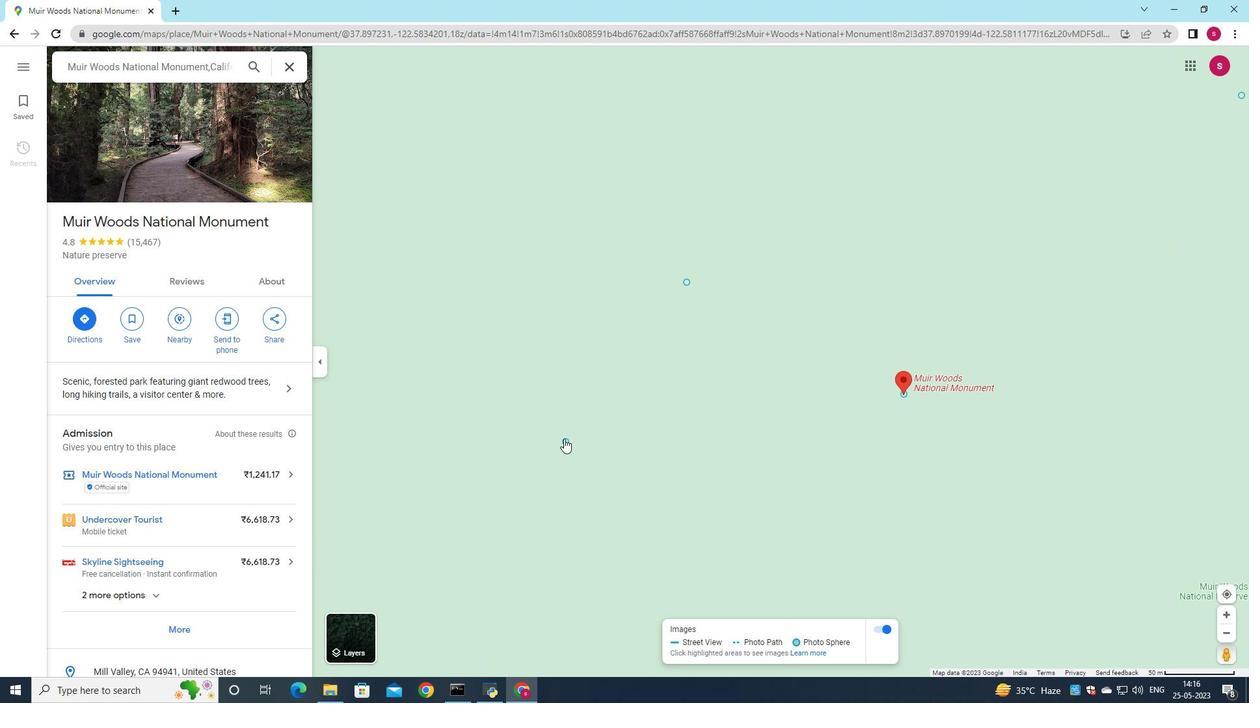 
Action: Mouse scrolled (564, 438) with delta (0, 0)
Screenshot: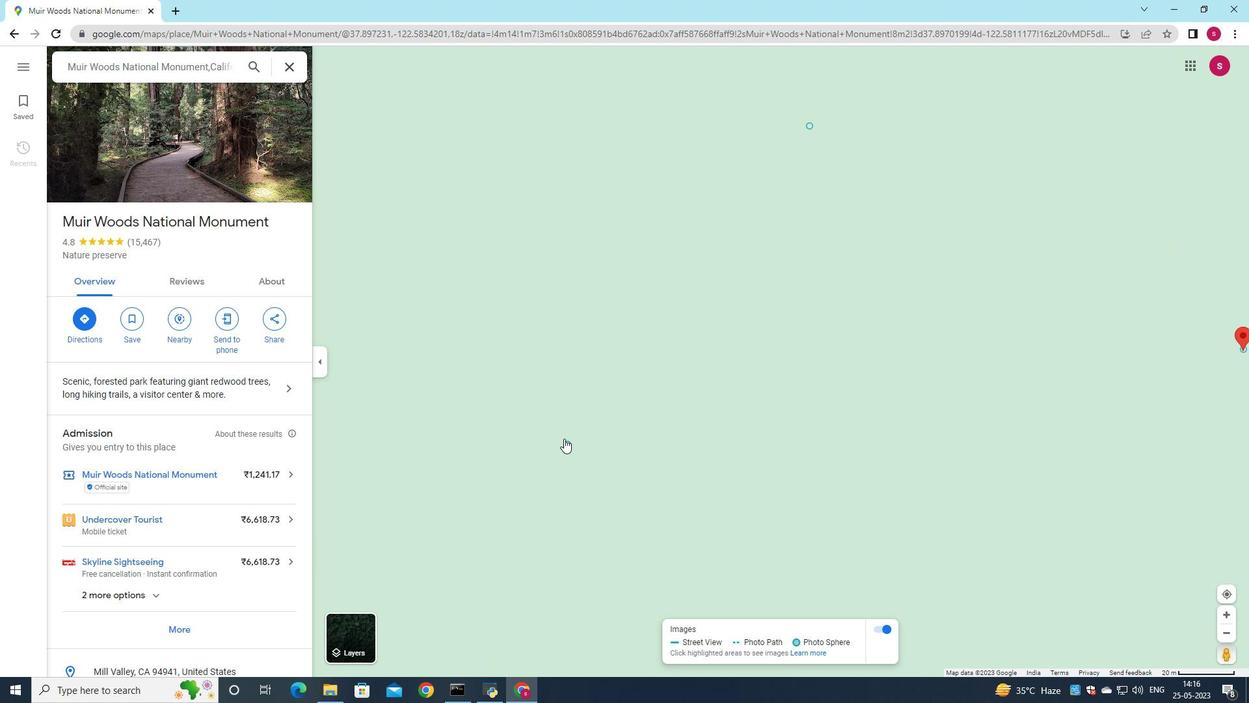 
Action: Mouse scrolled (564, 438) with delta (0, 0)
Screenshot: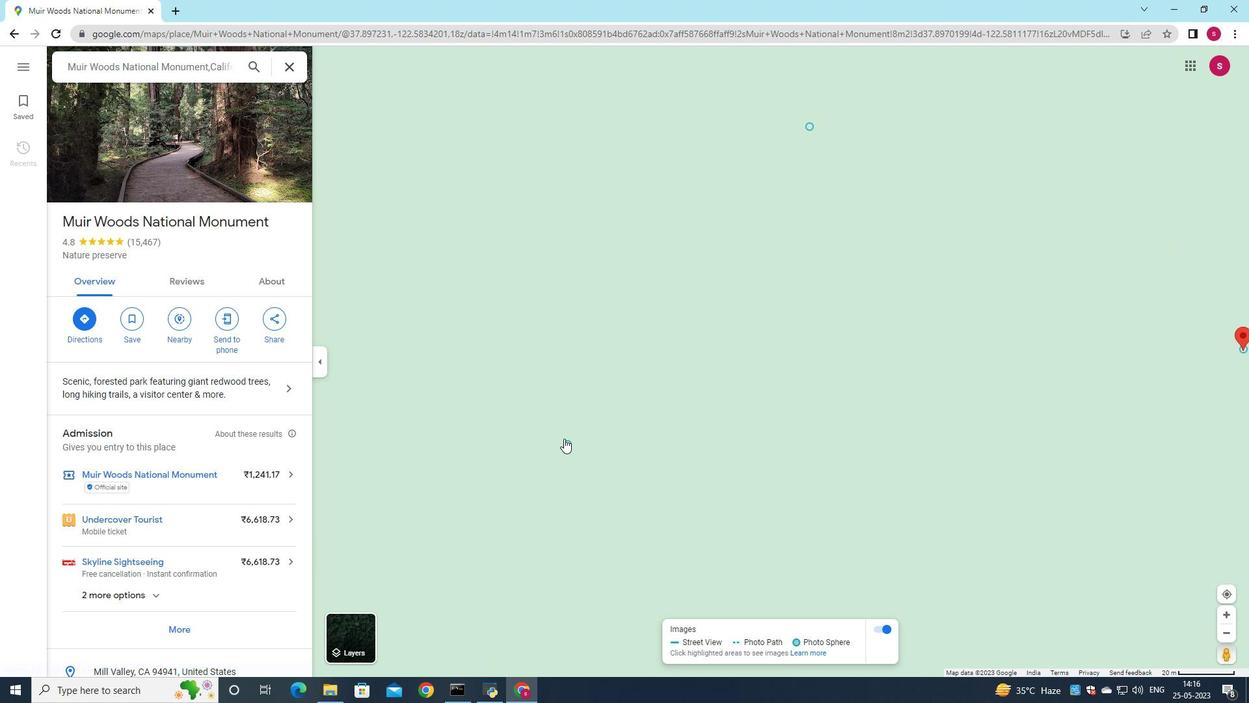 
Action: Mouse scrolled (564, 438) with delta (0, 0)
Screenshot: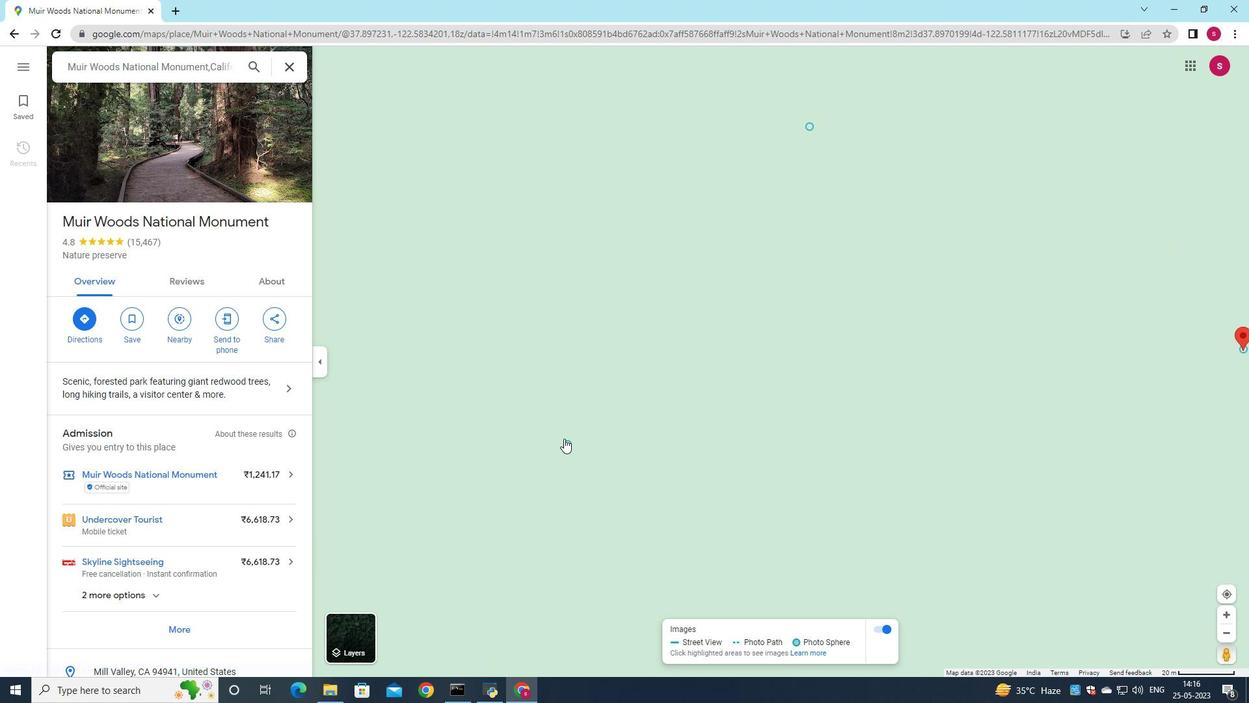 
Action: Mouse scrolled (564, 438) with delta (0, 0)
Screenshot: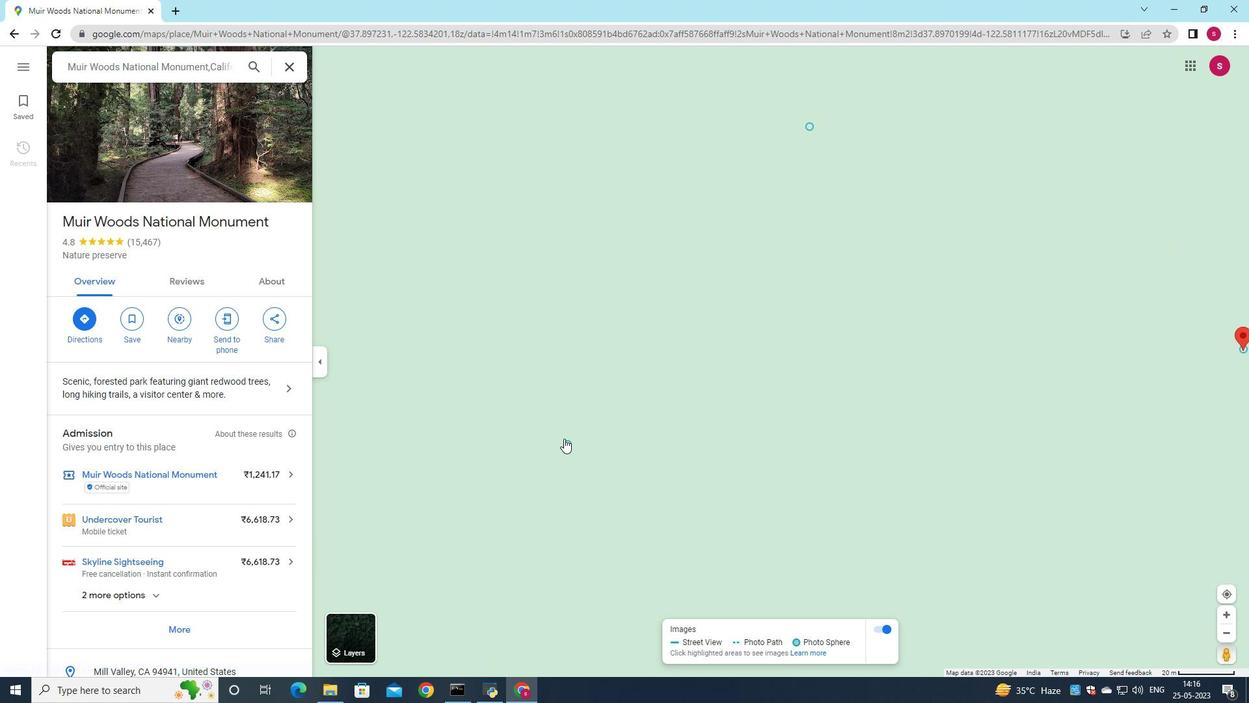 
Action: Mouse scrolled (564, 438) with delta (0, 0)
Screenshot: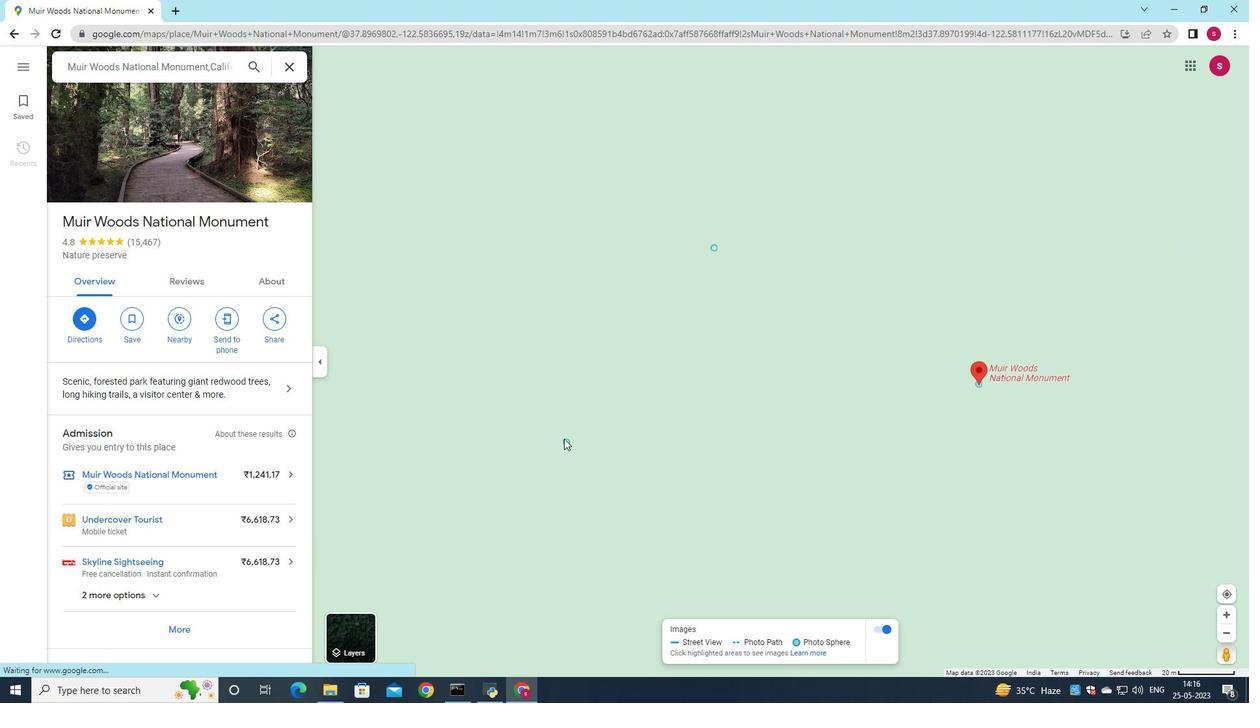 
Action: Mouse scrolled (564, 438) with delta (0, 0)
Screenshot: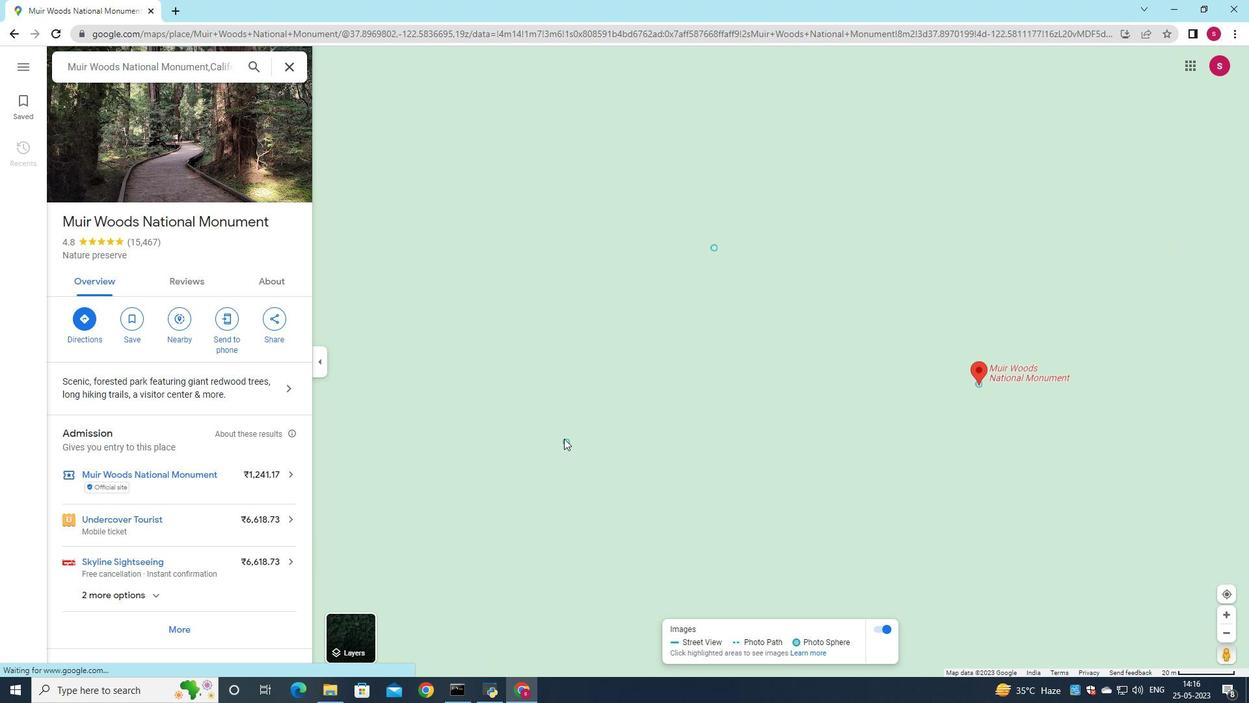 
Action: Mouse scrolled (564, 438) with delta (0, 0)
Screenshot: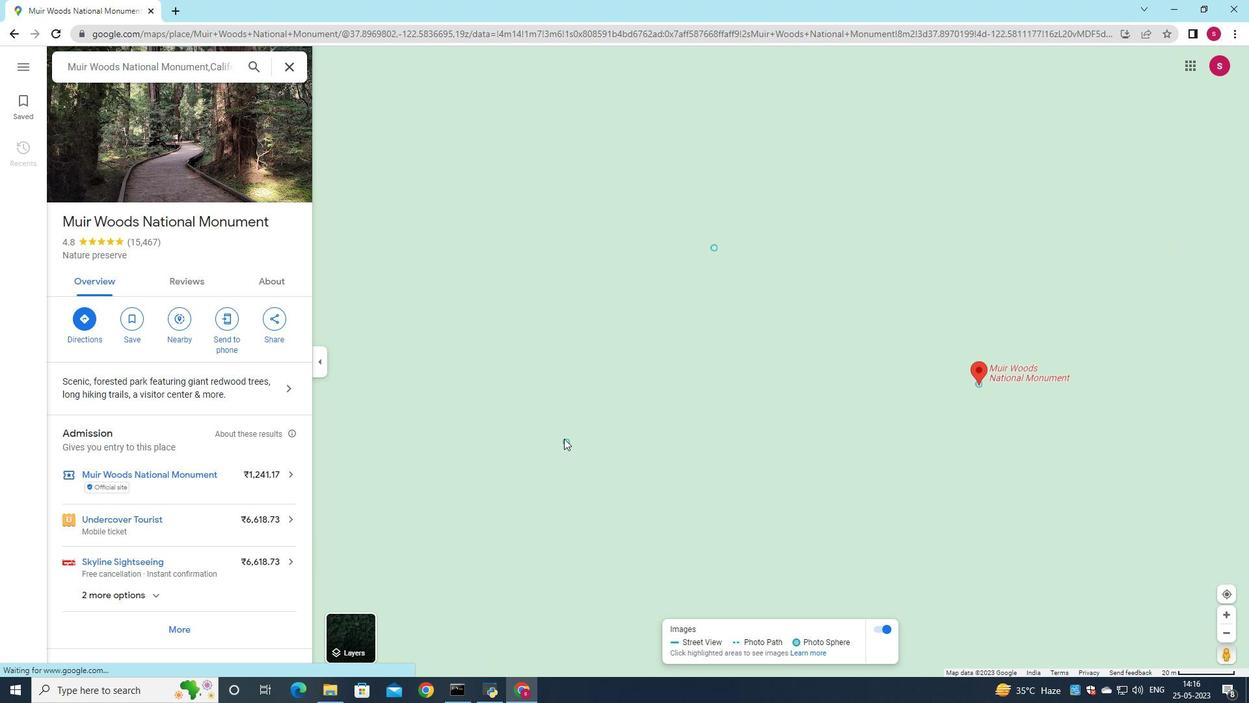 
Action: Mouse scrolled (564, 438) with delta (0, 0)
Screenshot: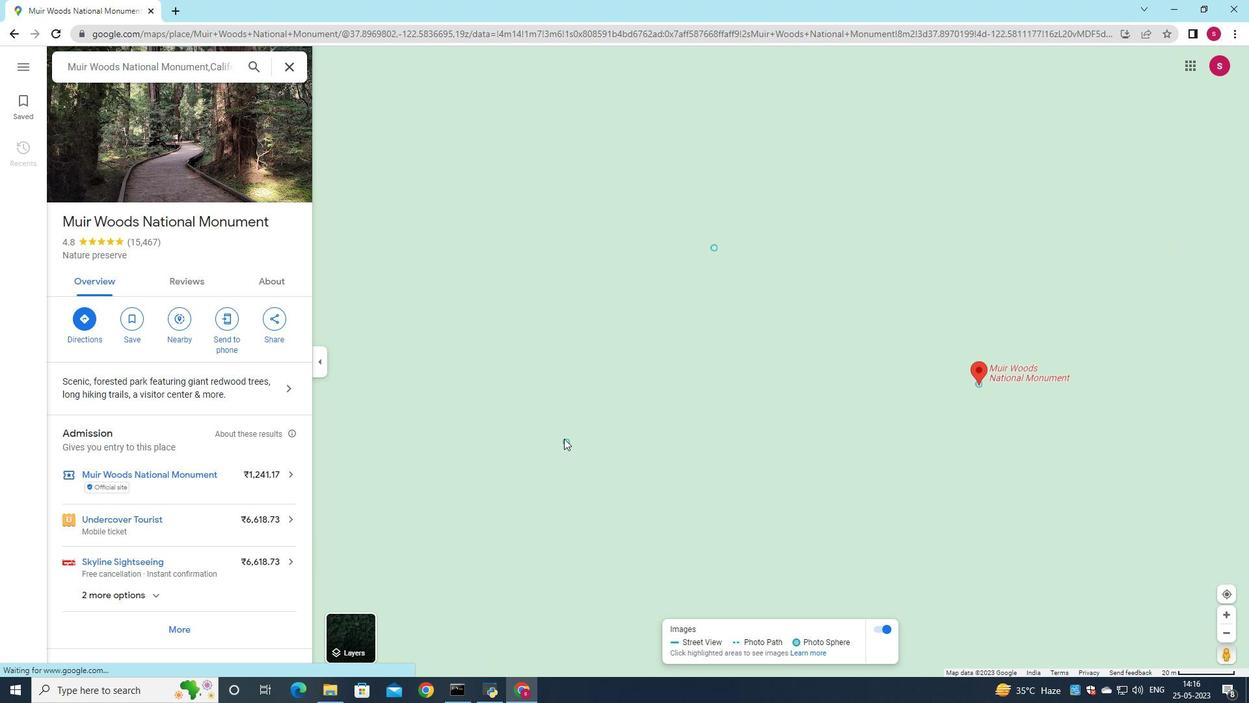 
Action: Mouse scrolled (564, 438) with delta (0, 0)
Screenshot: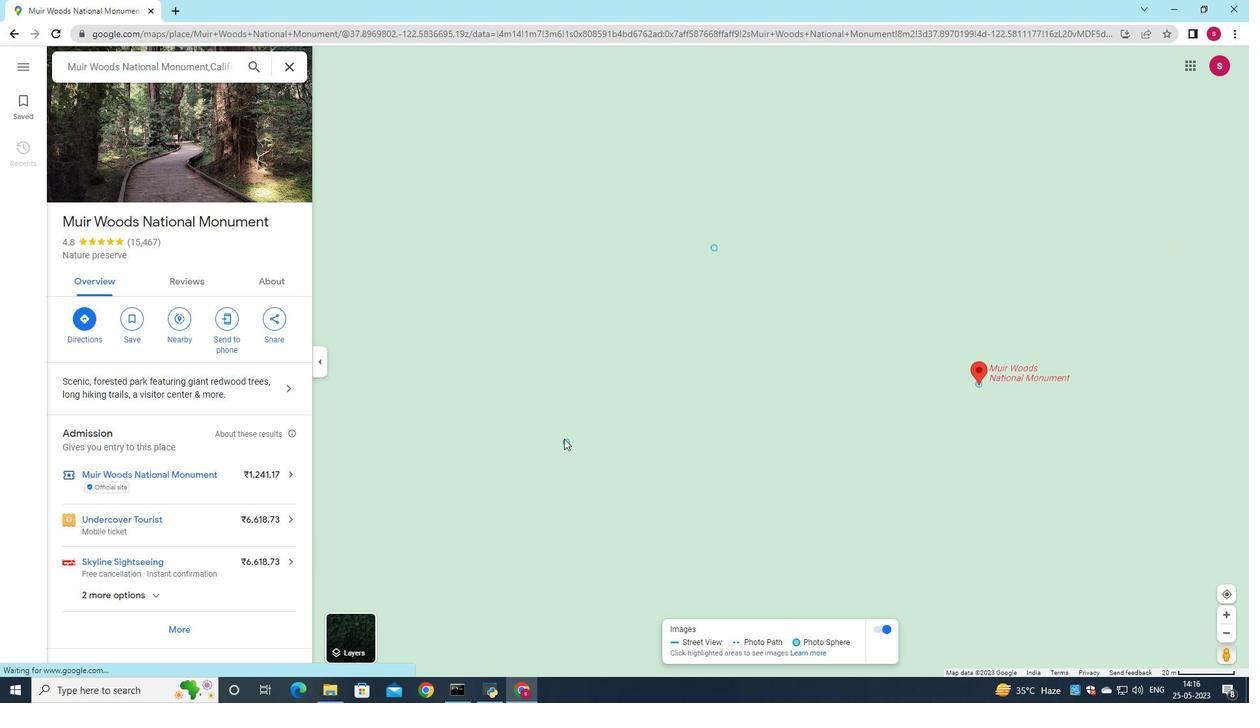 
Action: Mouse scrolled (564, 438) with delta (0, 0)
Screenshot: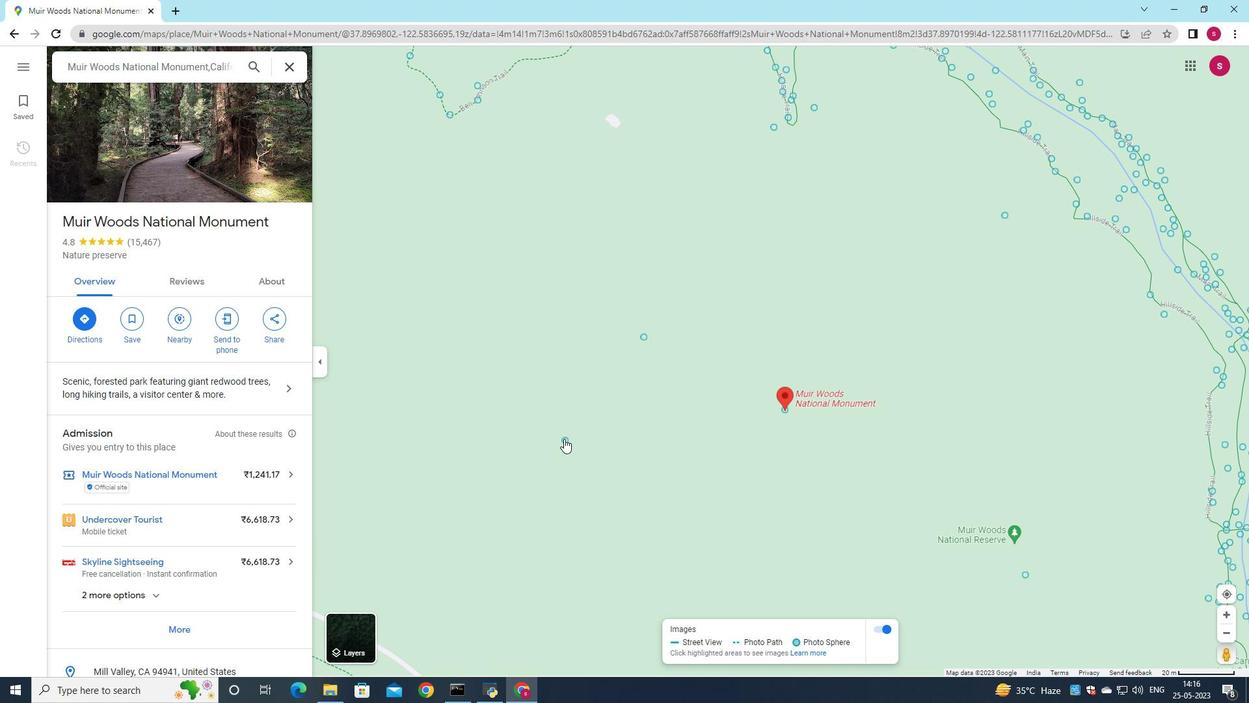 
Action: Mouse scrolled (564, 438) with delta (0, 0)
Screenshot: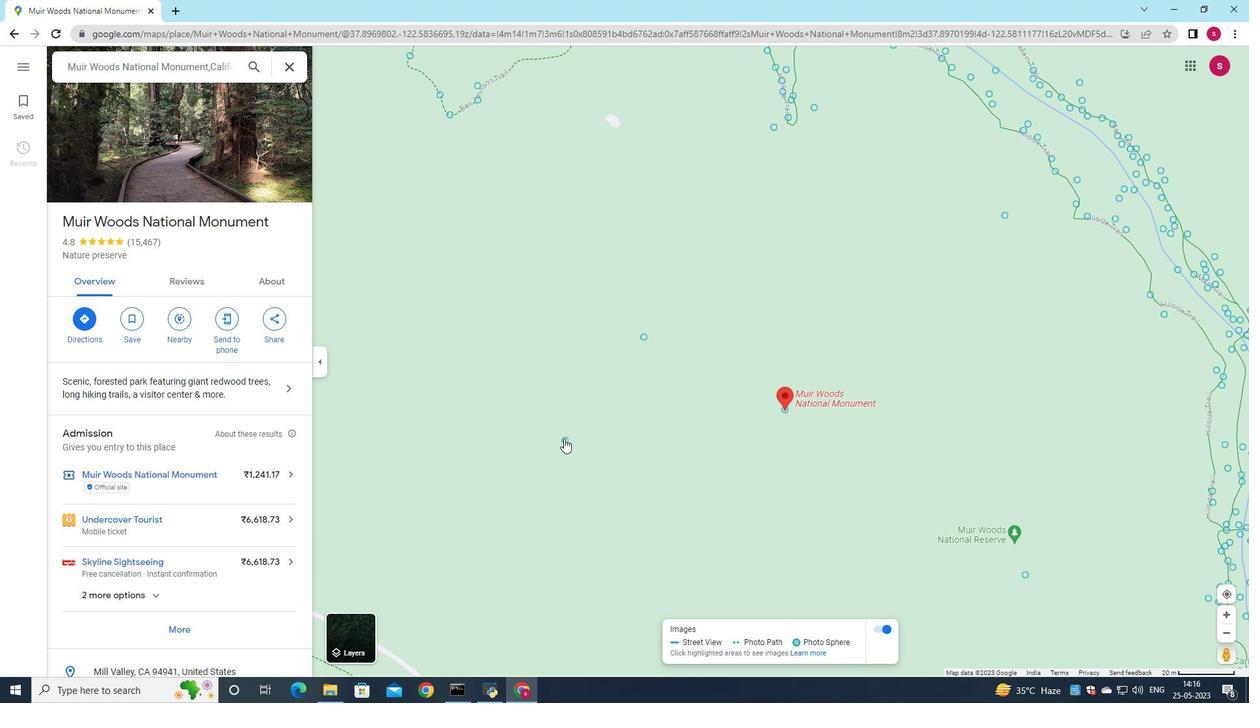 
Action: Mouse scrolled (564, 438) with delta (0, 0)
Screenshot: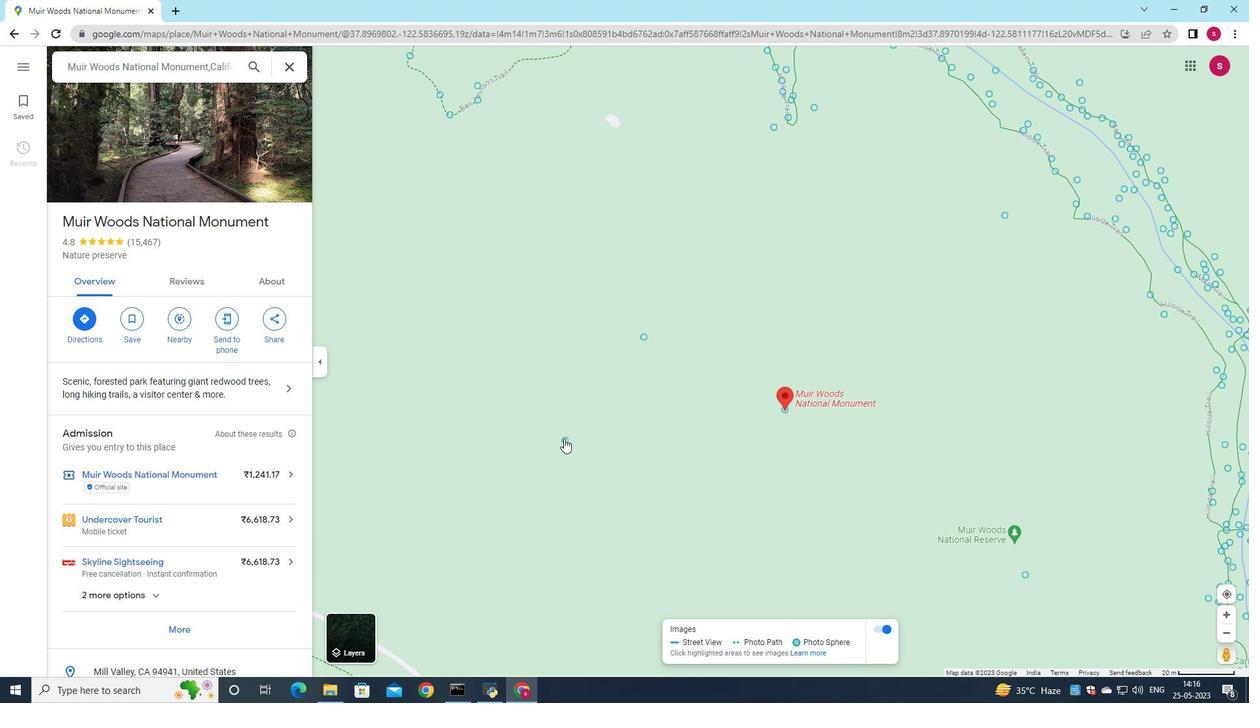 
Action: Mouse scrolled (564, 438) with delta (0, 0)
Screenshot: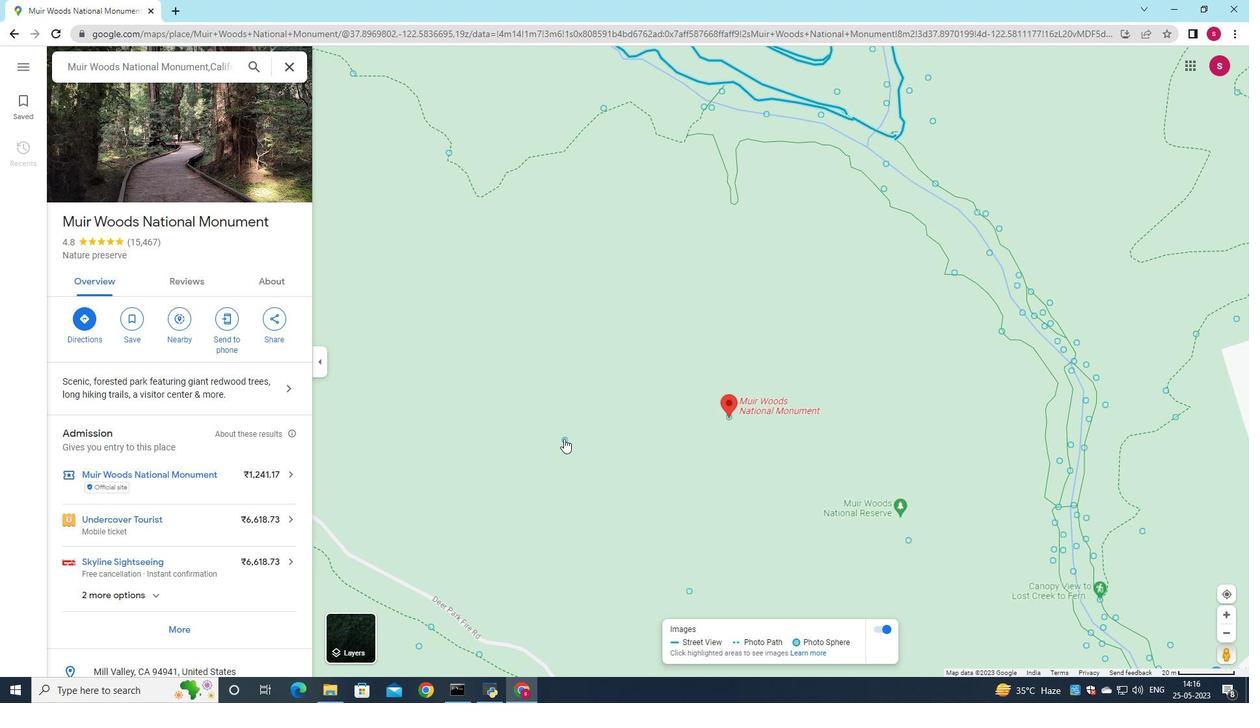 
Action: Mouse scrolled (564, 438) with delta (0, 0)
Screenshot: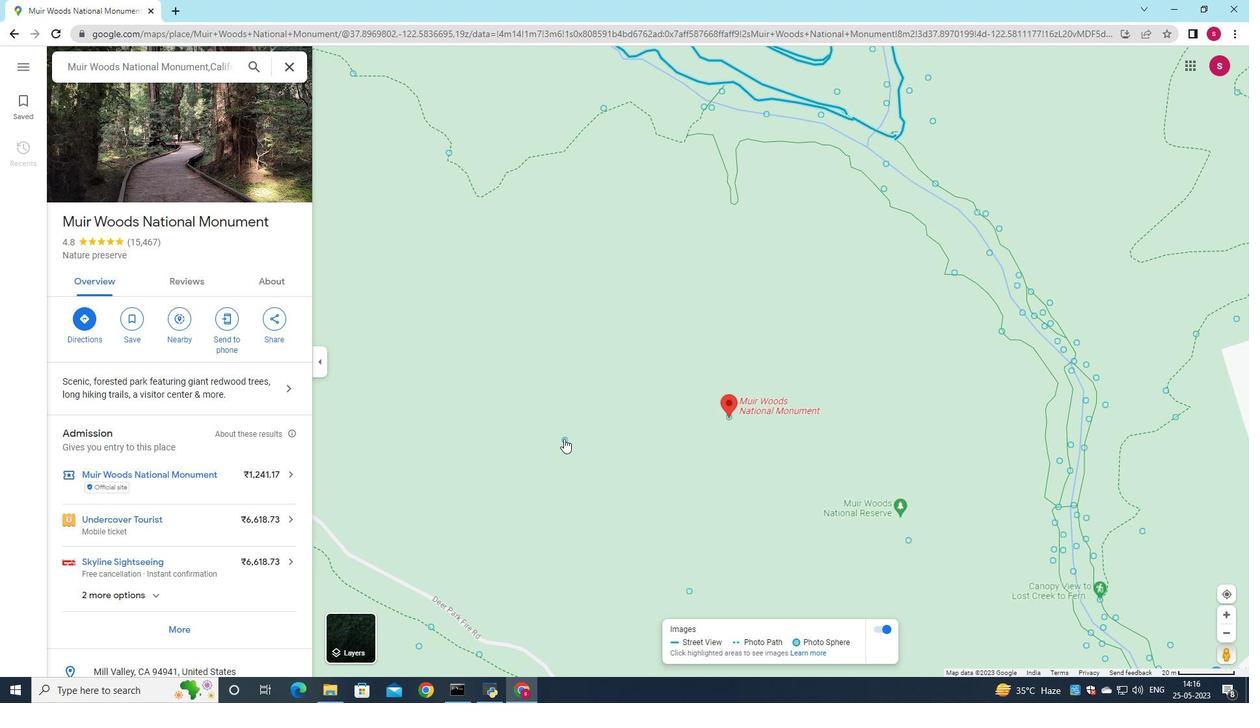 
Action: Mouse scrolled (564, 439) with delta (0, 0)
Screenshot: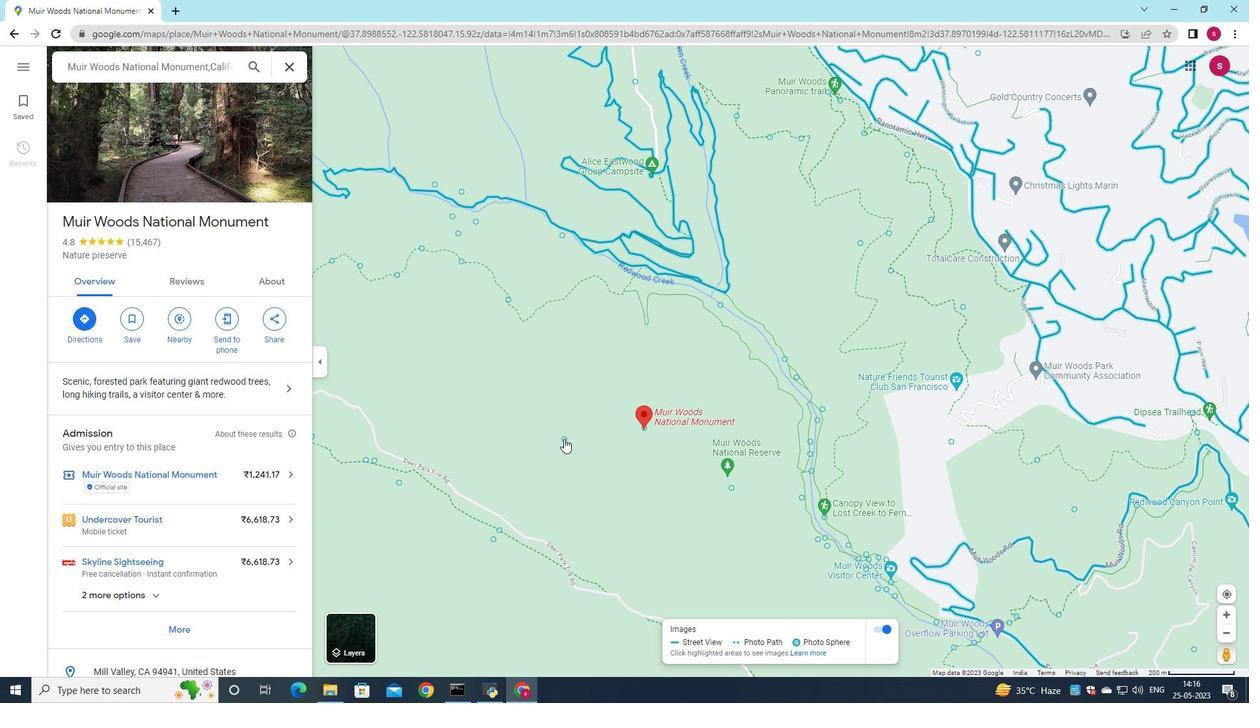 
Action: Mouse moved to (633, 524)
Screenshot: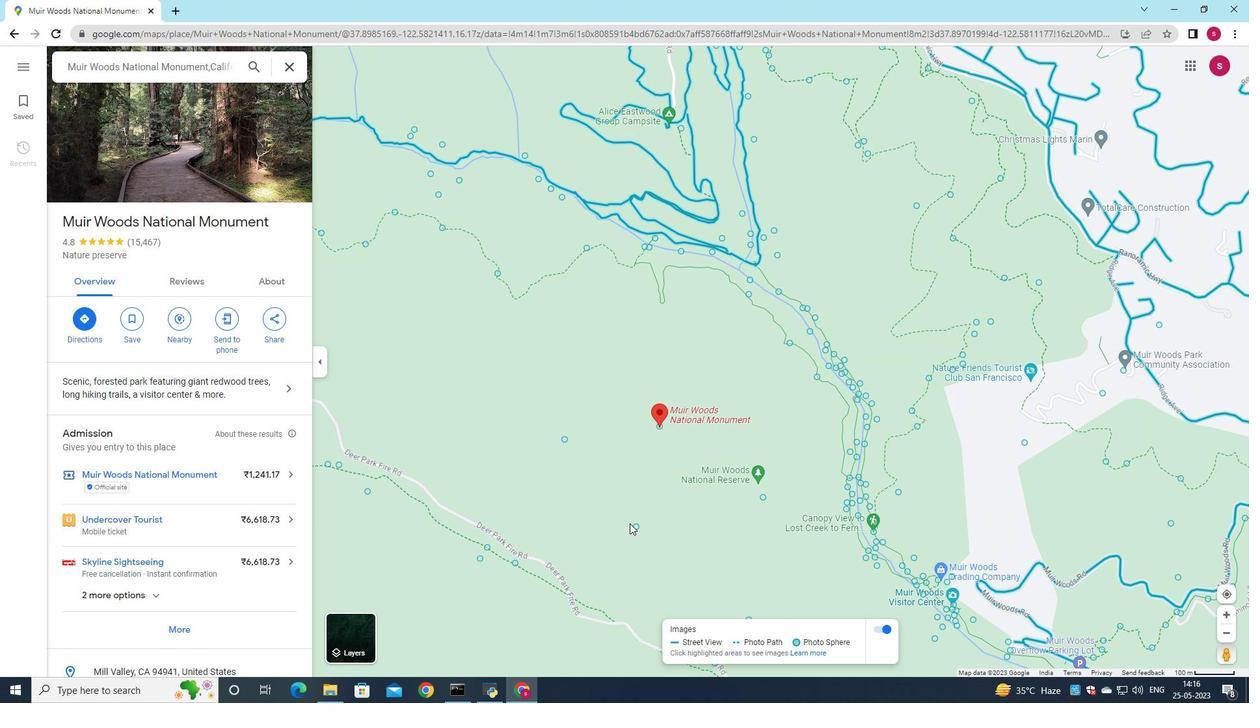 
Action: Mouse pressed left at (633, 524)
Screenshot: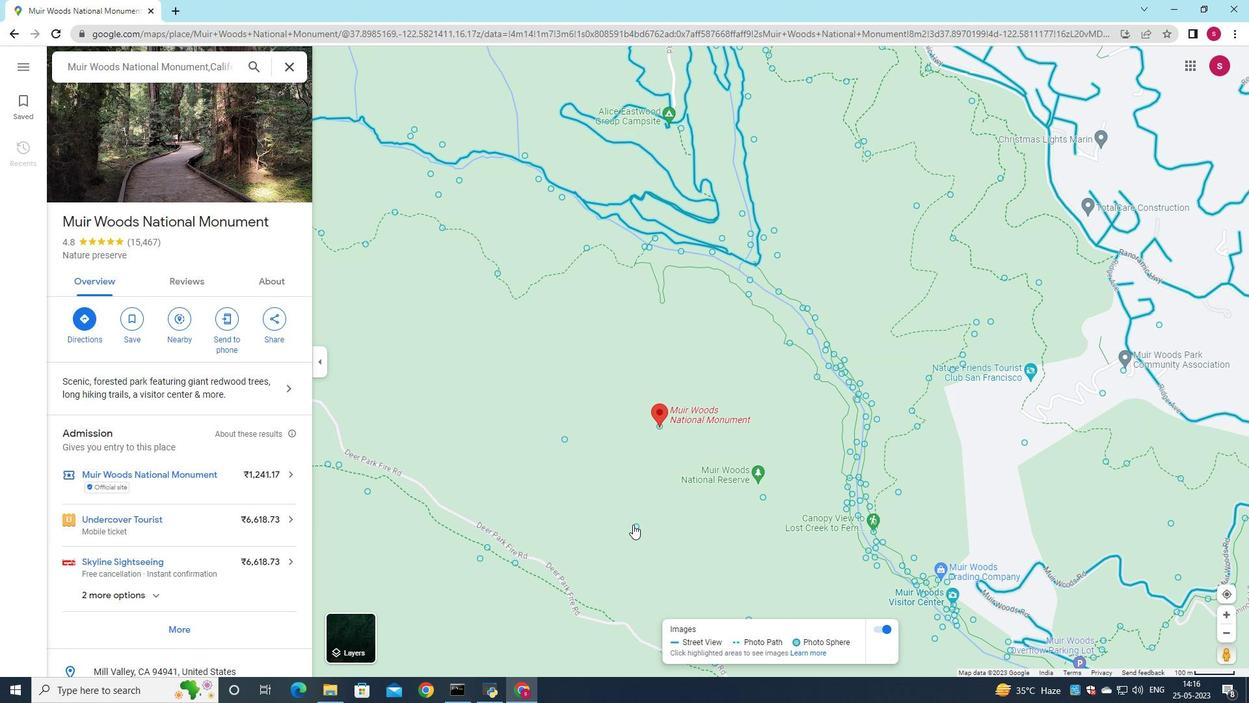 
Action: Mouse moved to (35, 66)
Screenshot: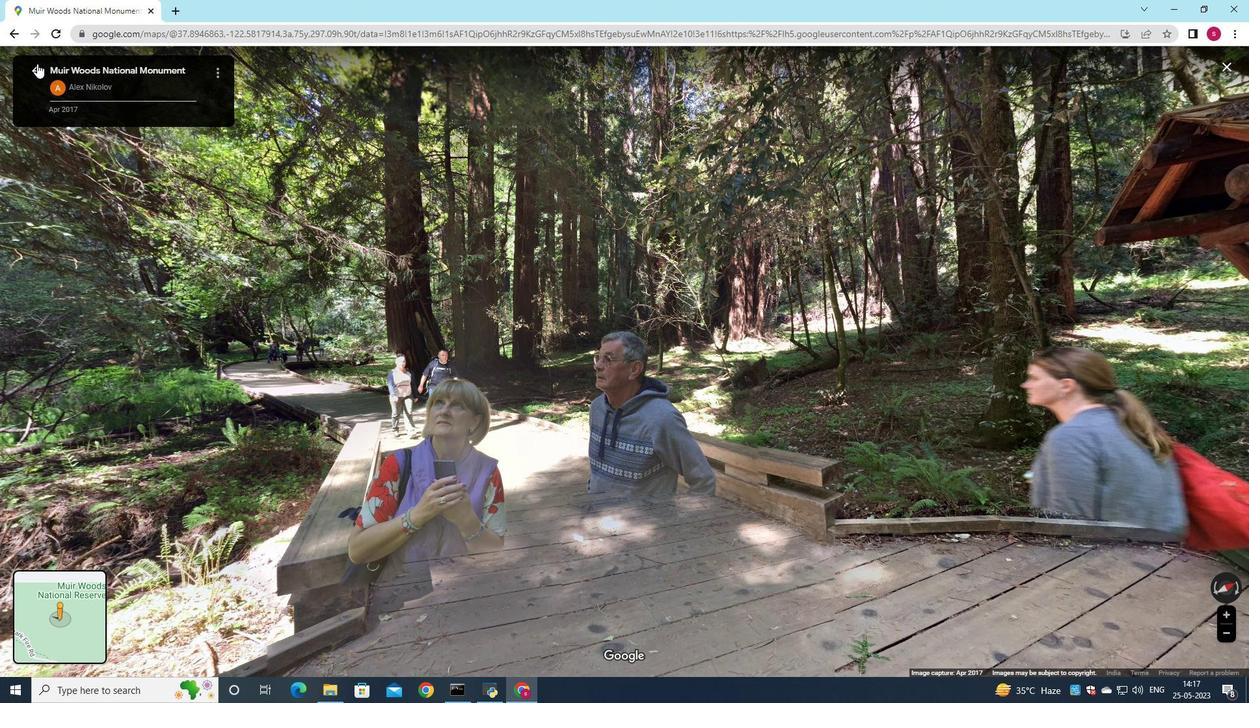 
Action: Mouse pressed left at (35, 66)
Screenshot: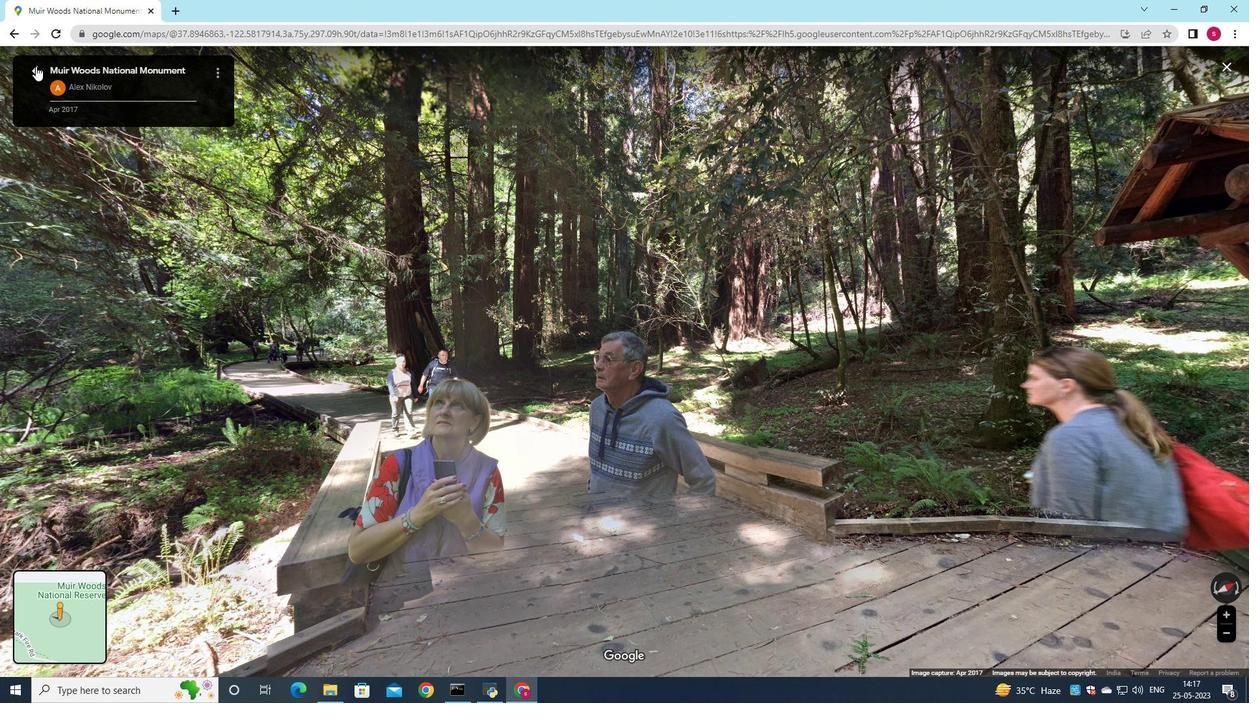 
